 Task: Look for space in Kalocsa, Hungary from 9th June, 2023 to 16th June, 2023 for 2 adults in price range Rs.8000 to Rs.16000. Place can be entire place with 2 bedrooms having 2 beds and 1 bathroom. Property type can be house, flat, guest house. Booking option can be shelf check-in. Required host language is English.
Action: Mouse moved to (597, 102)
Screenshot: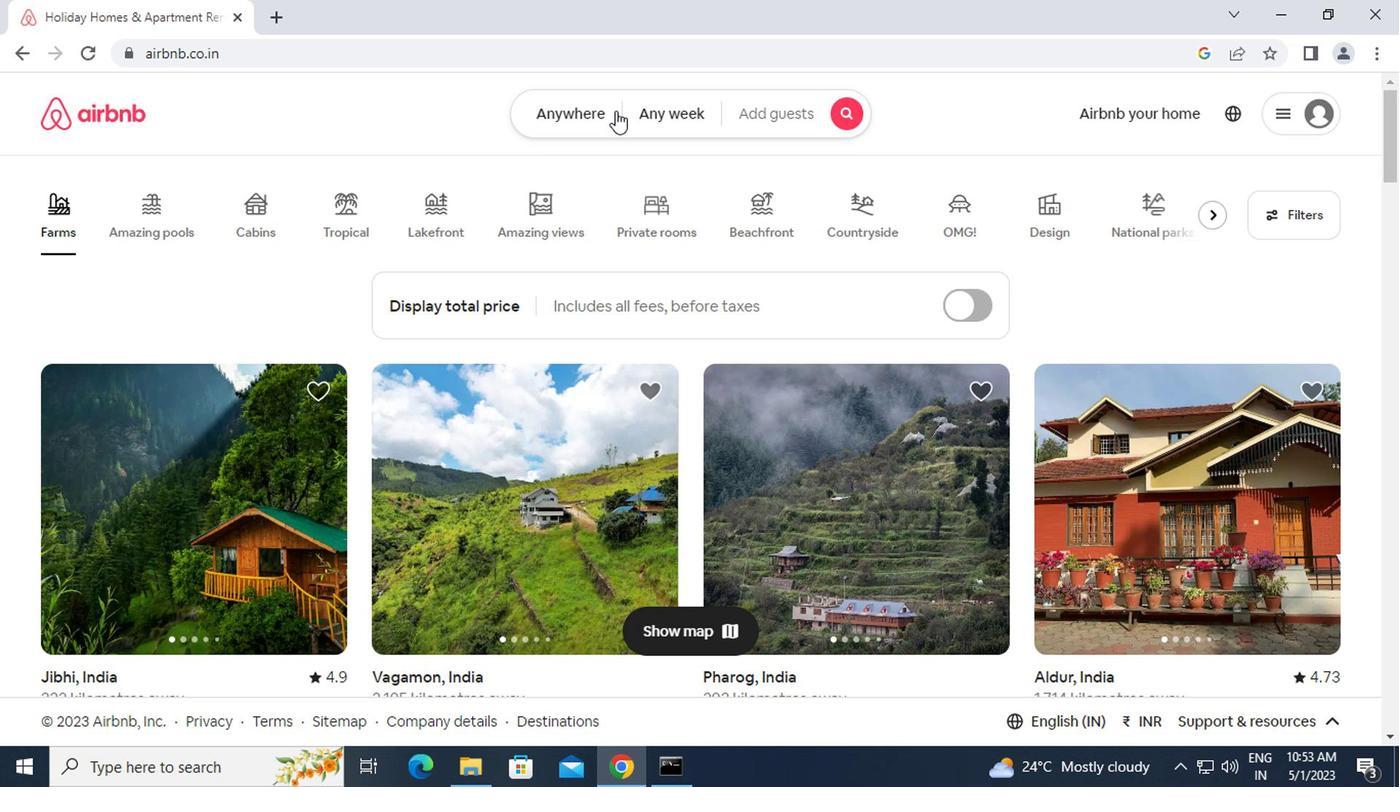 
Action: Mouse pressed left at (597, 102)
Screenshot: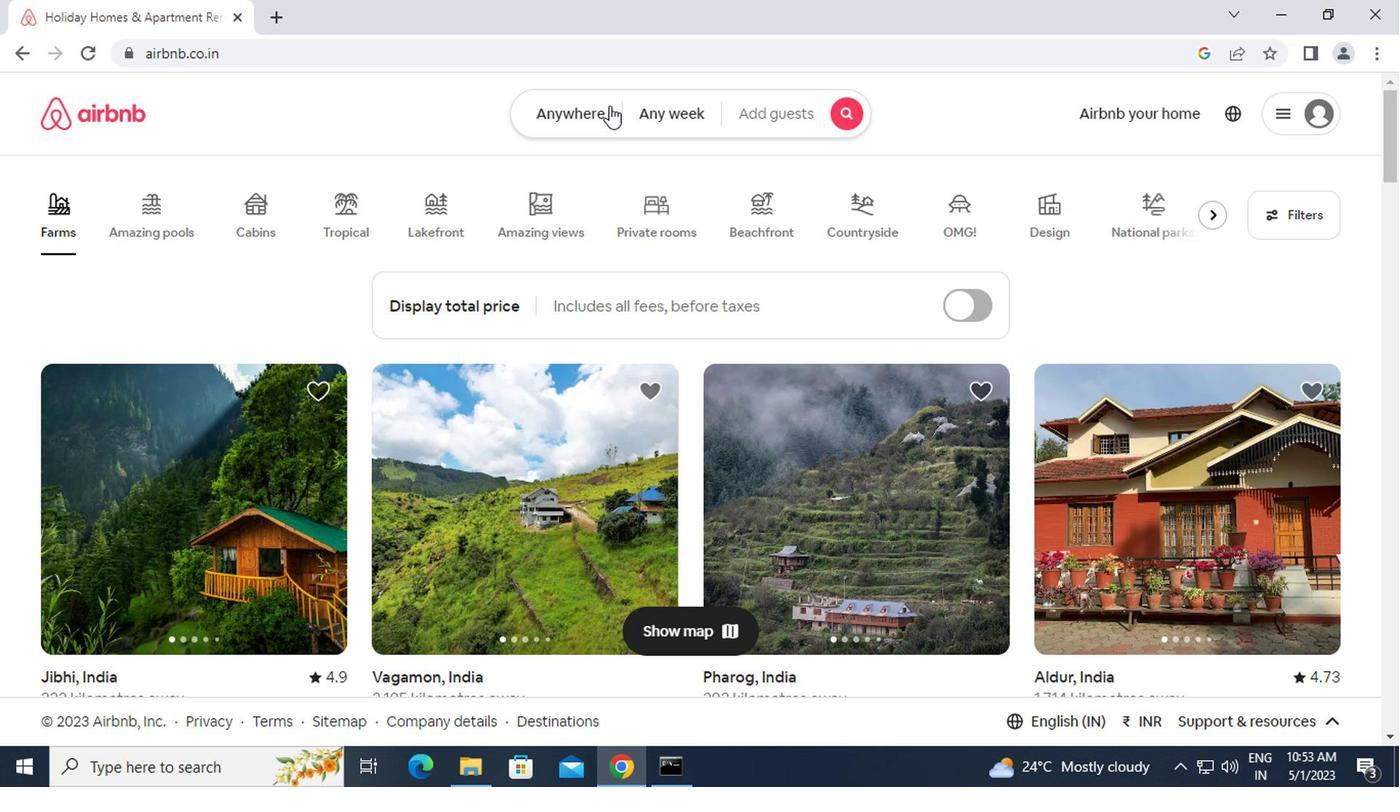 
Action: Mouse moved to (505, 182)
Screenshot: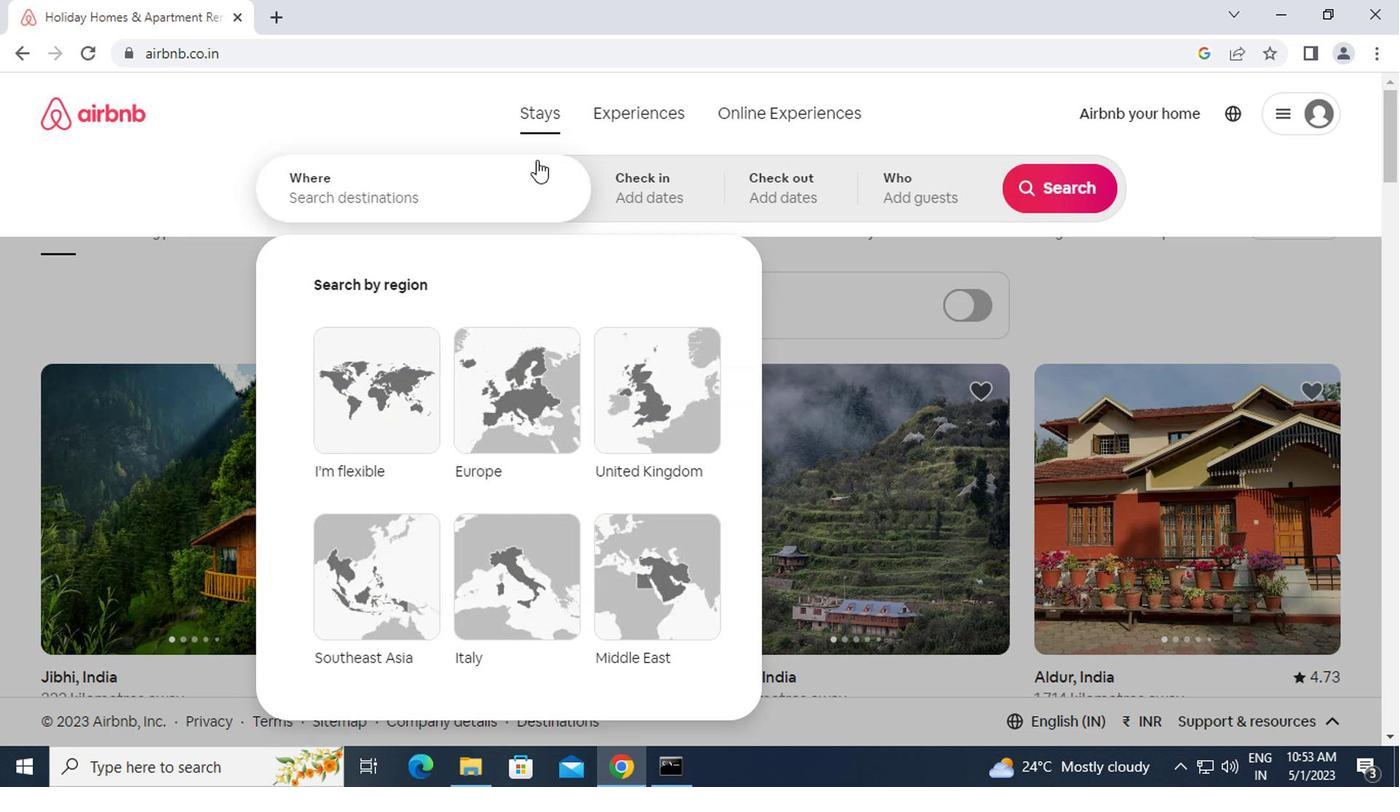 
Action: Mouse pressed left at (505, 182)
Screenshot: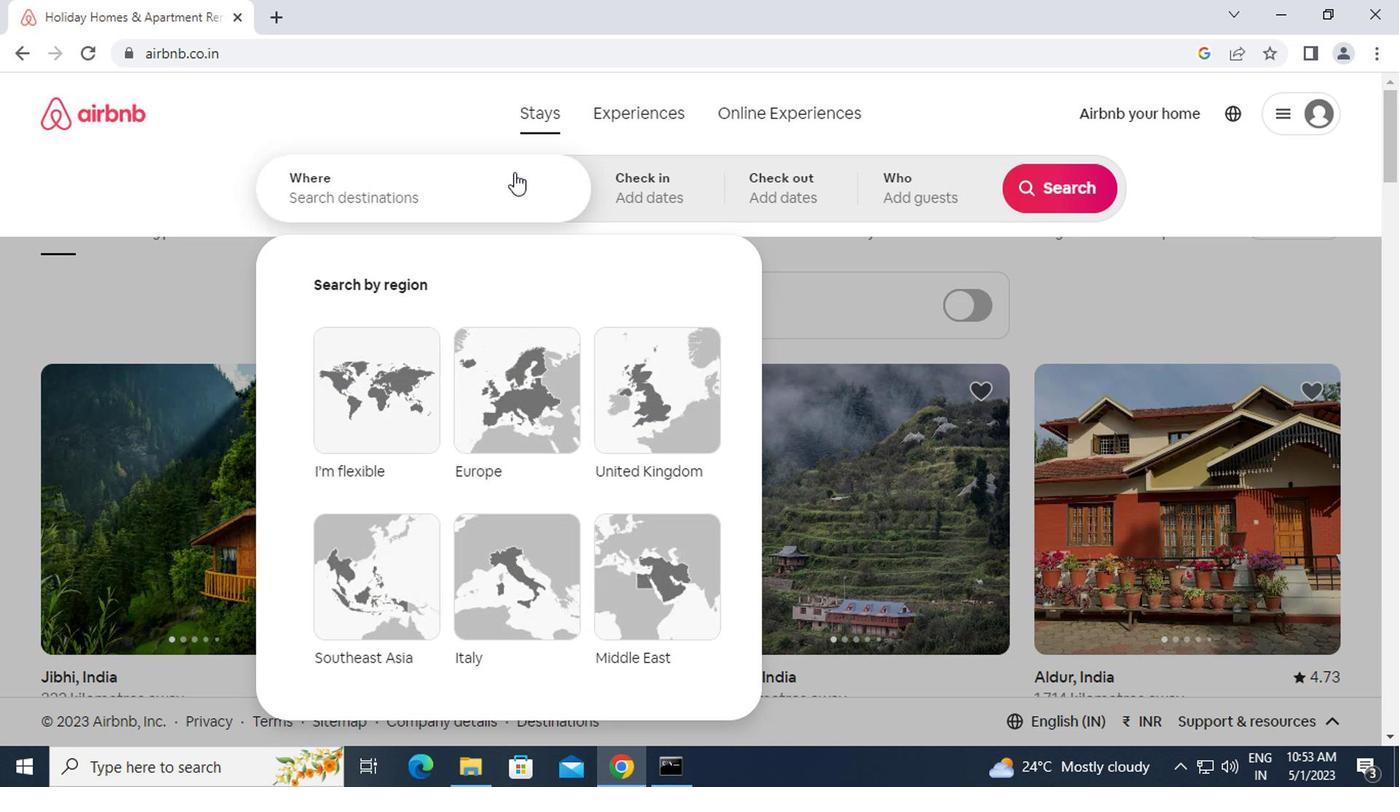 
Action: Key pressed <Key.caps_lock>k<Key.caps_lock>alocsa,<Key.space><Key.caps_lock>h<Key.caps_lock>ungary<Key.enter>
Screenshot: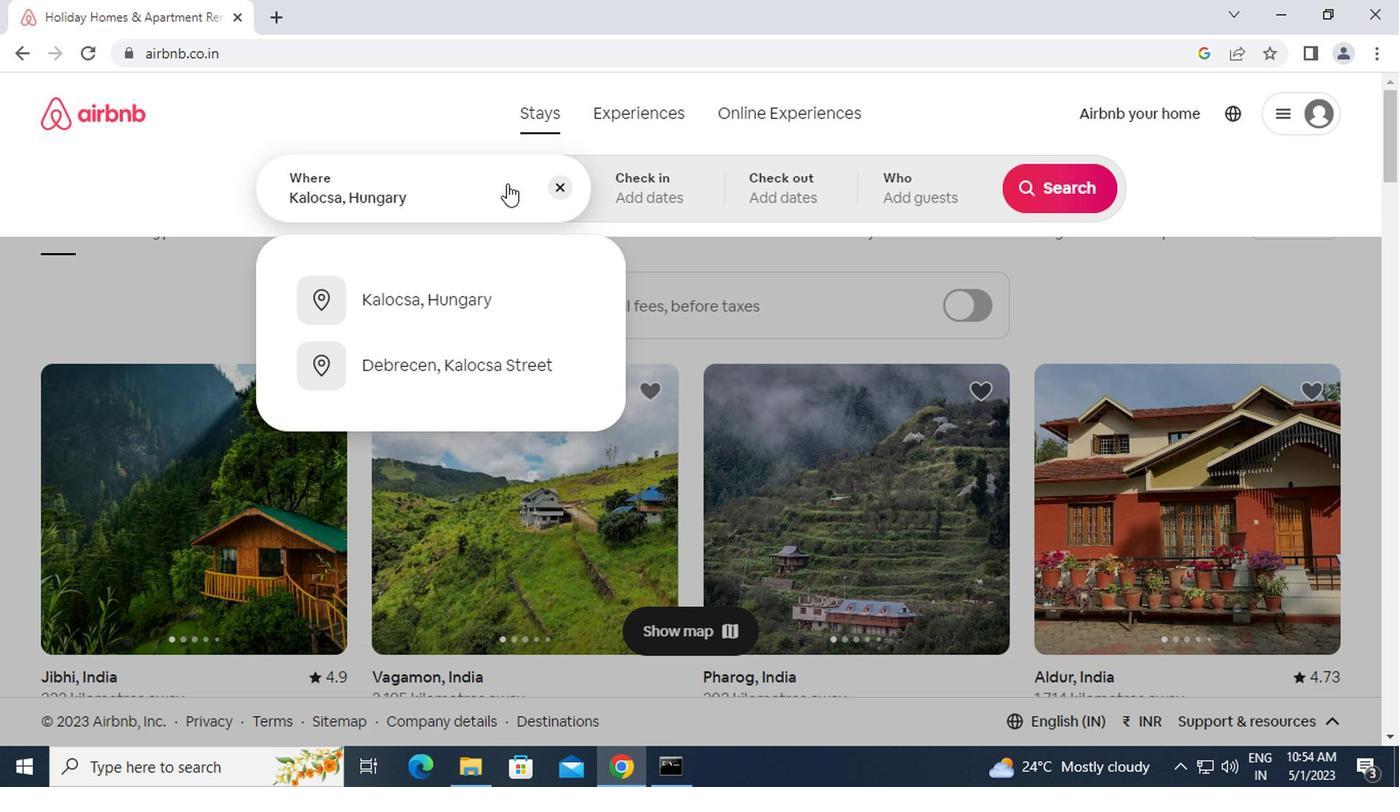 
Action: Mouse moved to (971, 478)
Screenshot: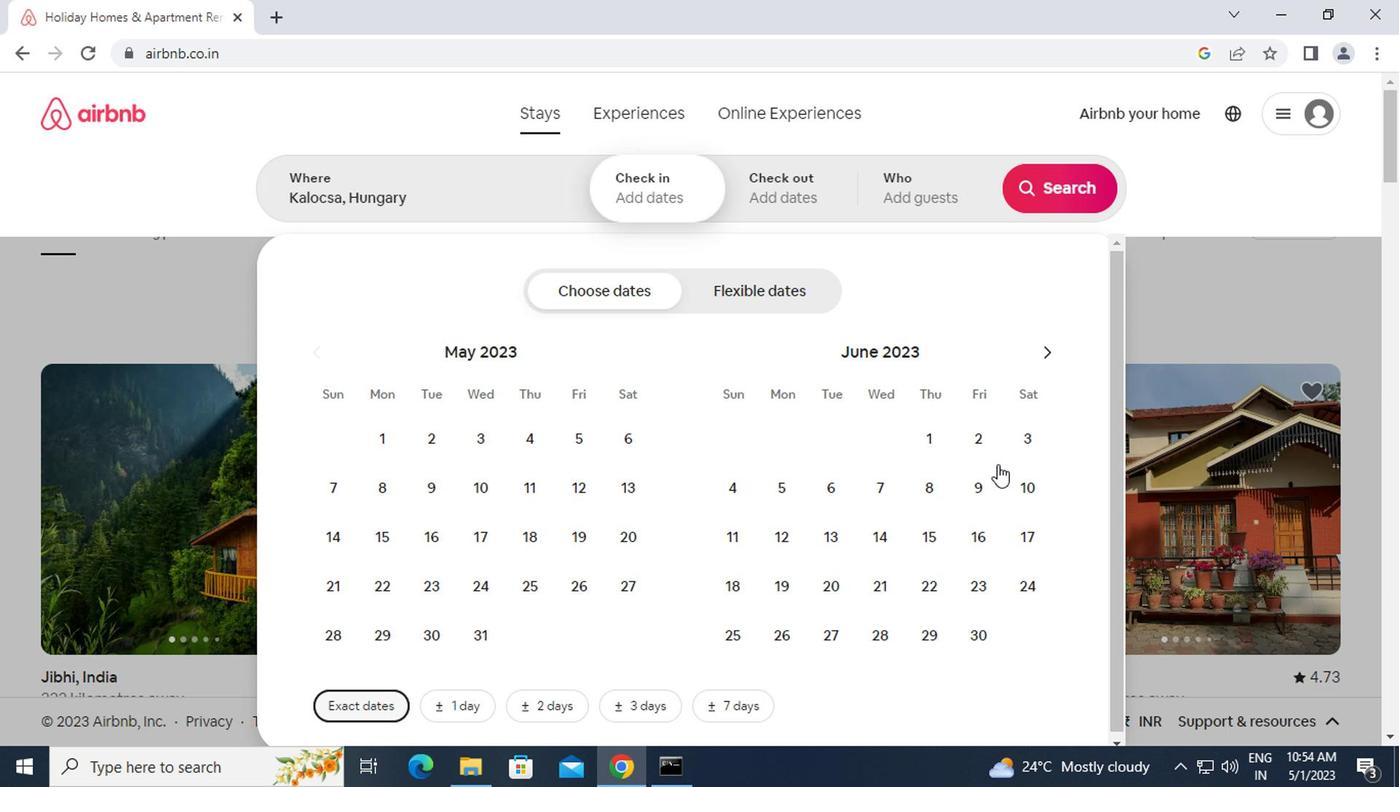 
Action: Mouse pressed left at (971, 478)
Screenshot: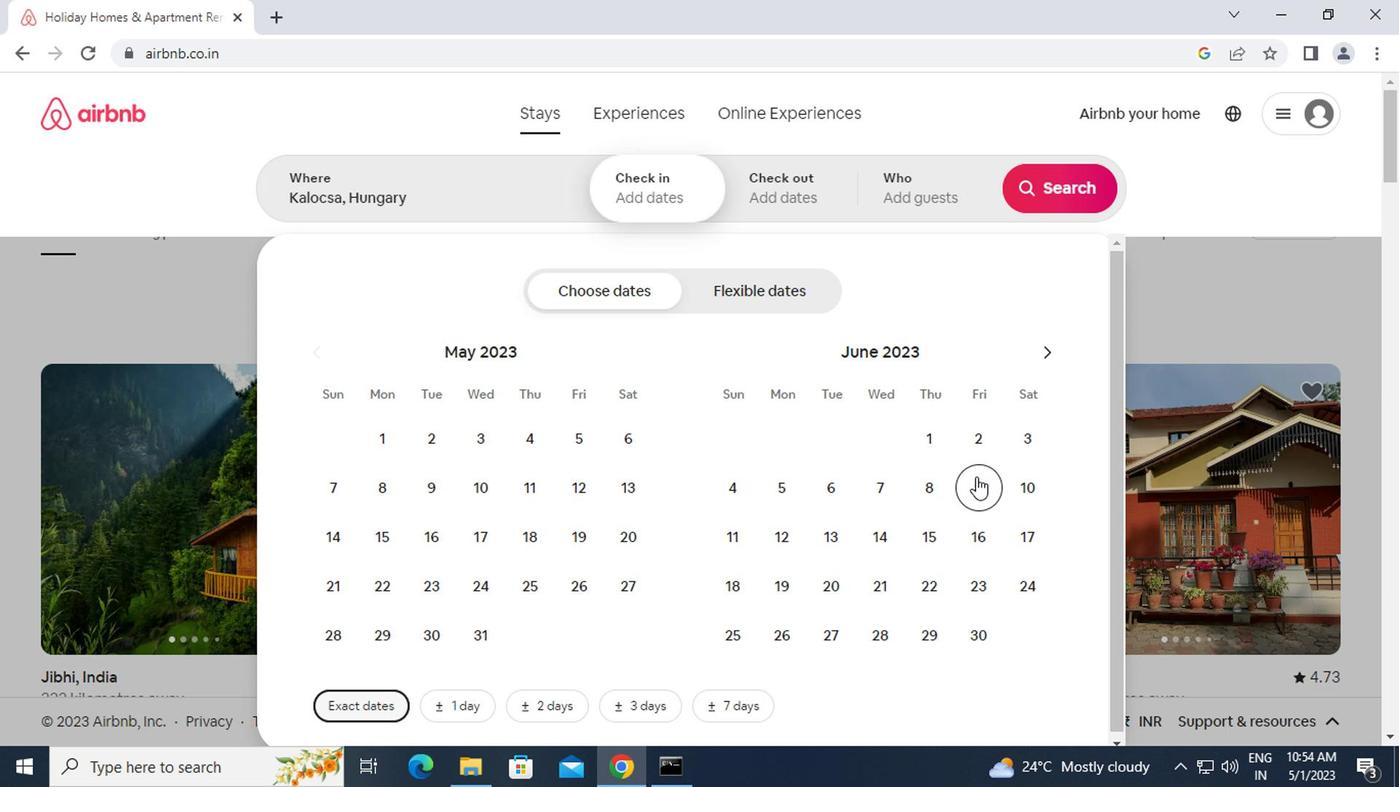 
Action: Mouse moved to (986, 545)
Screenshot: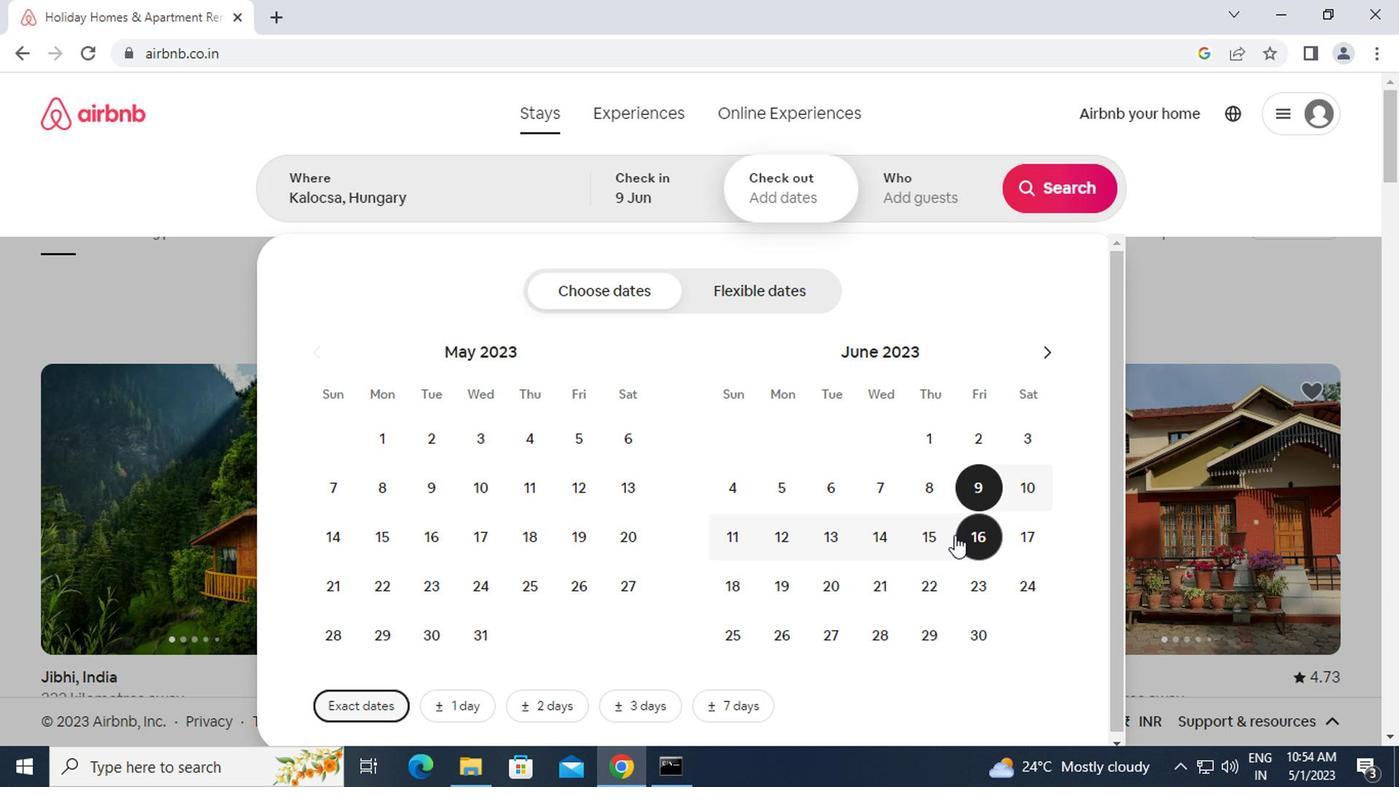 
Action: Mouse pressed left at (986, 545)
Screenshot: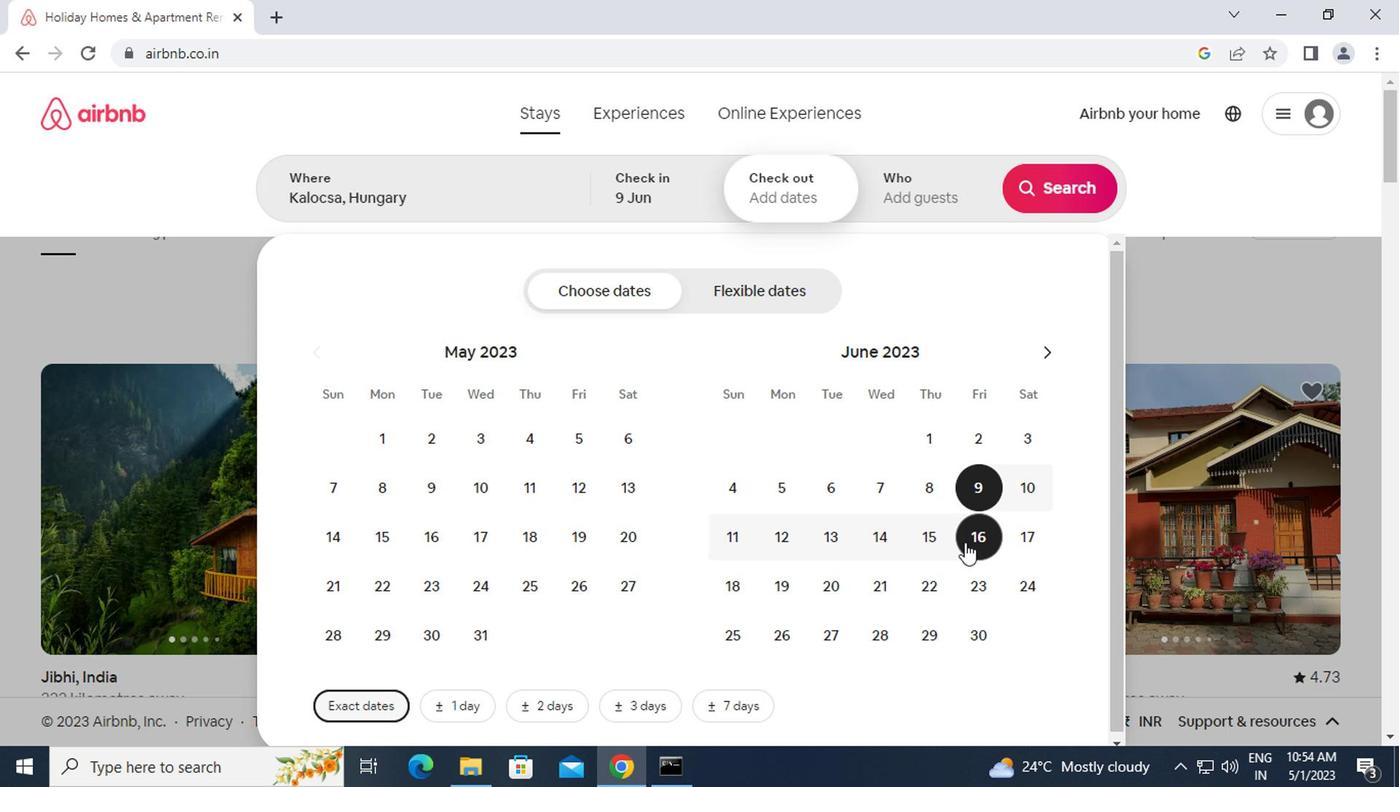 
Action: Mouse moved to (948, 185)
Screenshot: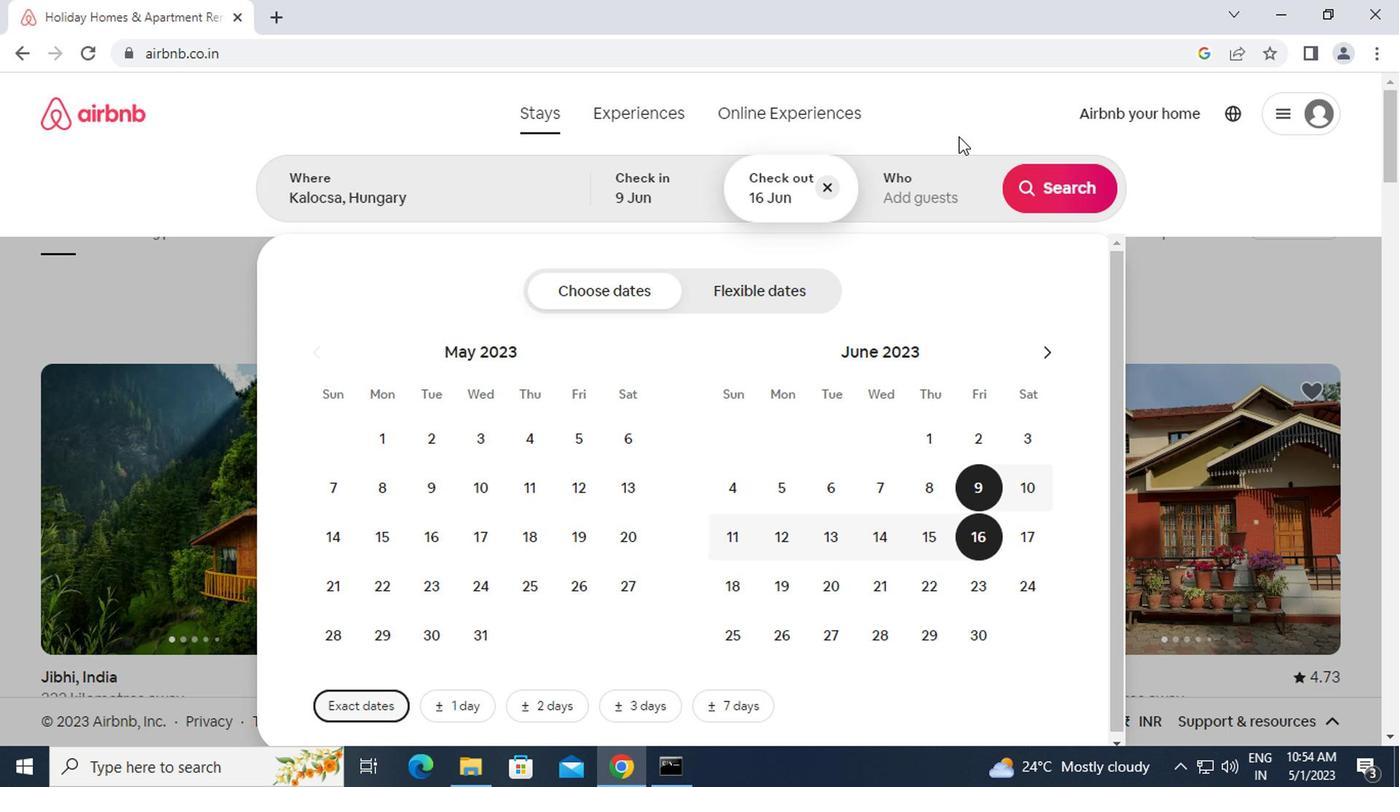 
Action: Mouse pressed left at (948, 185)
Screenshot: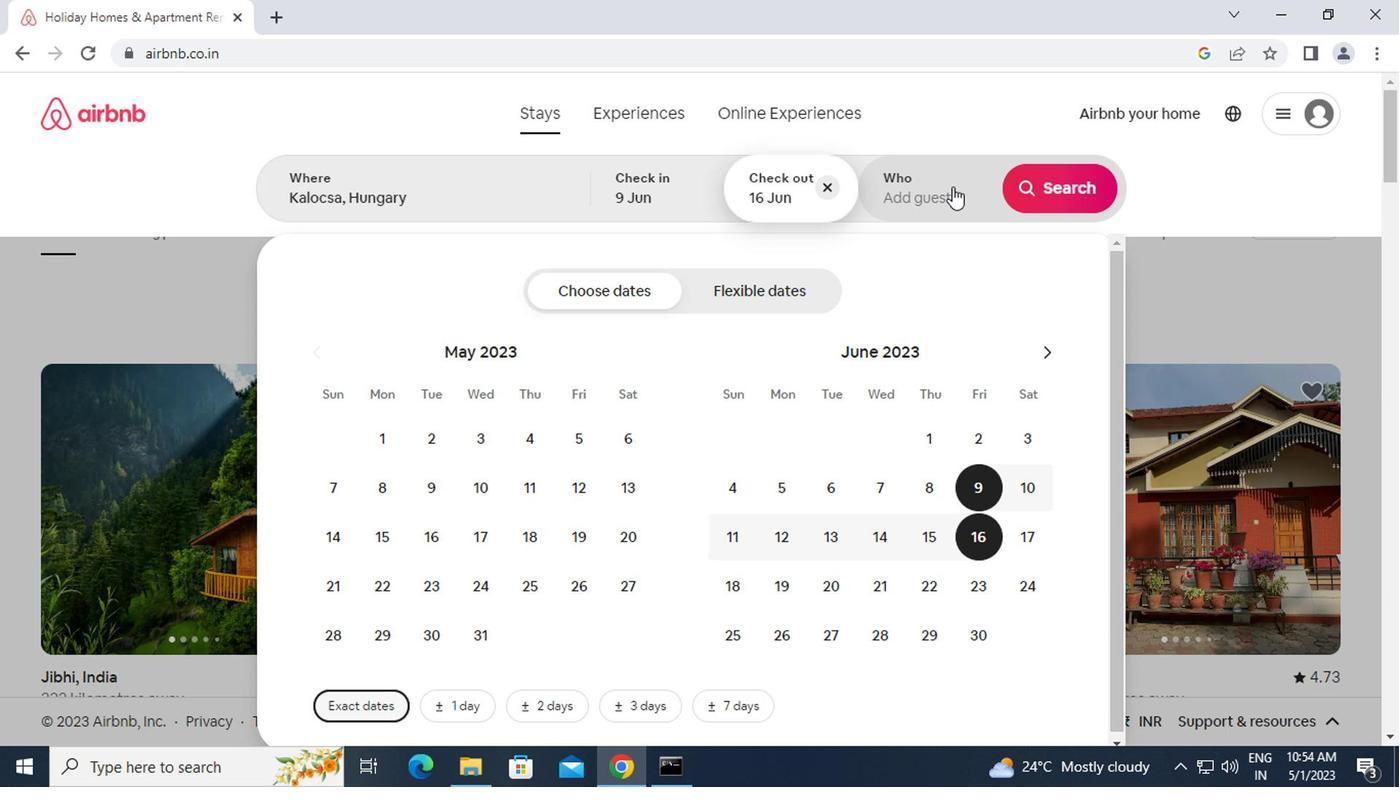 
Action: Mouse moved to (1052, 287)
Screenshot: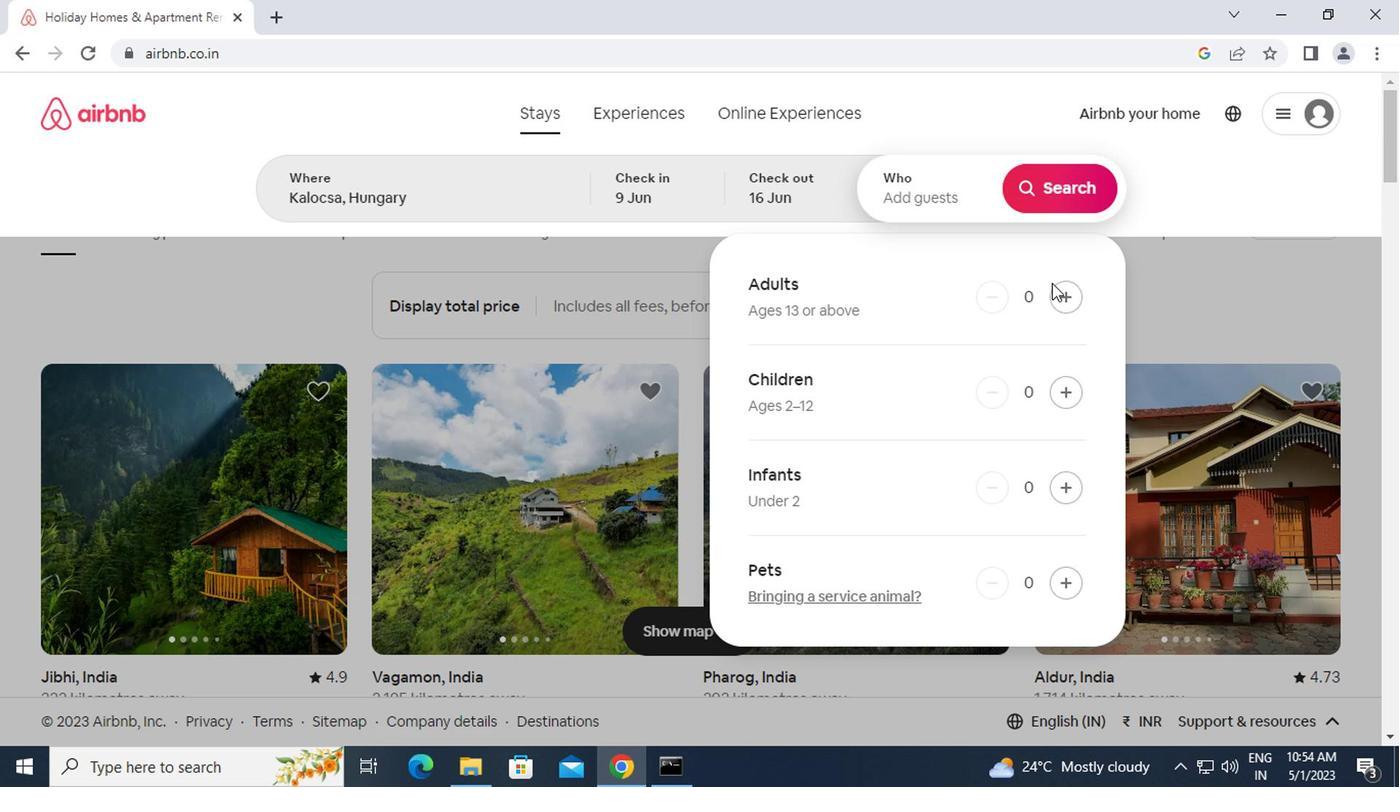 
Action: Mouse pressed left at (1052, 287)
Screenshot: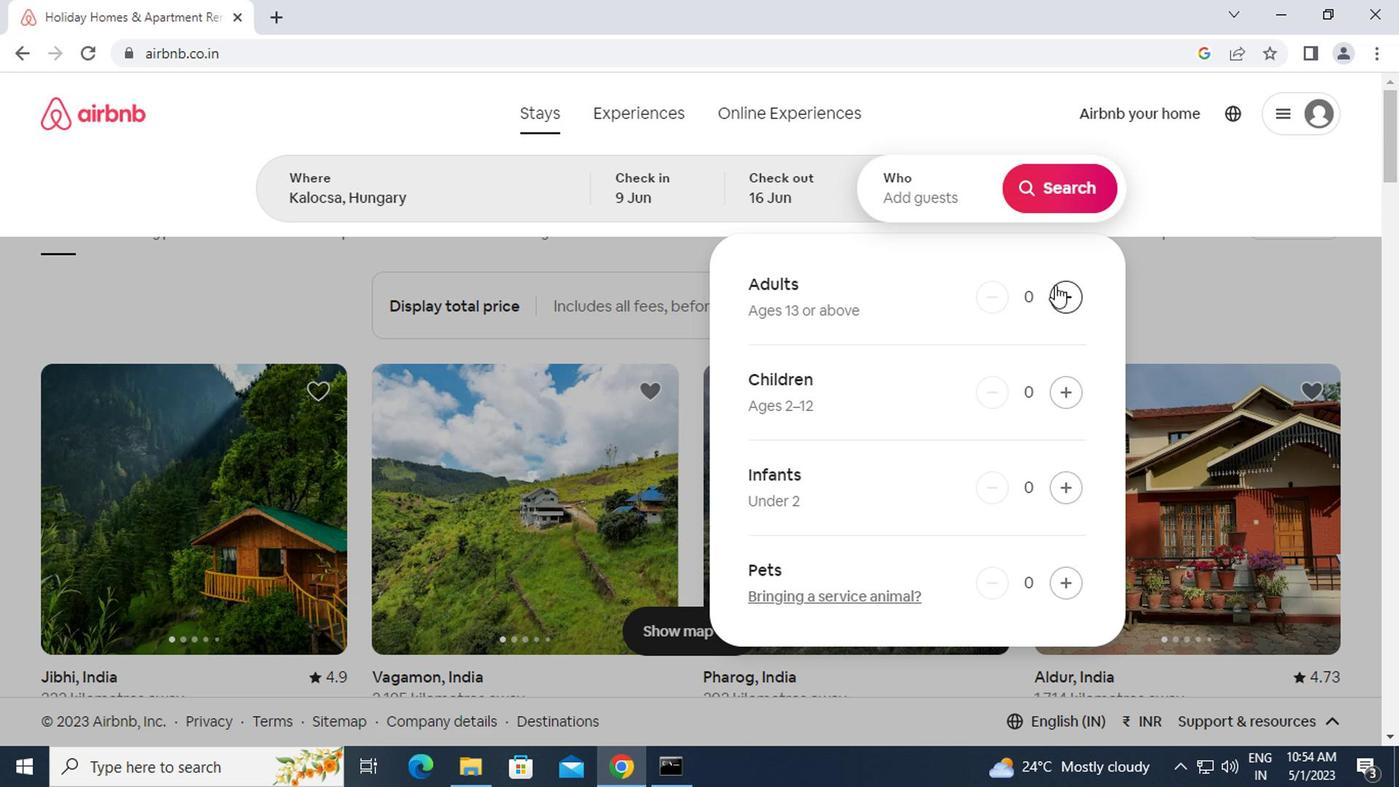 
Action: Mouse pressed left at (1052, 287)
Screenshot: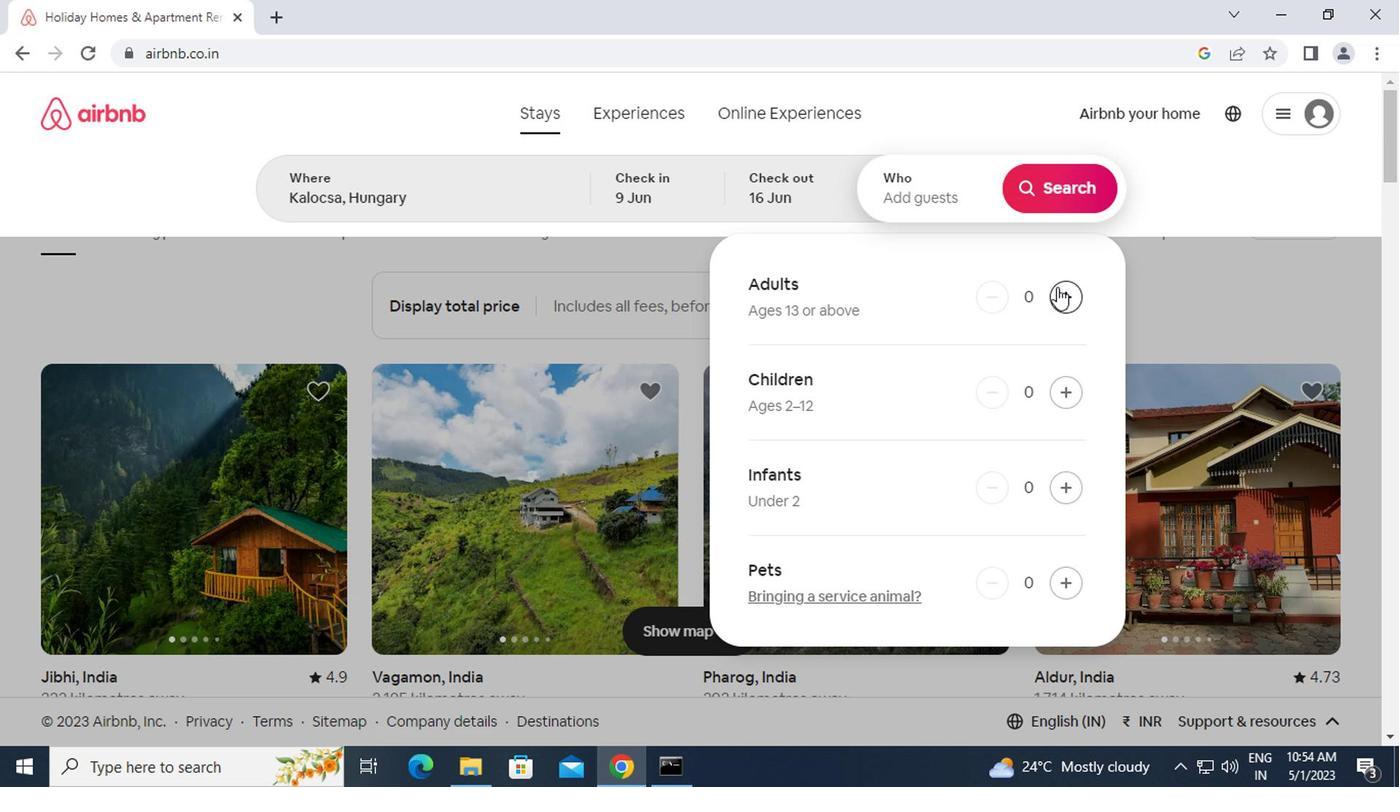 
Action: Mouse moved to (1039, 182)
Screenshot: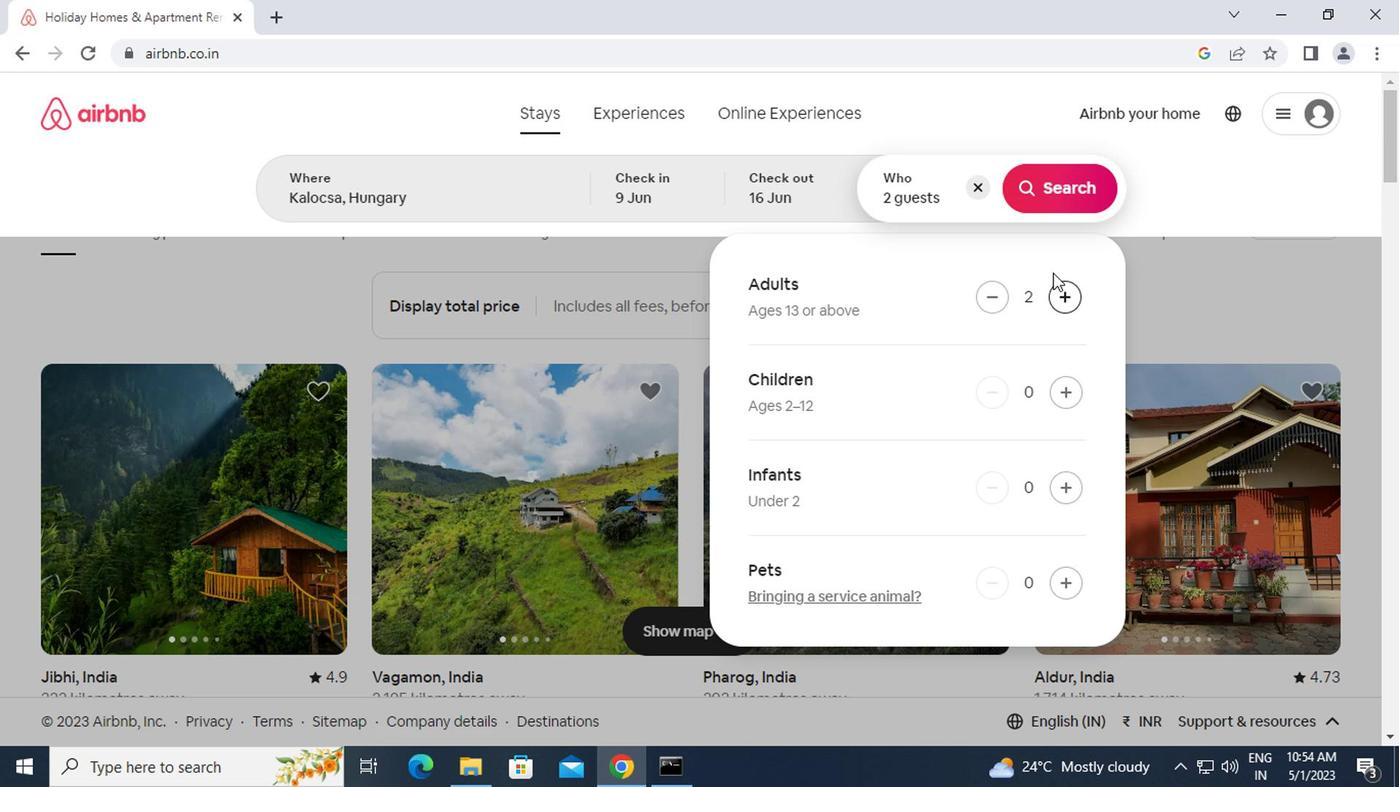 
Action: Mouse pressed left at (1039, 182)
Screenshot: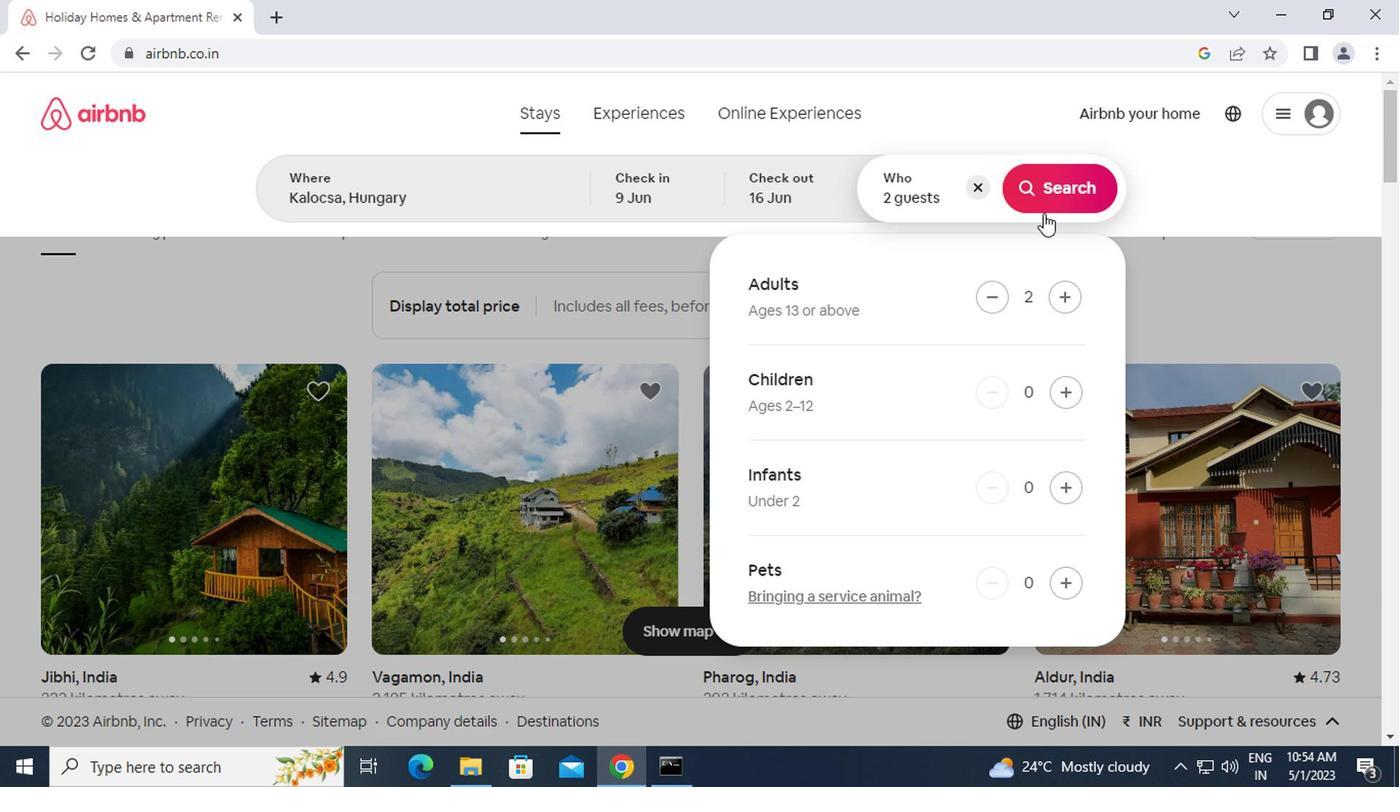 
Action: Mouse moved to (1293, 201)
Screenshot: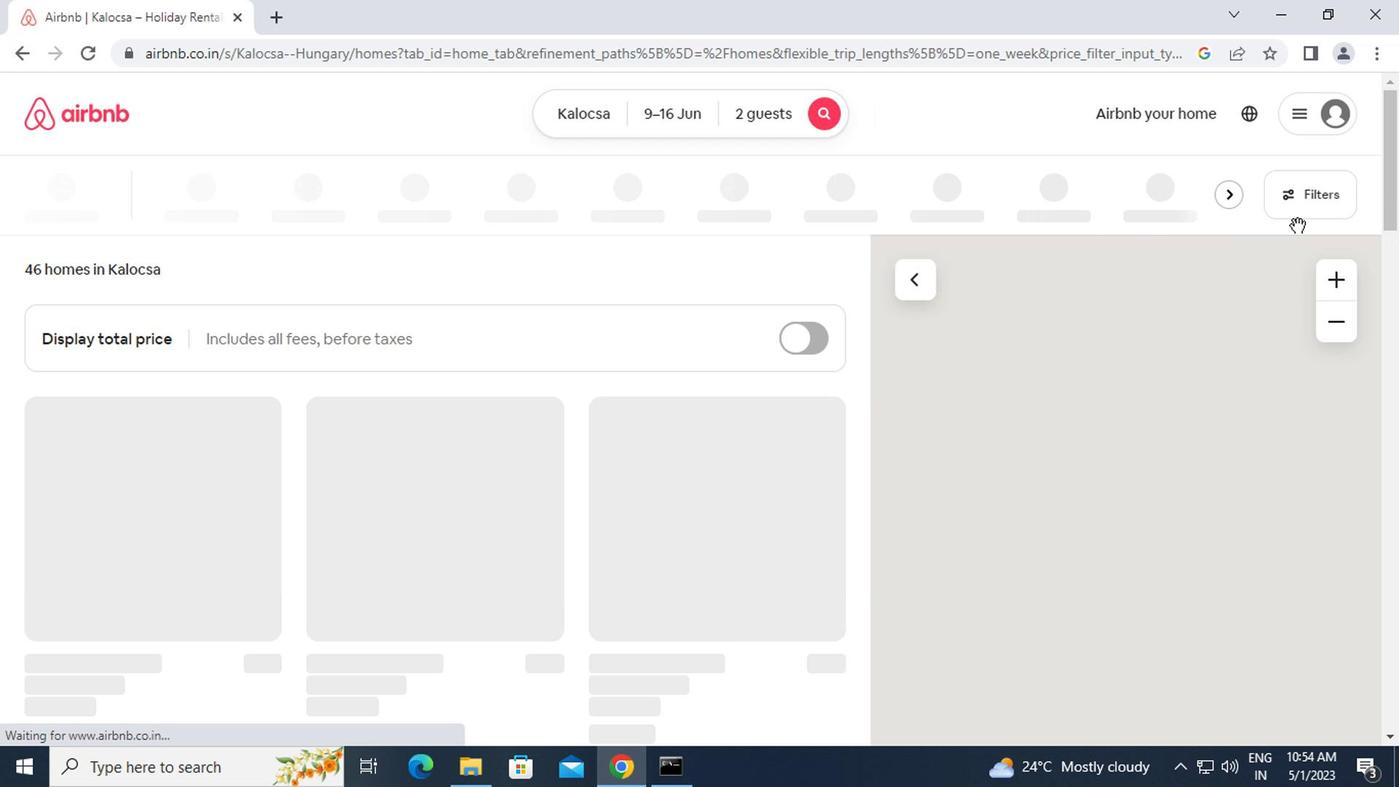
Action: Mouse pressed left at (1293, 201)
Screenshot: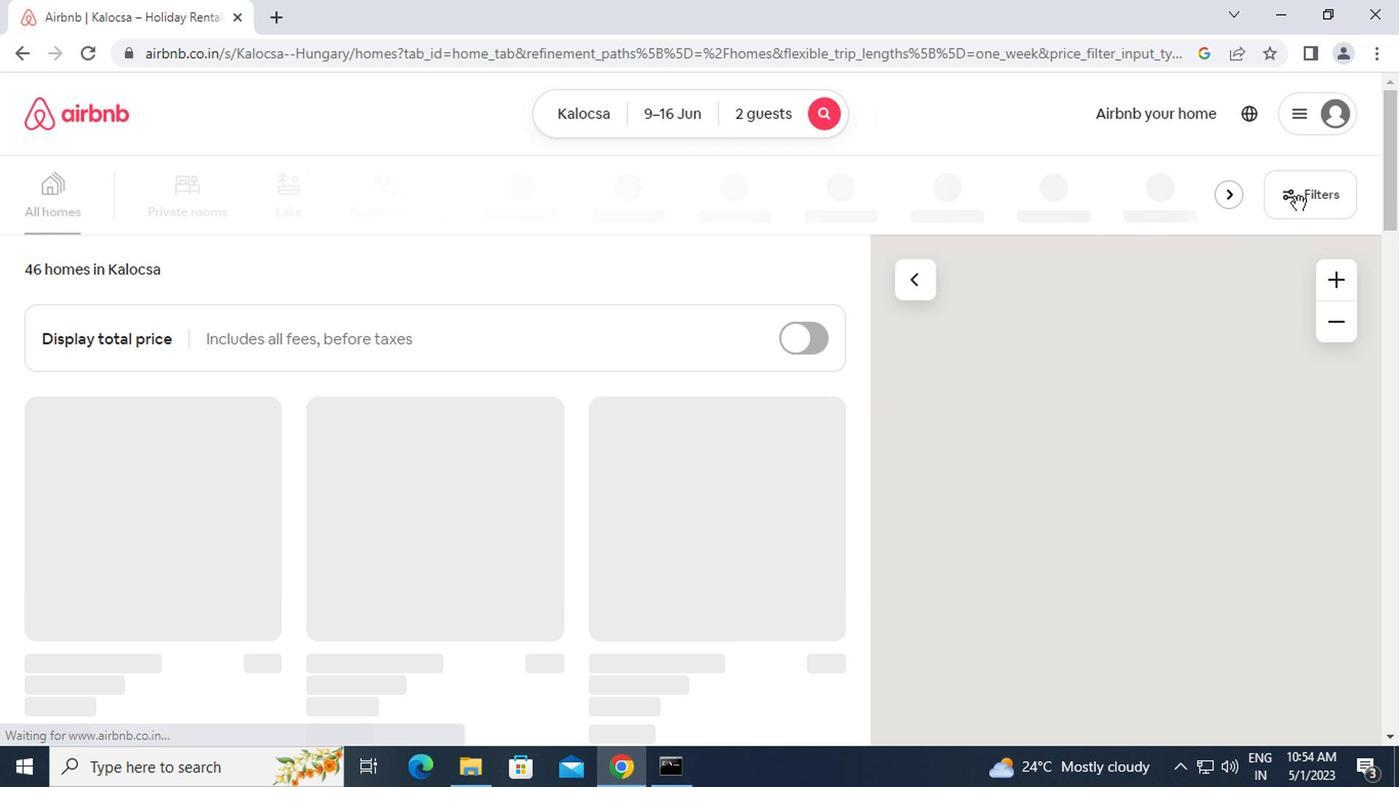
Action: Mouse moved to (469, 454)
Screenshot: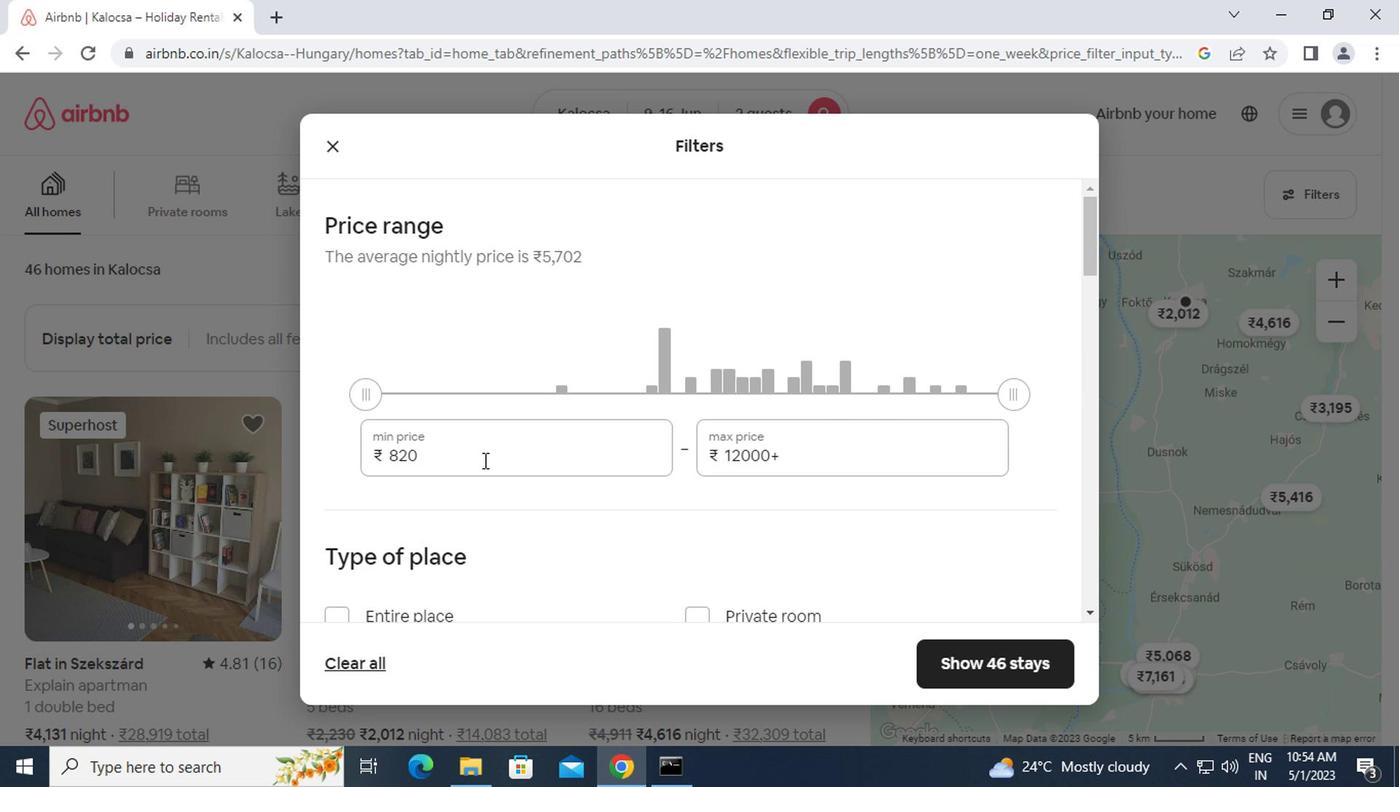 
Action: Mouse pressed left at (469, 454)
Screenshot: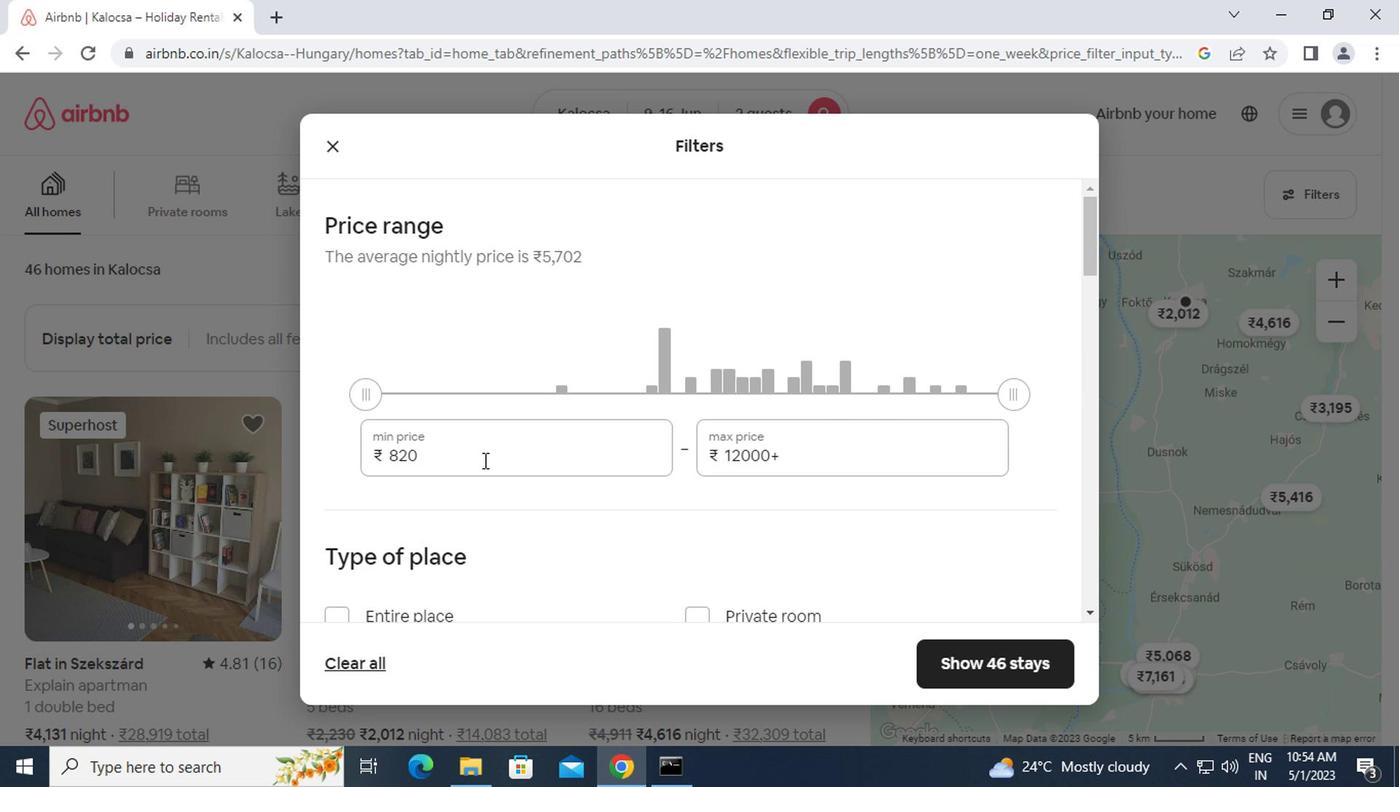 
Action: Mouse moved to (336, 475)
Screenshot: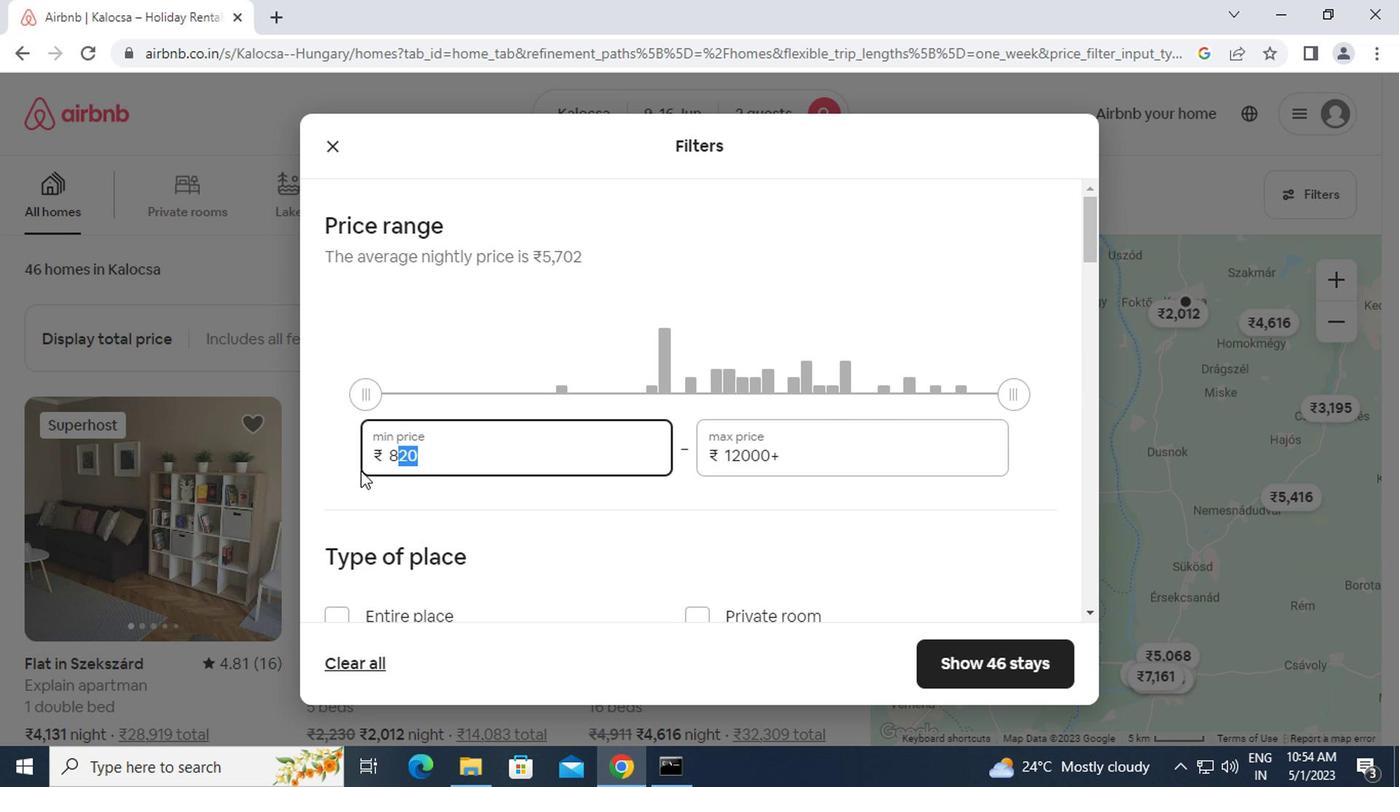 
Action: Key pressed 8000<Key.tab><Key.backspace><Key.backspace><Key.backspace><Key.backspace><Key.backspace><Key.backspace><Key.backspace><Key.backspace><Key.backspace><Key.backspace><Key.backspace><Key.backspace>16000
Screenshot: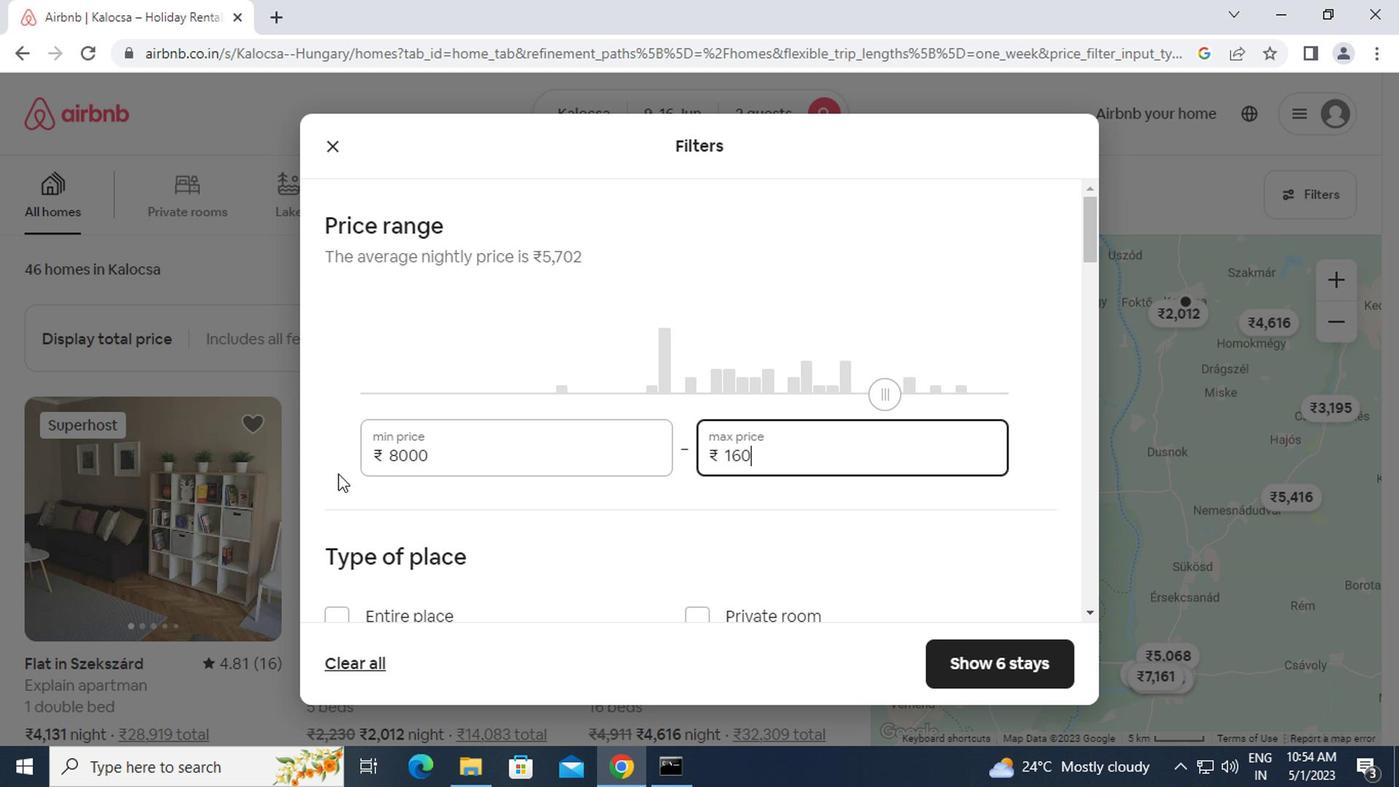 
Action: Mouse moved to (337, 475)
Screenshot: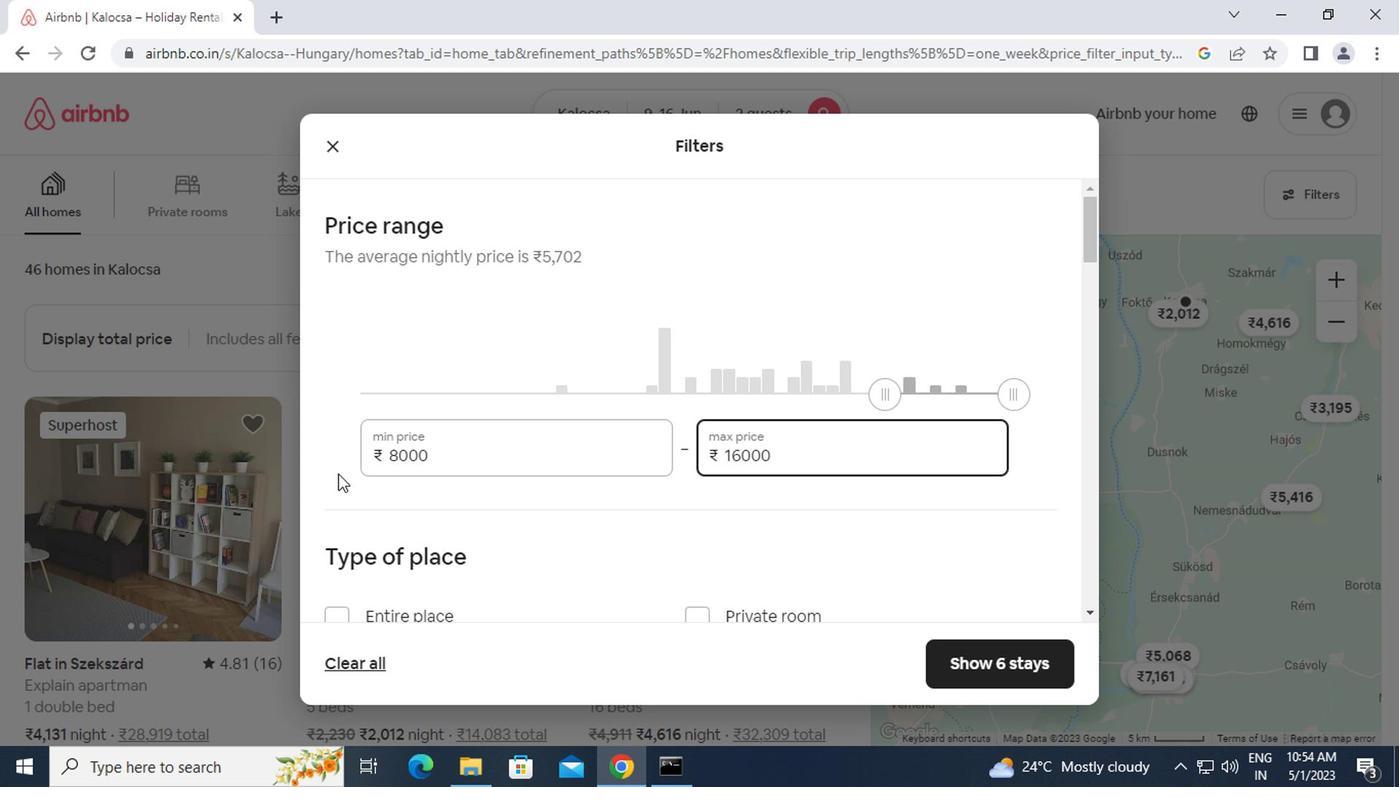 
Action: Mouse scrolled (337, 474) with delta (0, -1)
Screenshot: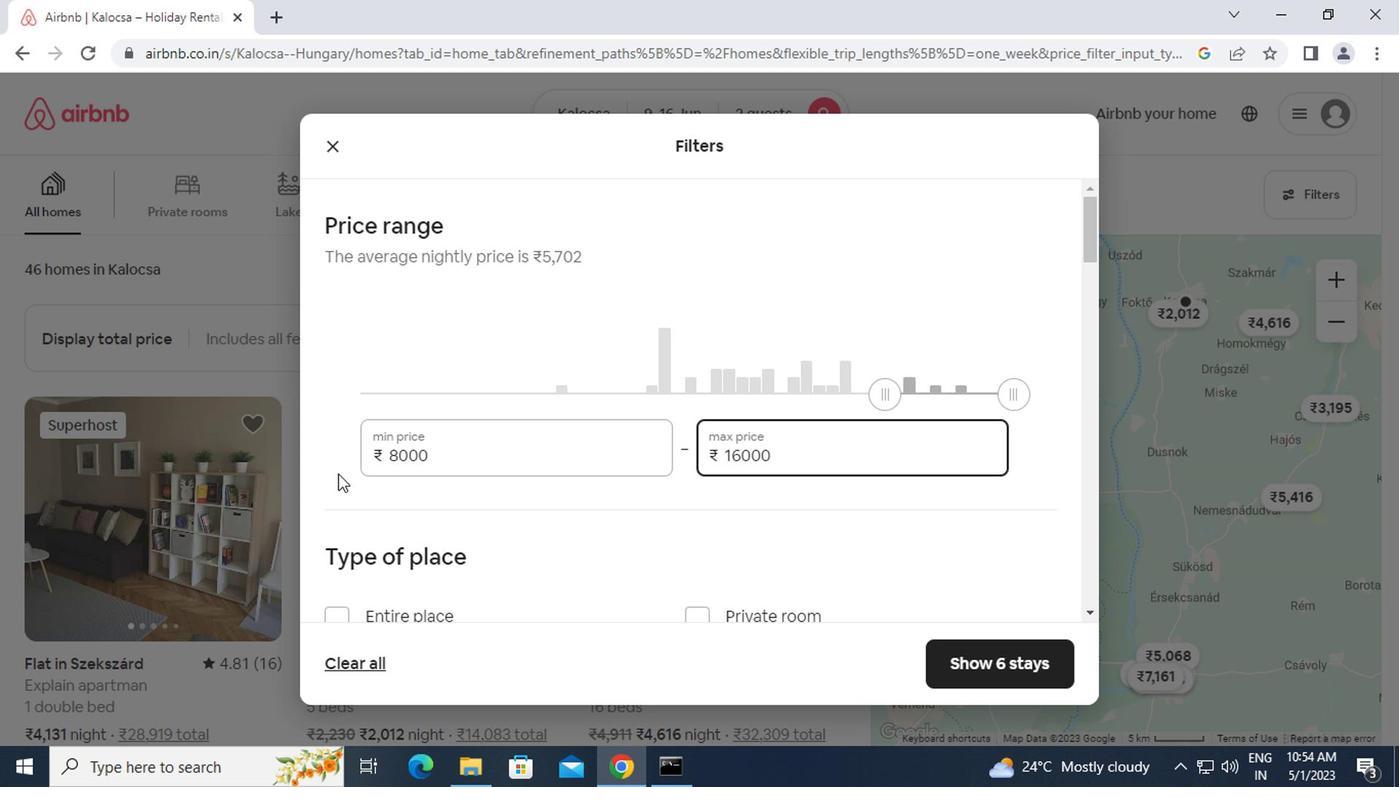 
Action: Mouse moved to (337, 475)
Screenshot: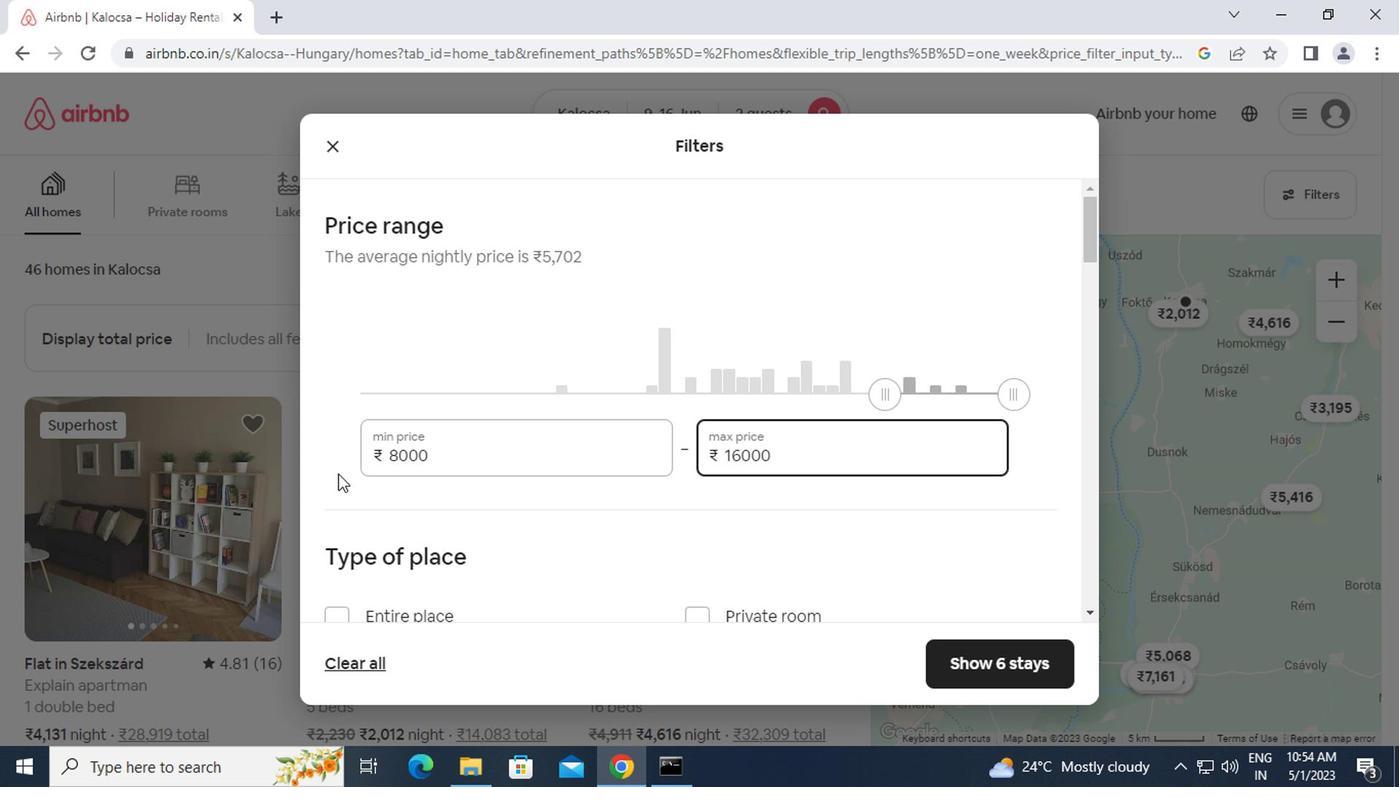 
Action: Mouse scrolled (337, 474) with delta (0, -1)
Screenshot: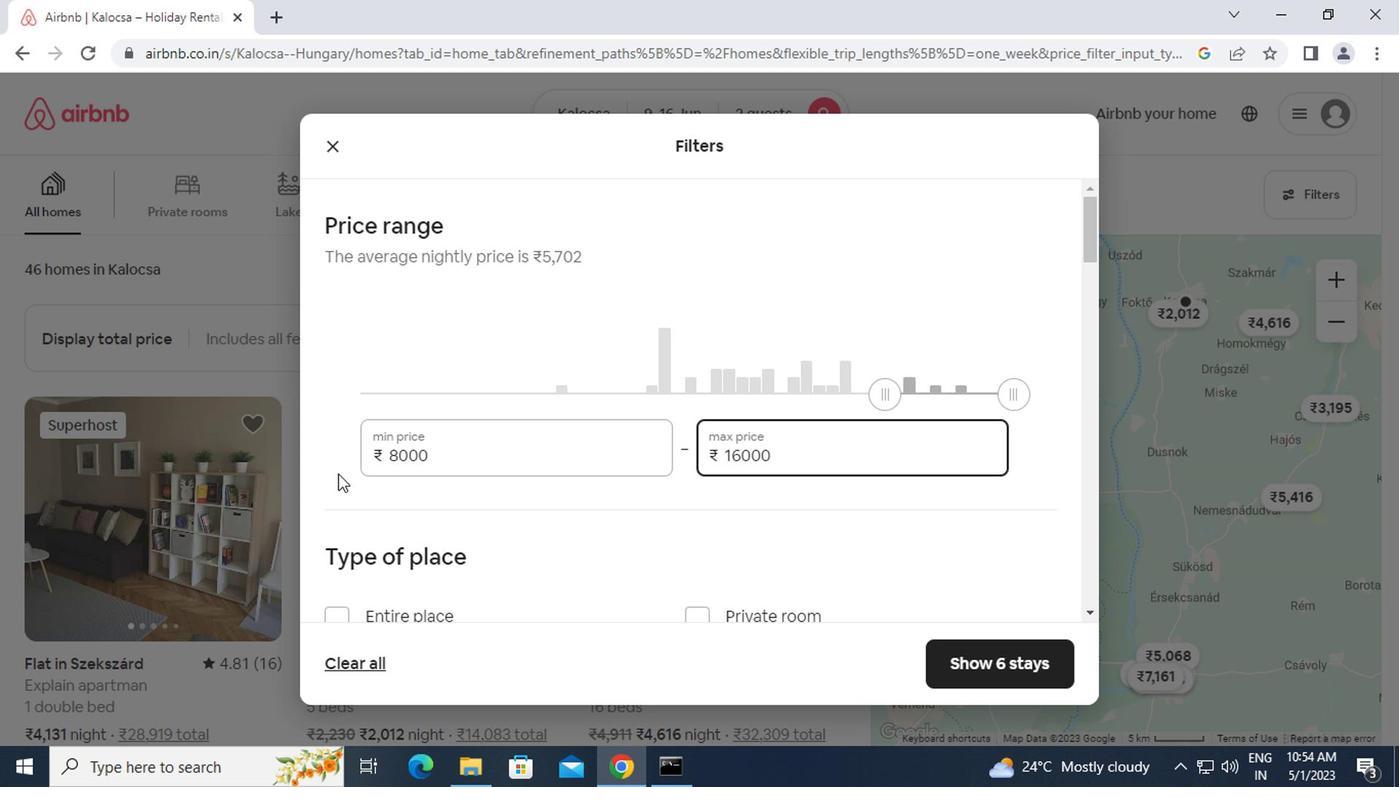 
Action: Mouse scrolled (337, 474) with delta (0, -1)
Screenshot: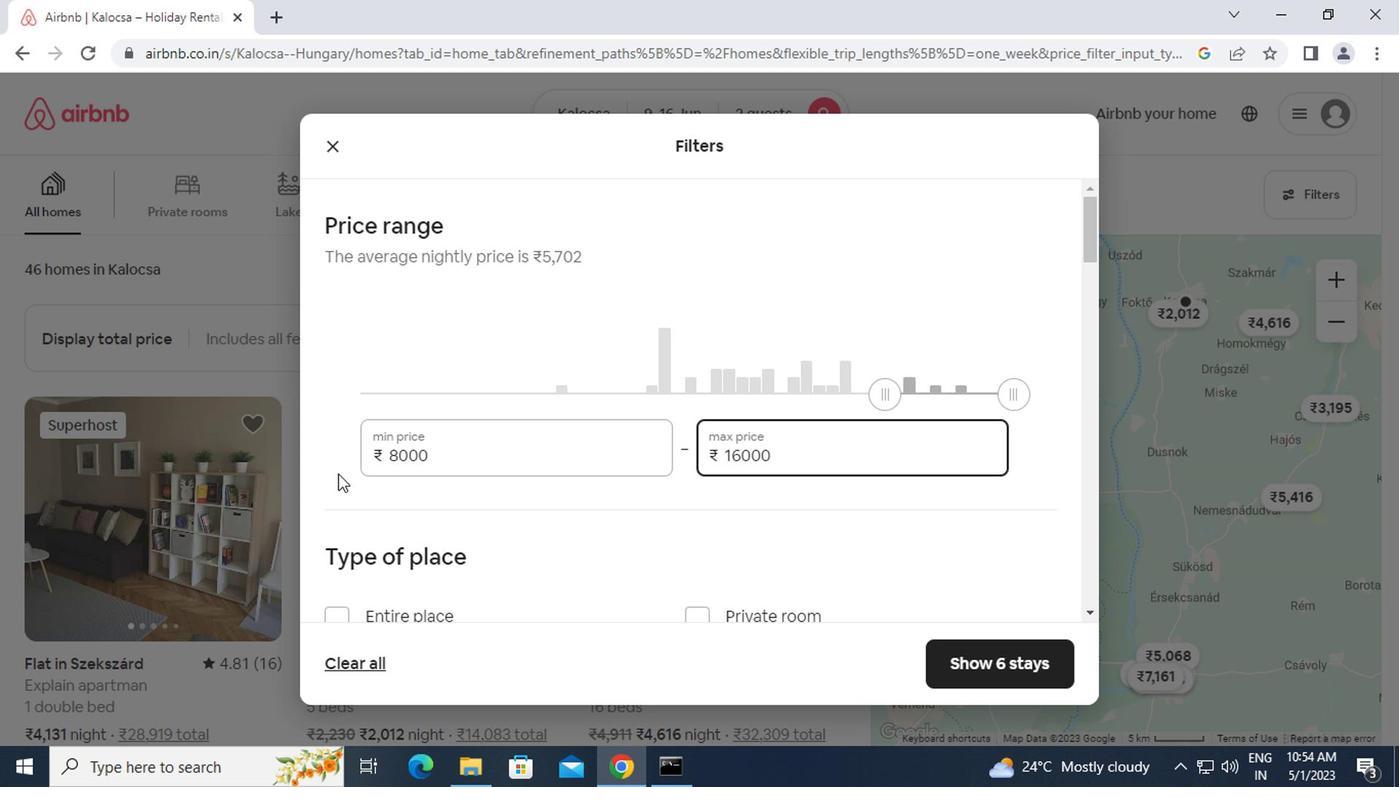 
Action: Mouse moved to (334, 298)
Screenshot: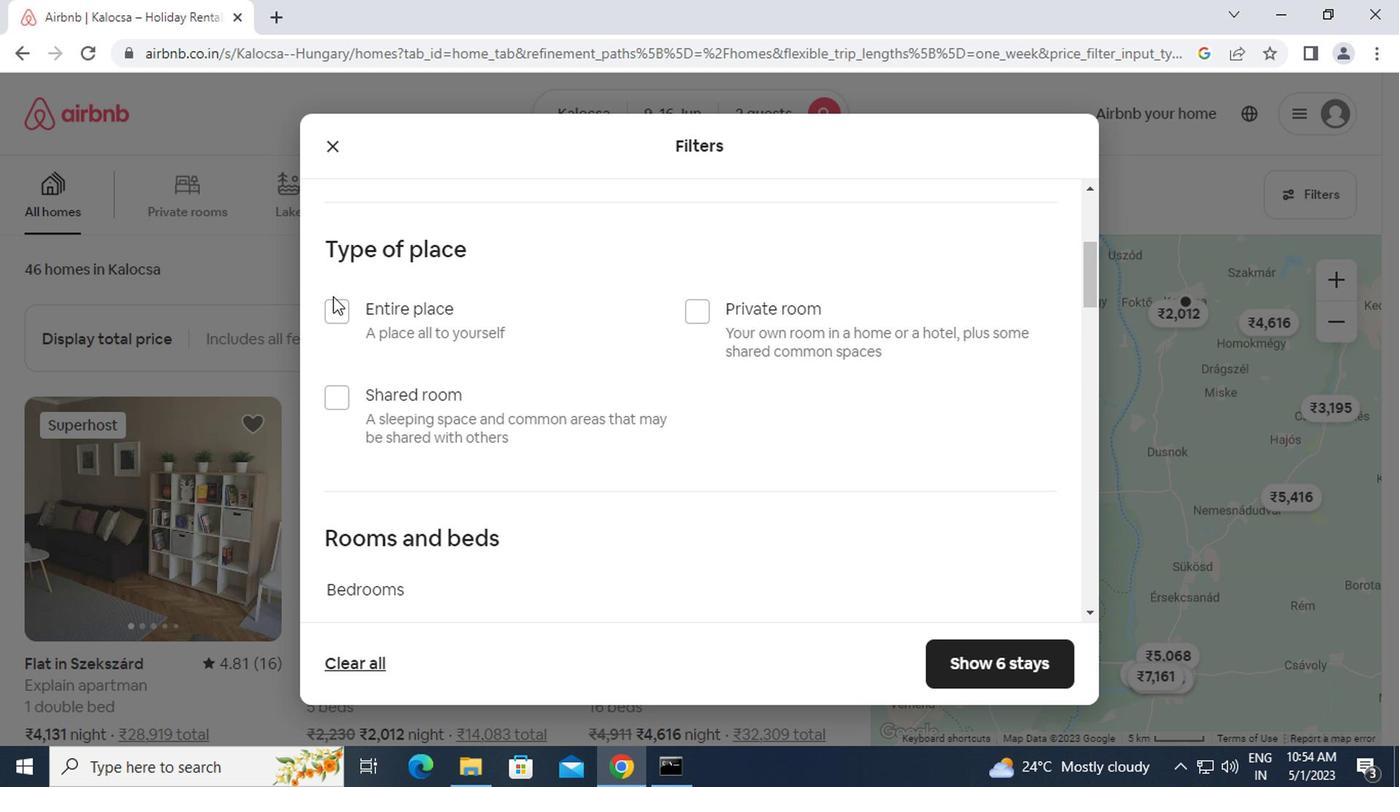 
Action: Mouse pressed left at (334, 298)
Screenshot: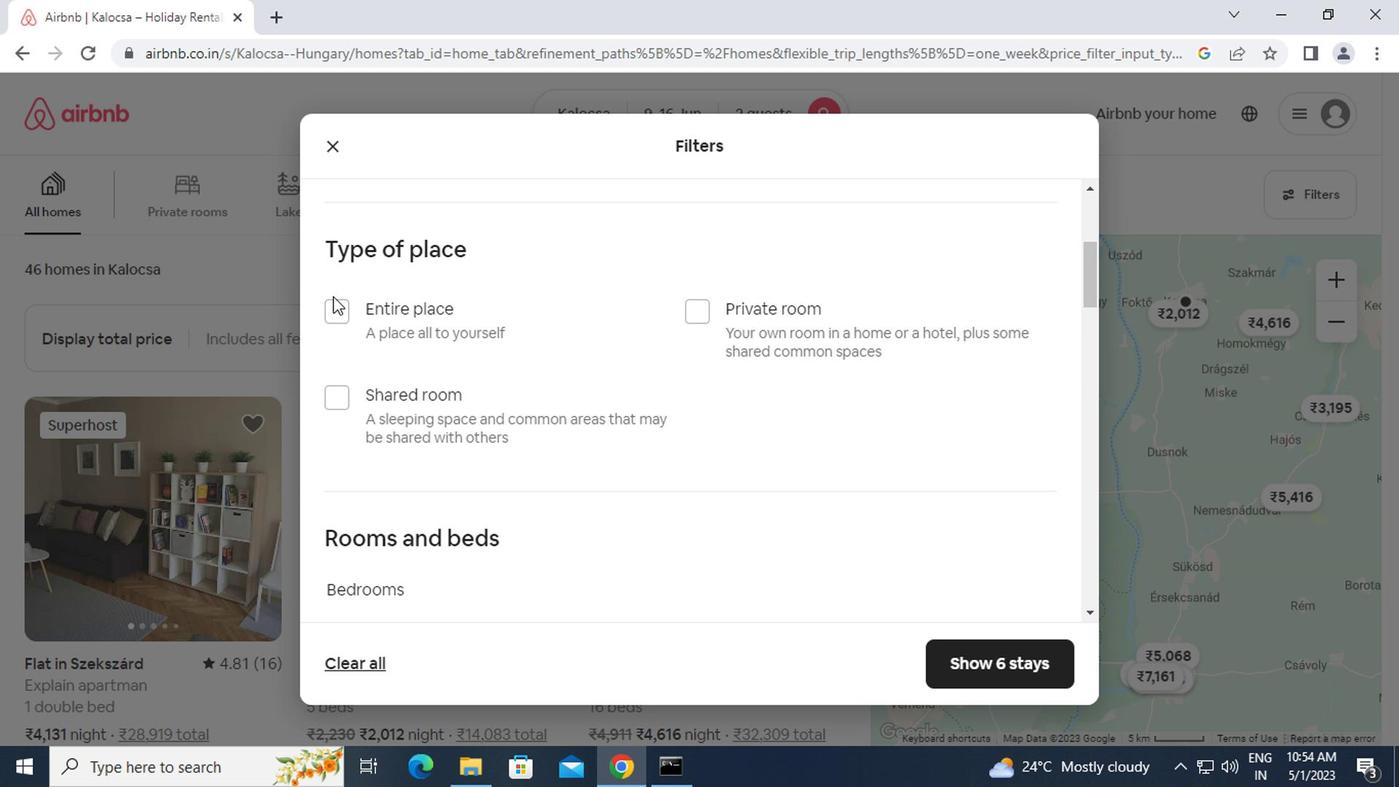 
Action: Mouse moved to (335, 306)
Screenshot: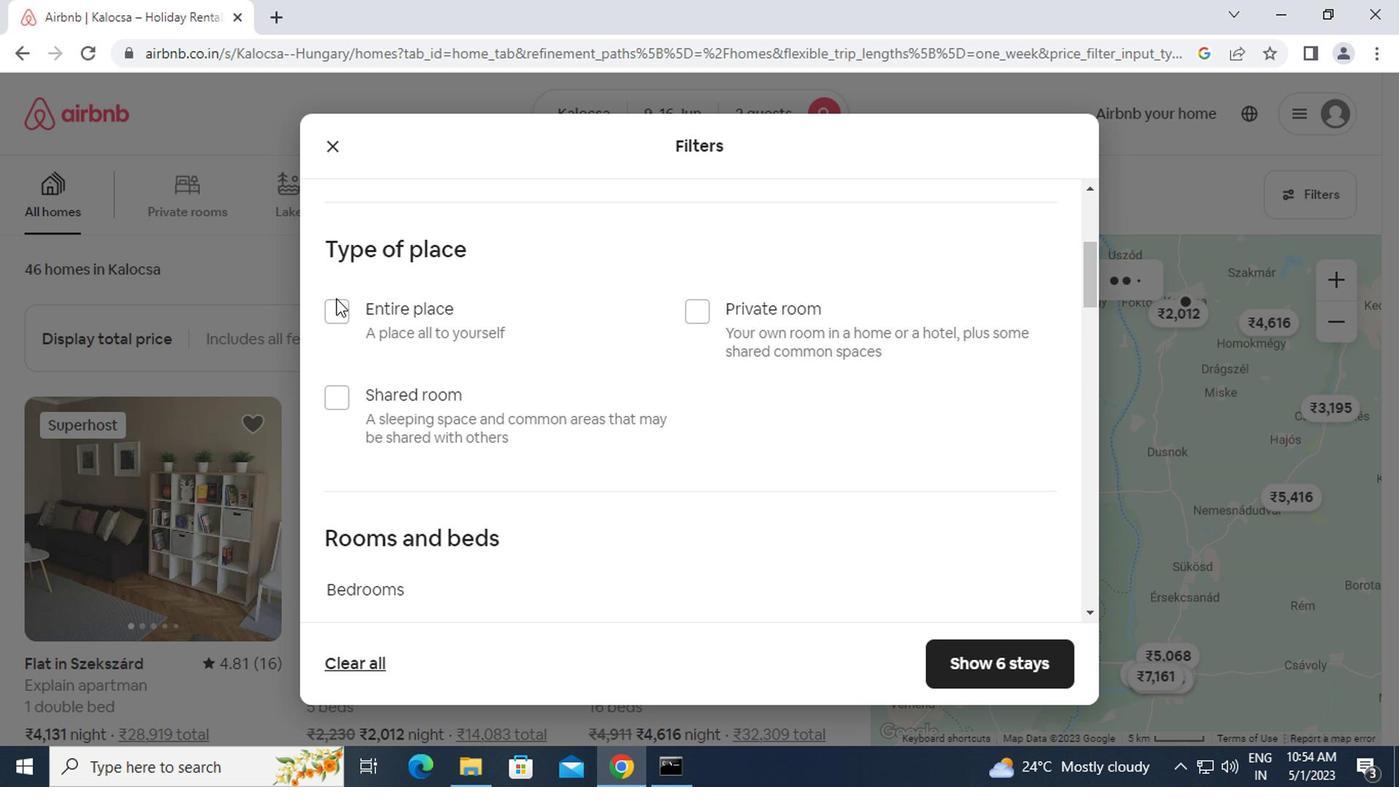 
Action: Mouse pressed left at (335, 306)
Screenshot: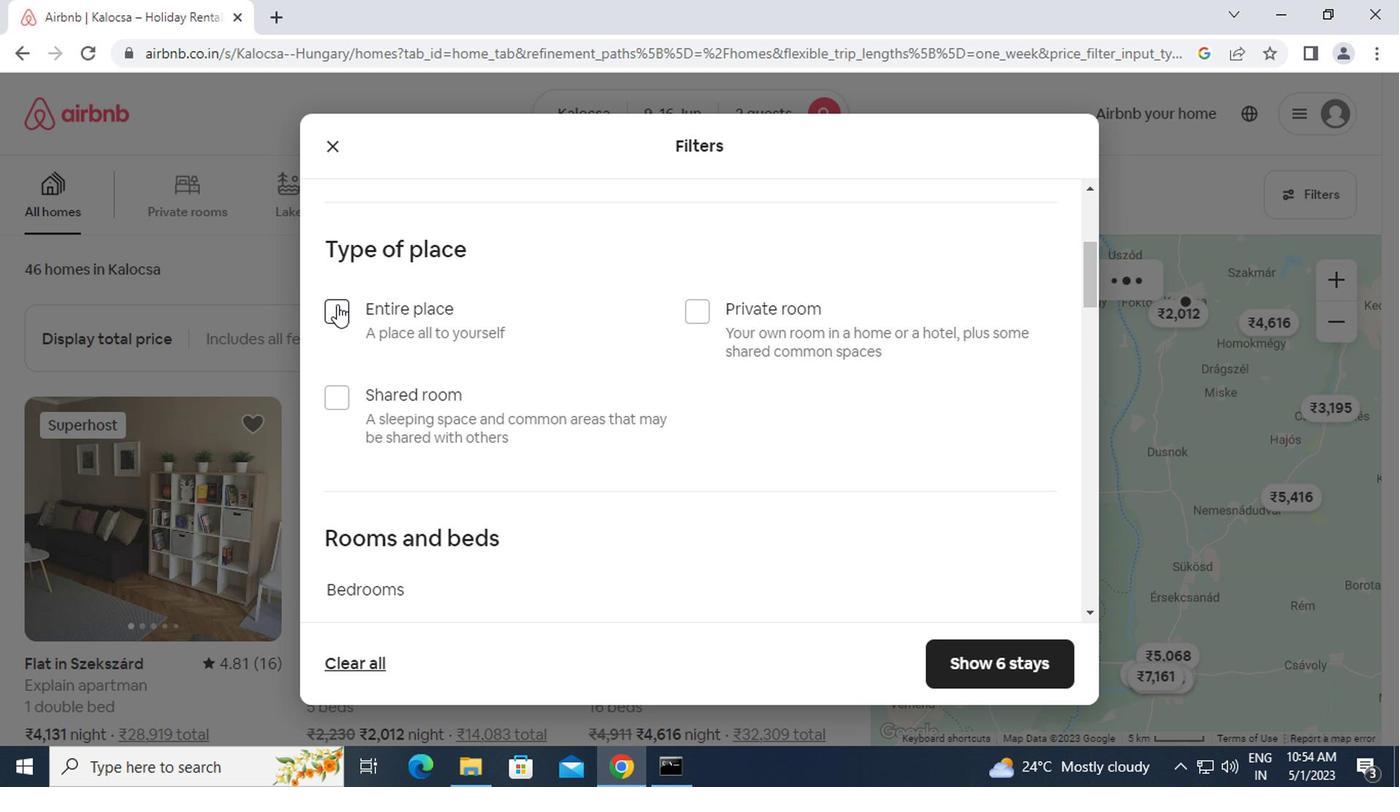 
Action: Mouse moved to (414, 363)
Screenshot: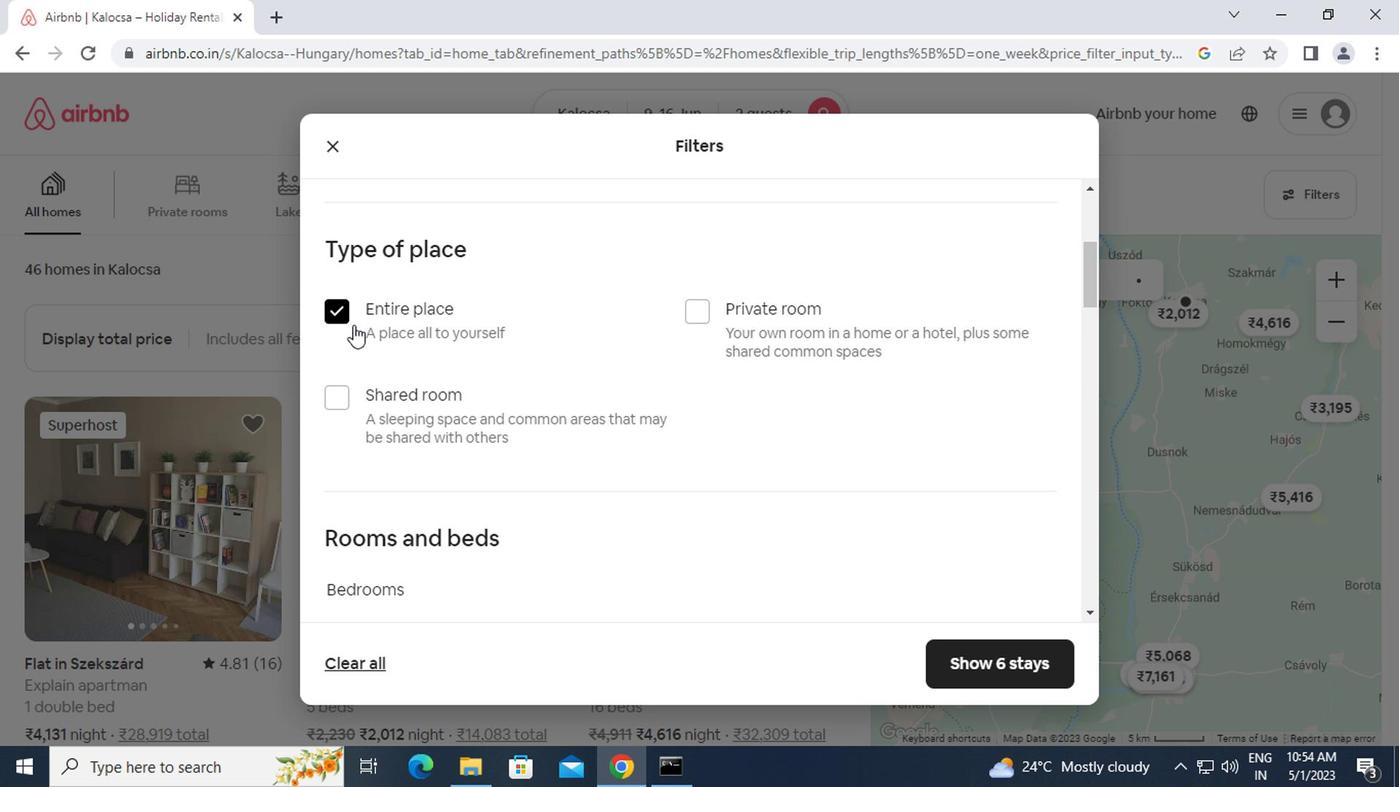 
Action: Mouse scrolled (414, 362) with delta (0, 0)
Screenshot: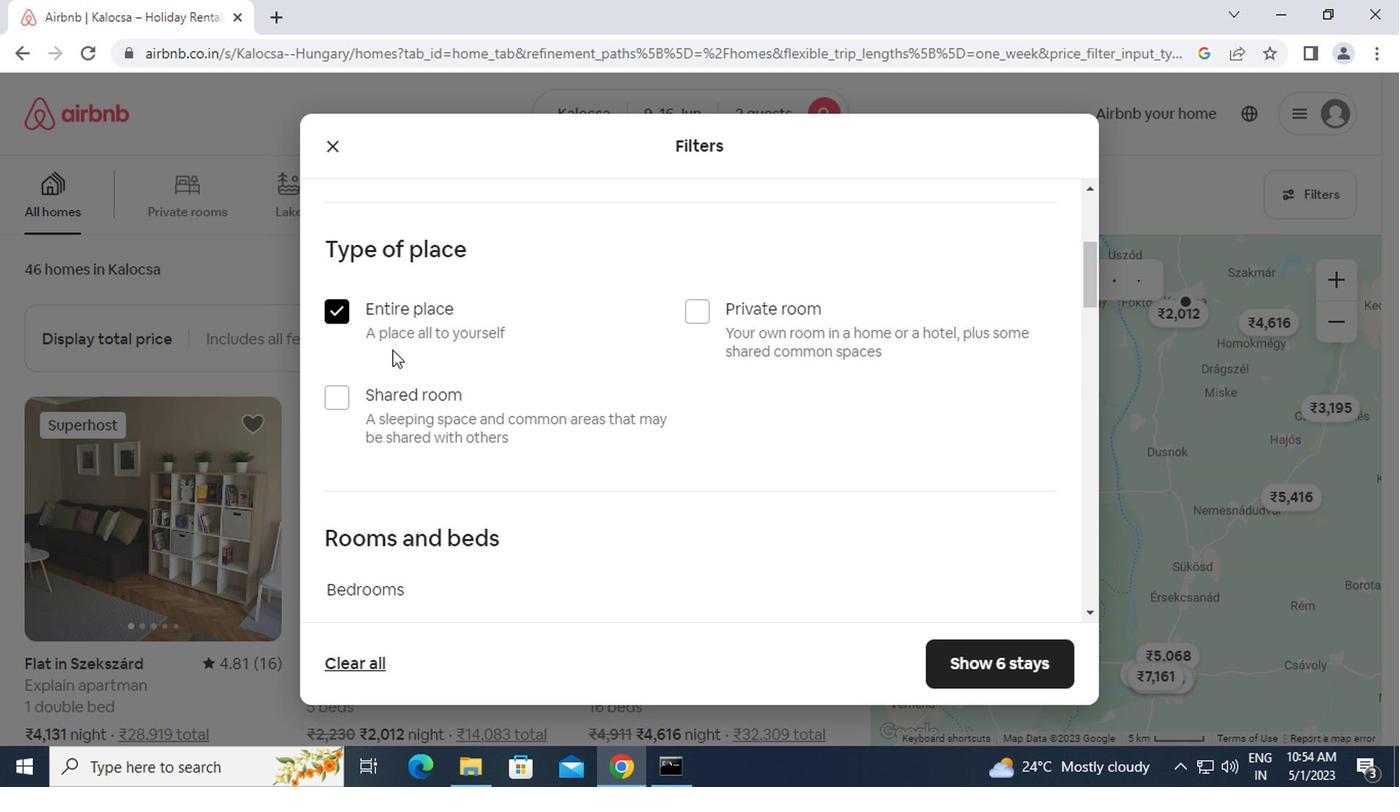 
Action: Mouse scrolled (414, 362) with delta (0, 0)
Screenshot: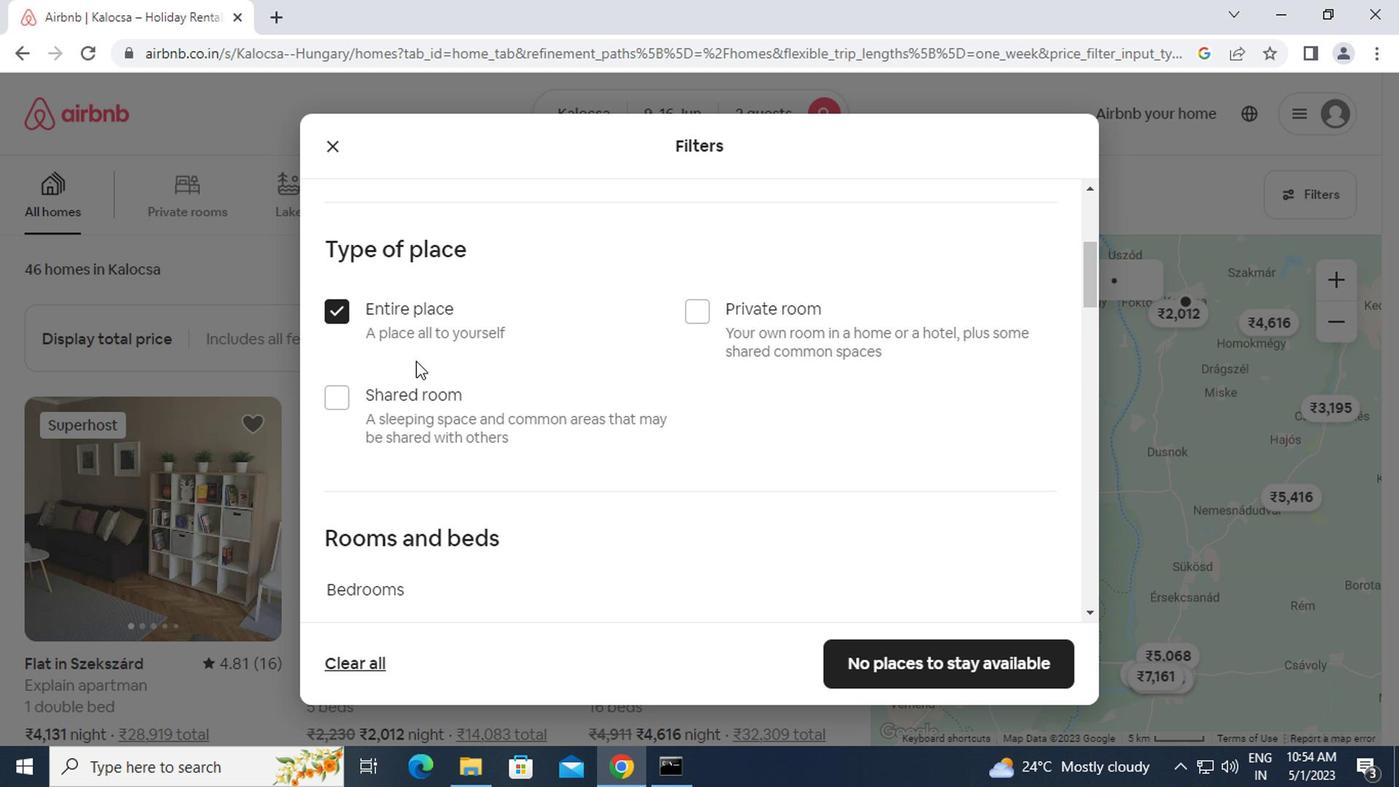 
Action: Mouse scrolled (414, 362) with delta (0, 0)
Screenshot: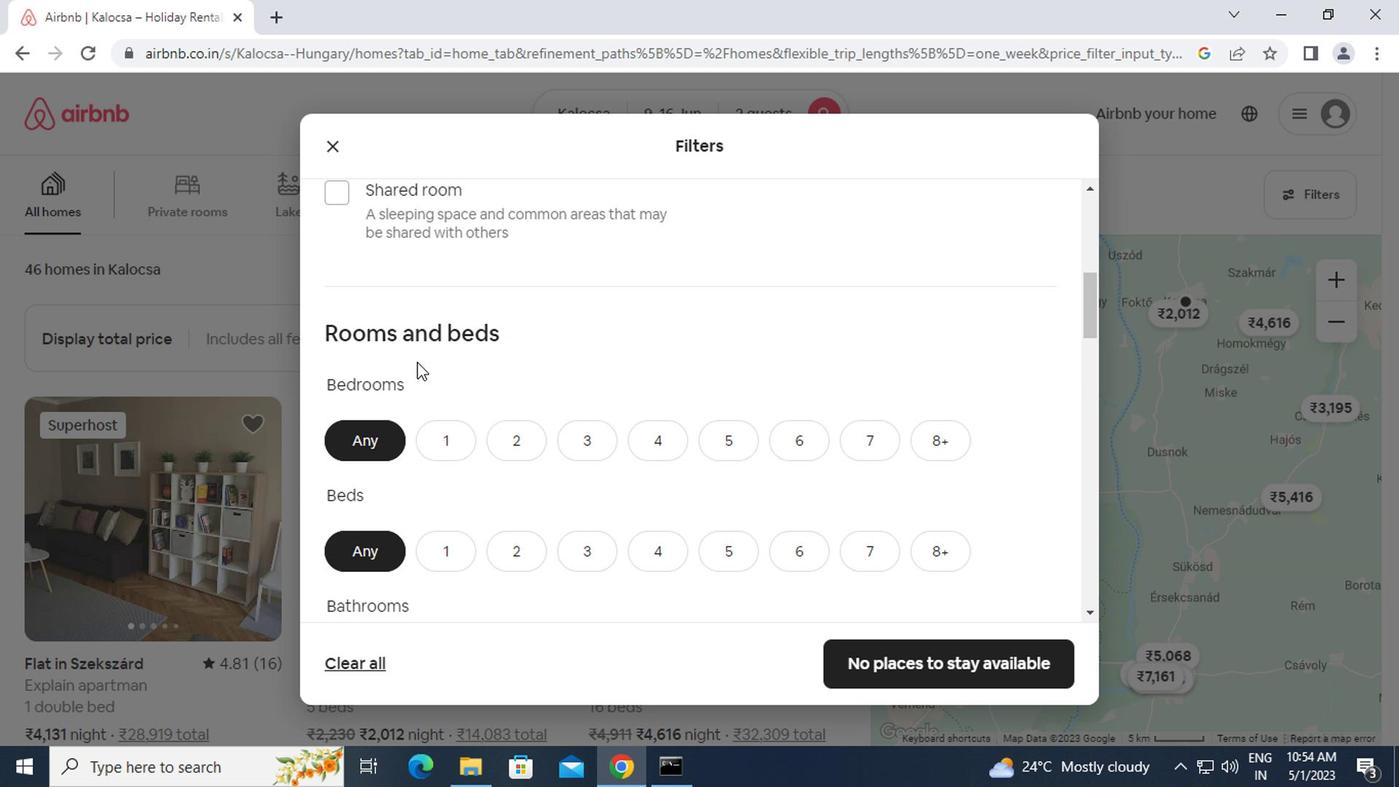 
Action: Mouse moved to (501, 338)
Screenshot: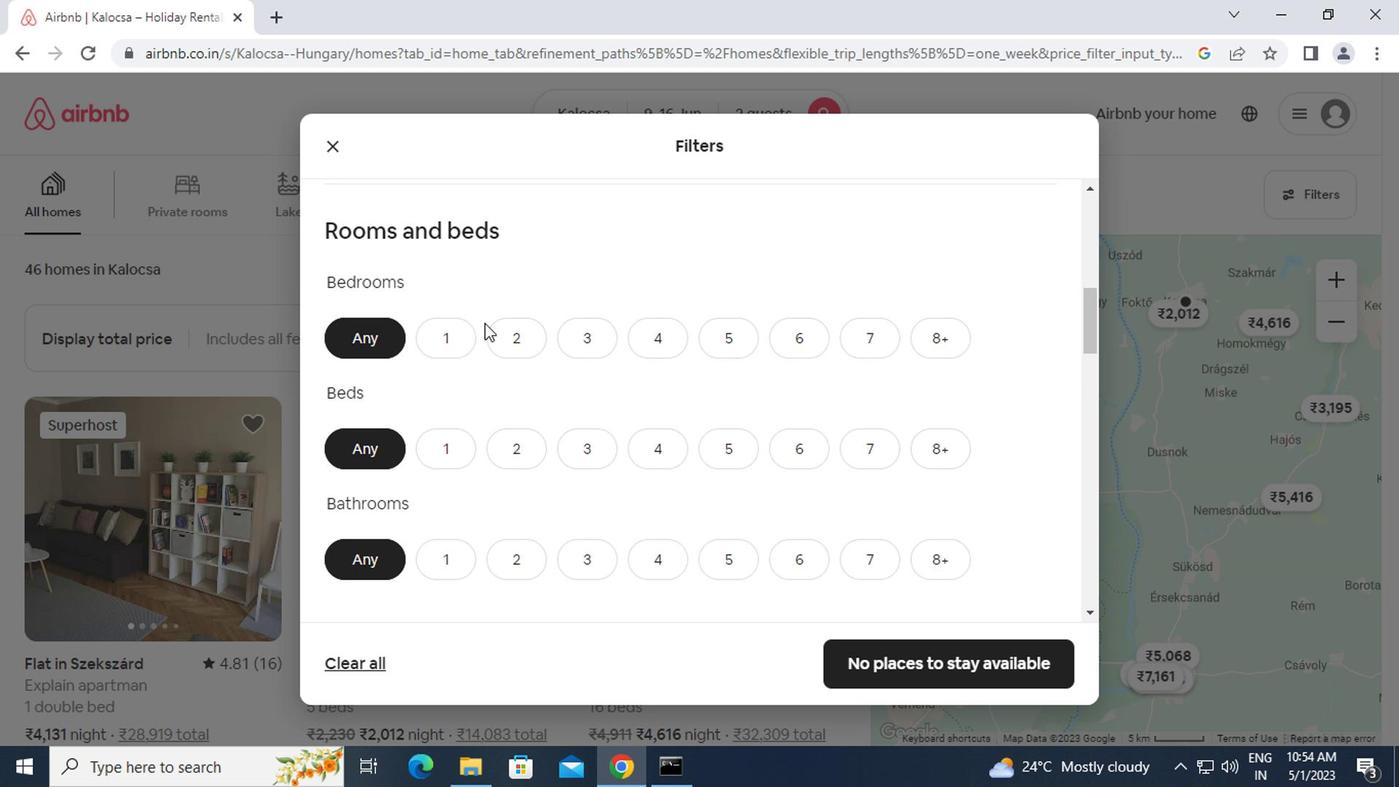 
Action: Mouse pressed left at (501, 338)
Screenshot: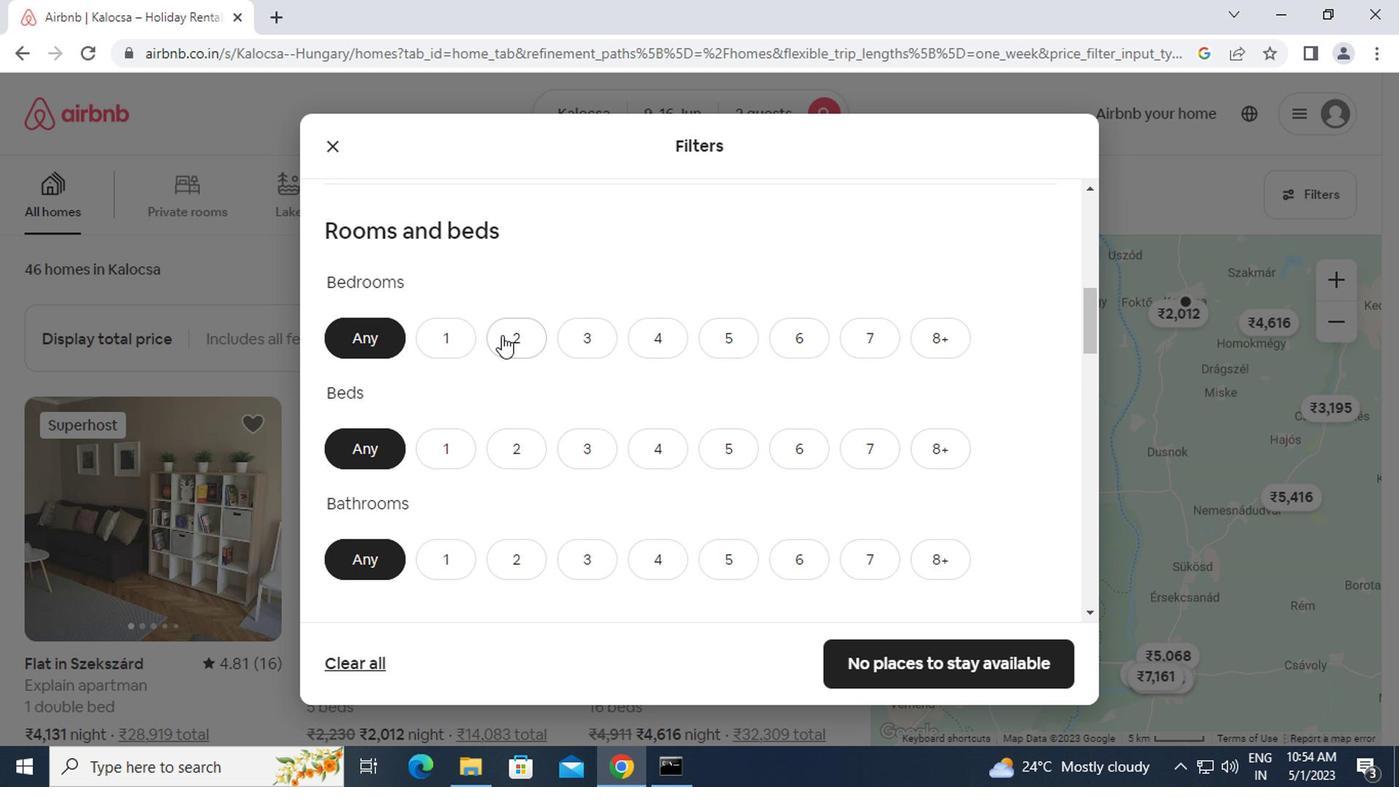
Action: Mouse moved to (515, 451)
Screenshot: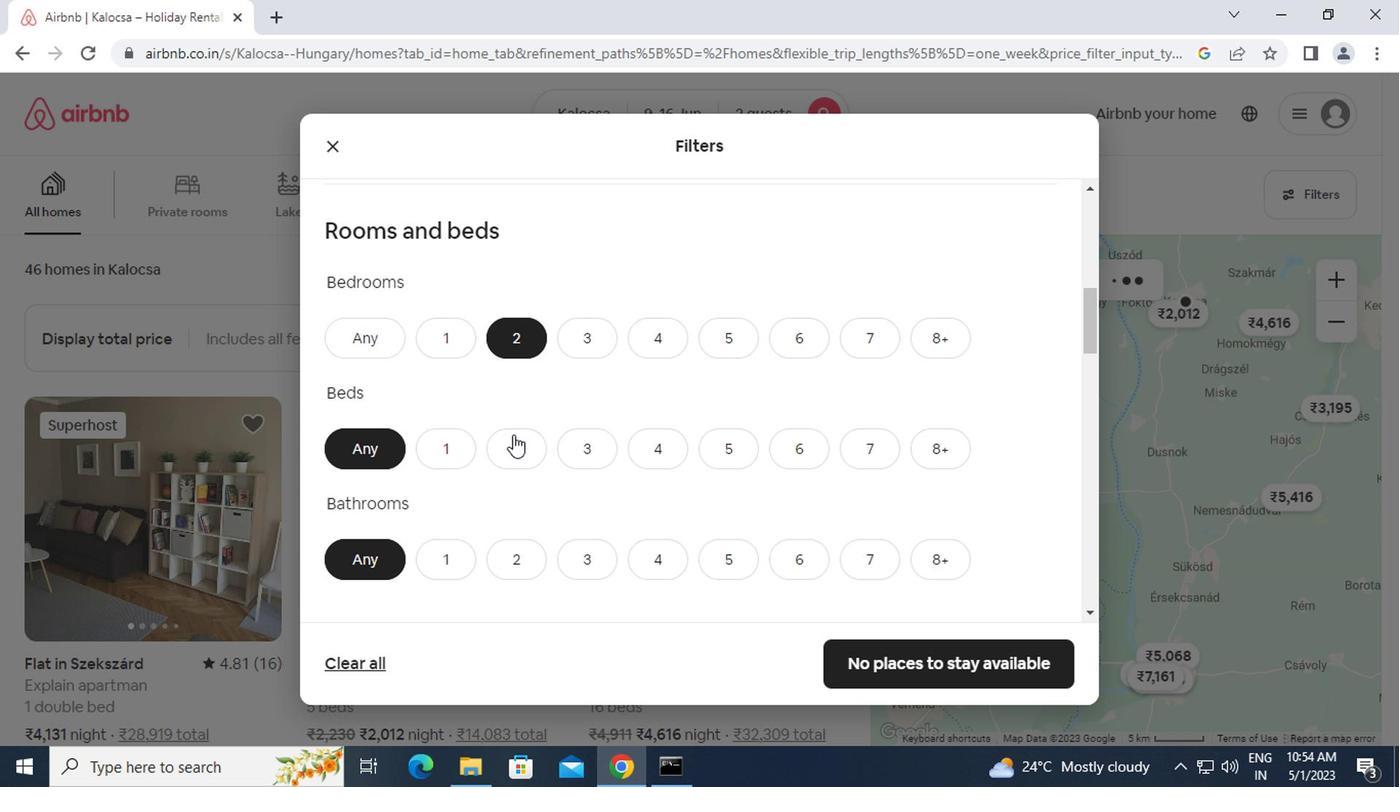 
Action: Mouse pressed left at (515, 451)
Screenshot: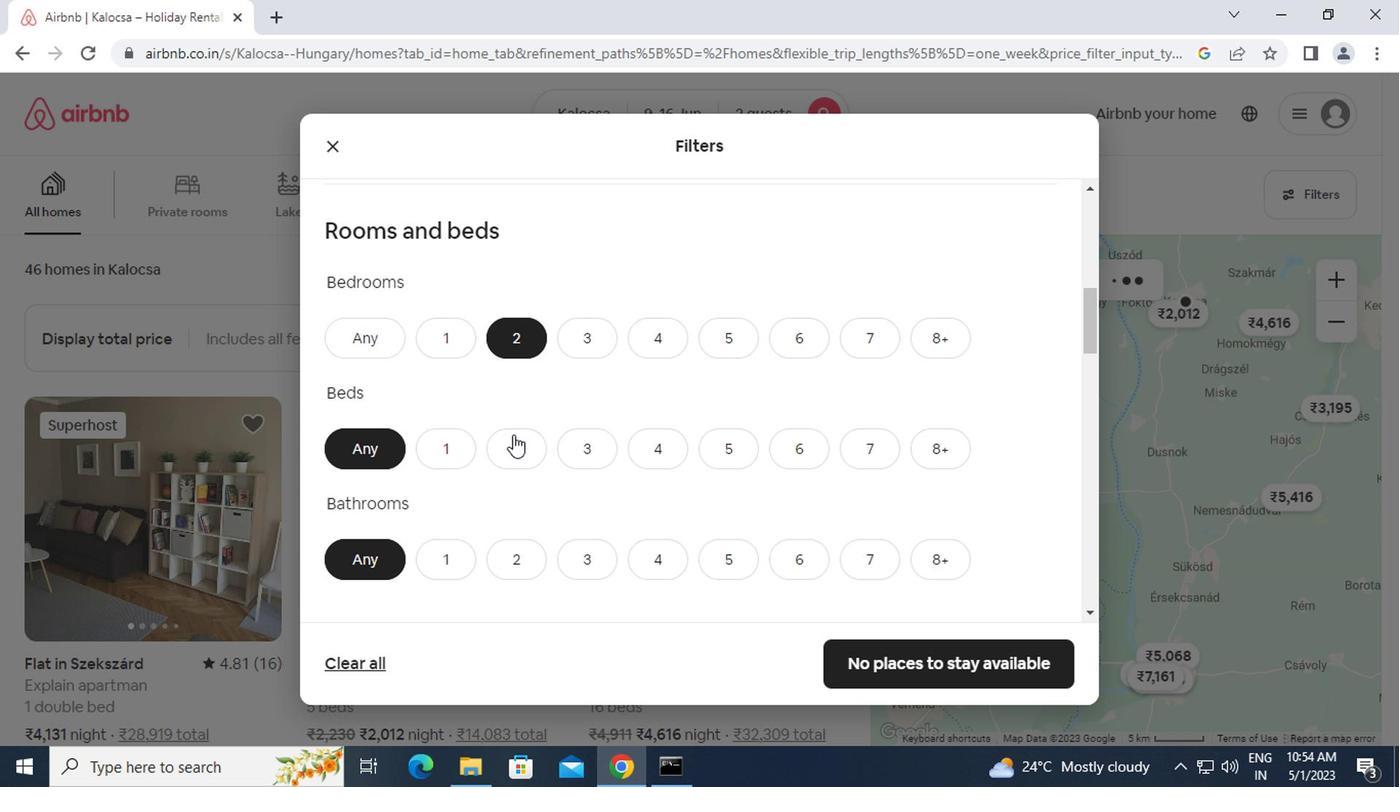 
Action: Mouse moved to (442, 561)
Screenshot: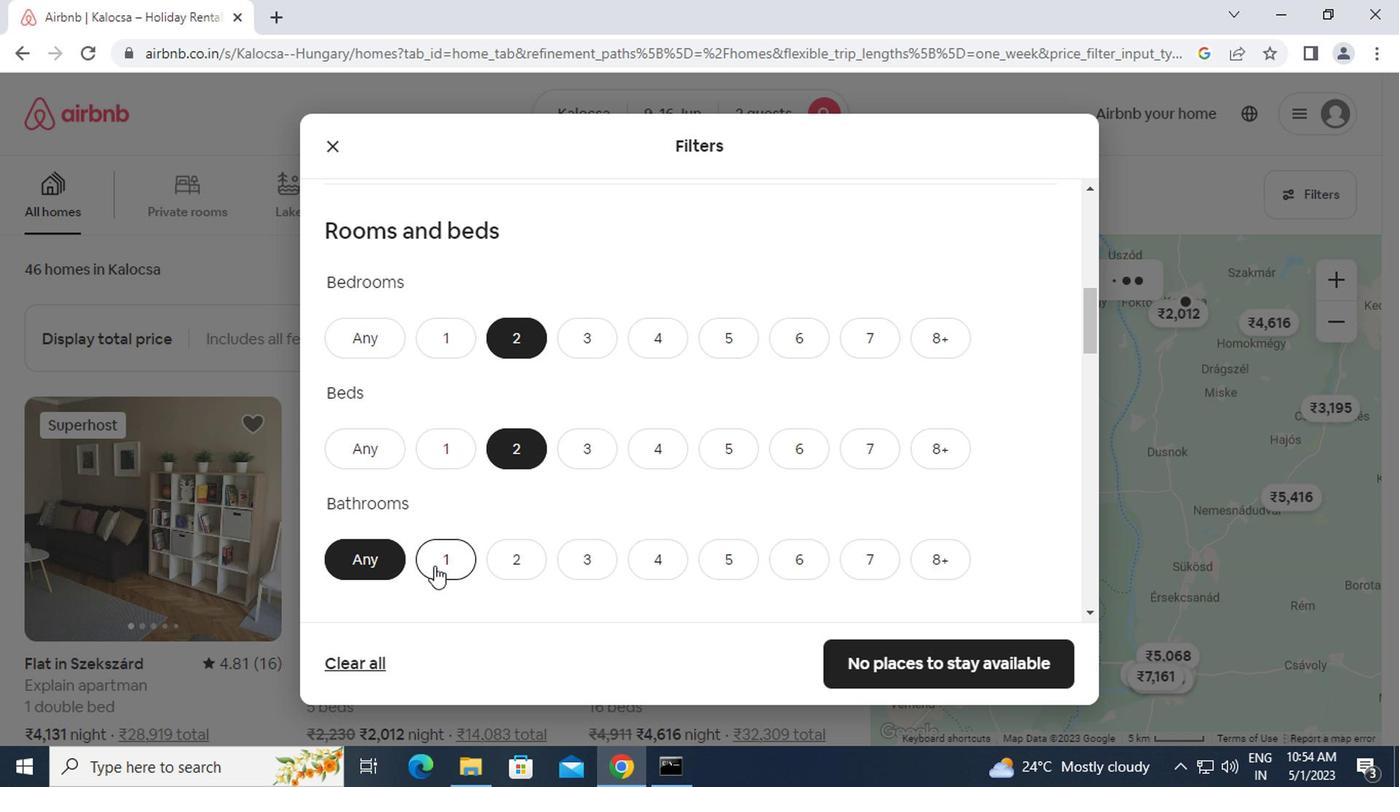 
Action: Mouse pressed left at (442, 561)
Screenshot: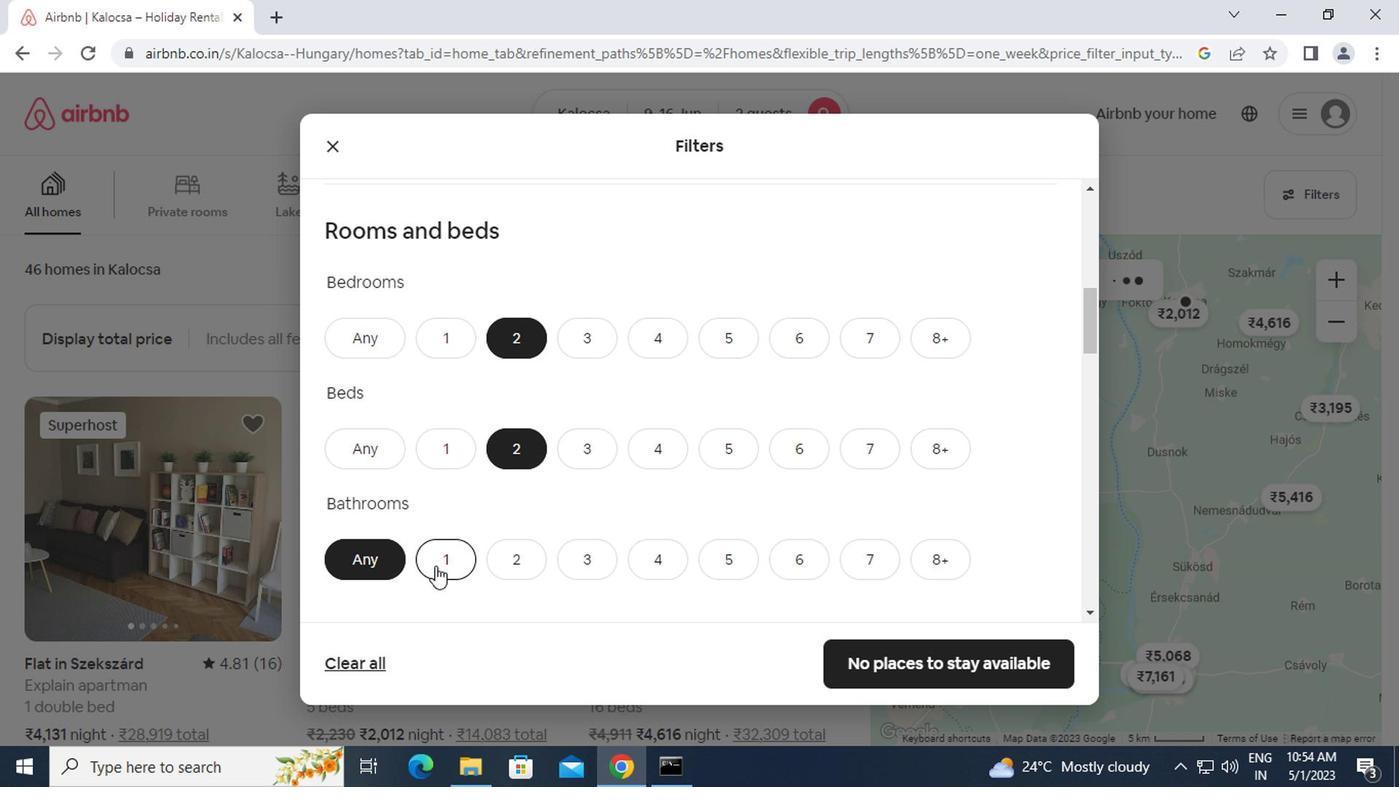 
Action: Mouse moved to (464, 568)
Screenshot: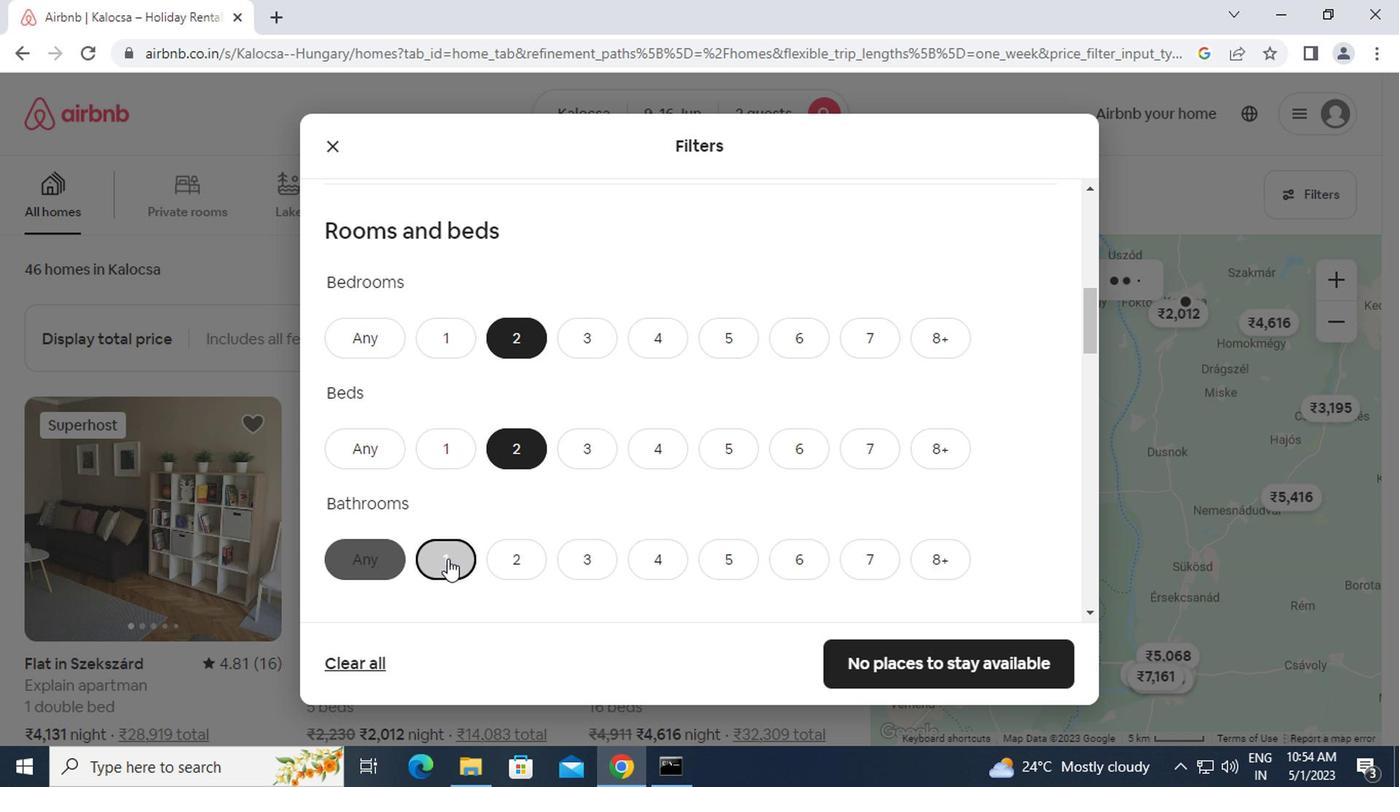 
Action: Mouse scrolled (464, 567) with delta (0, 0)
Screenshot: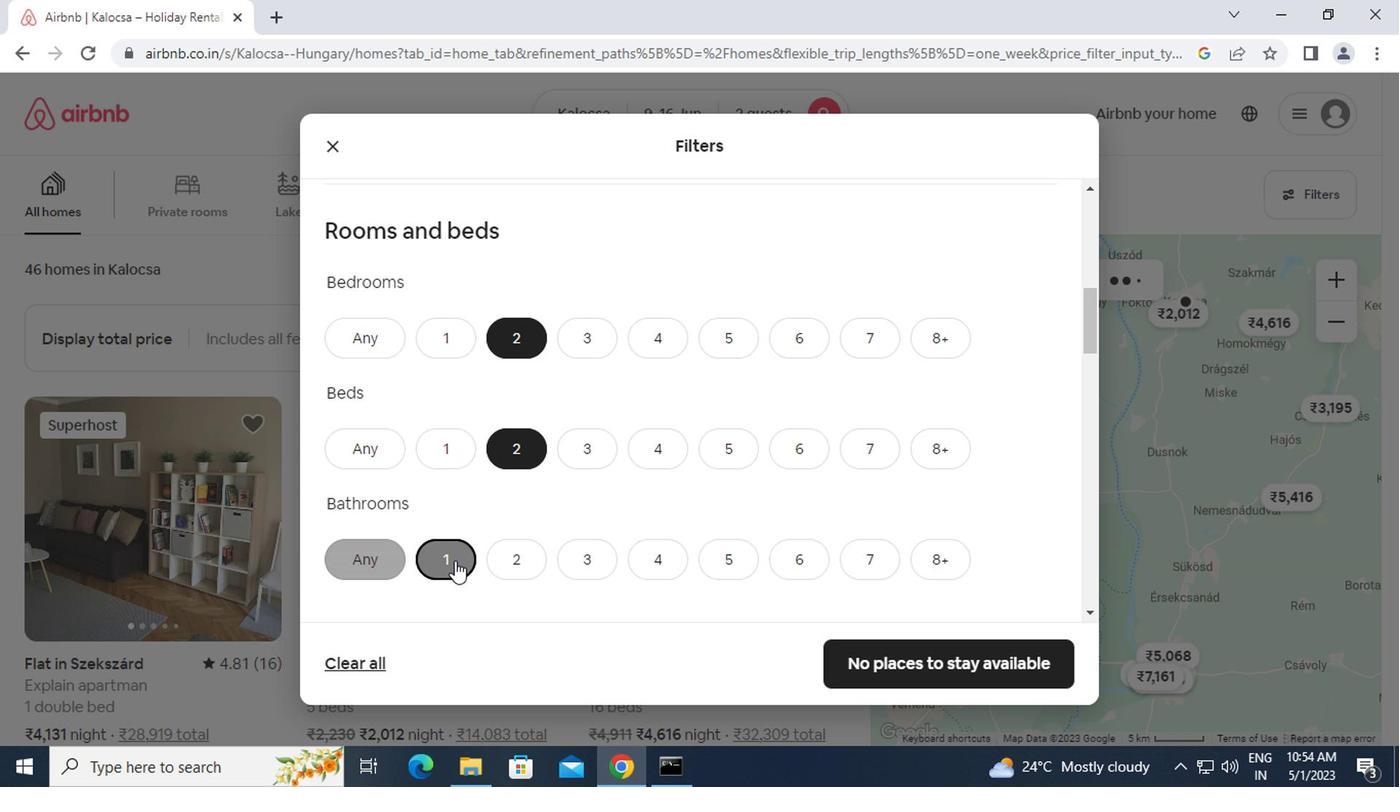 
Action: Mouse scrolled (464, 567) with delta (0, 0)
Screenshot: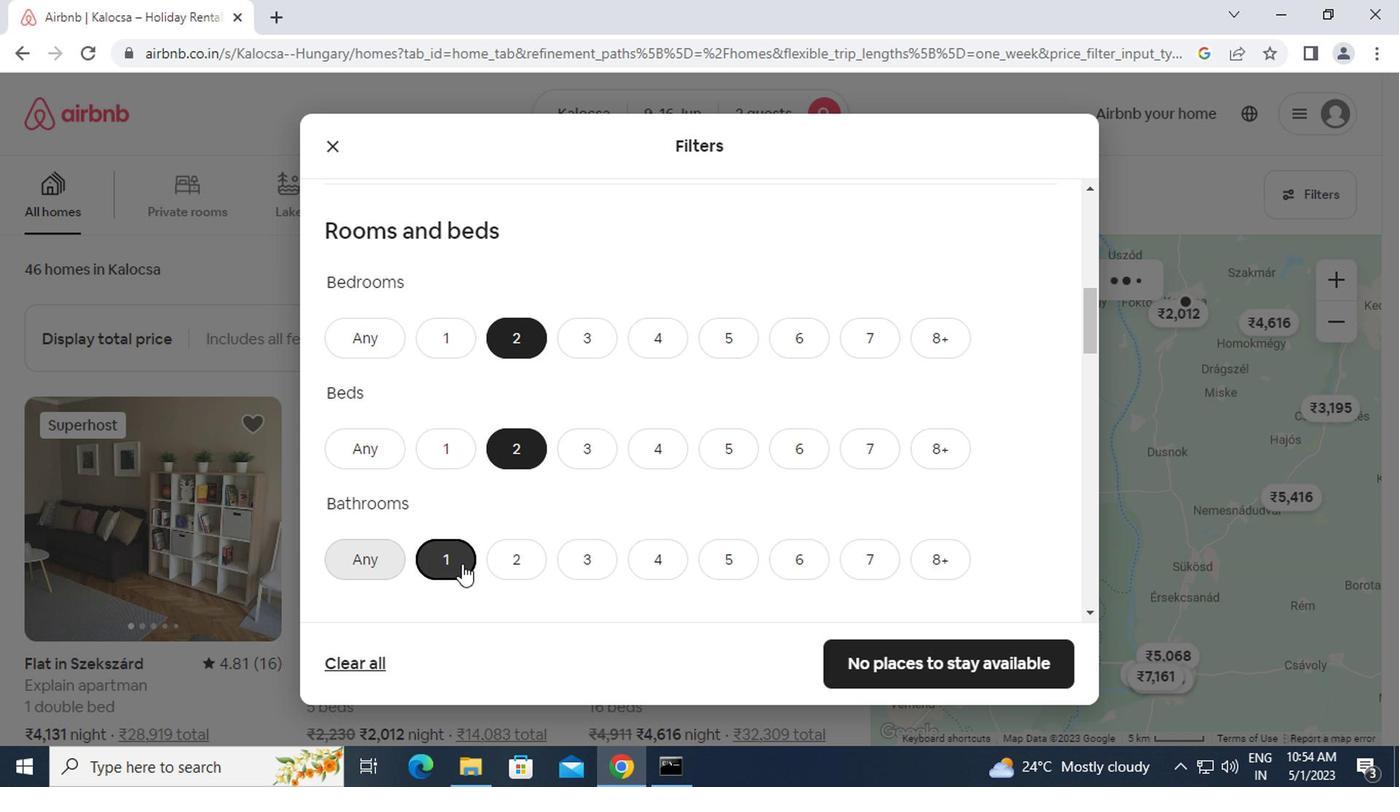 
Action: Mouse scrolled (464, 567) with delta (0, 0)
Screenshot: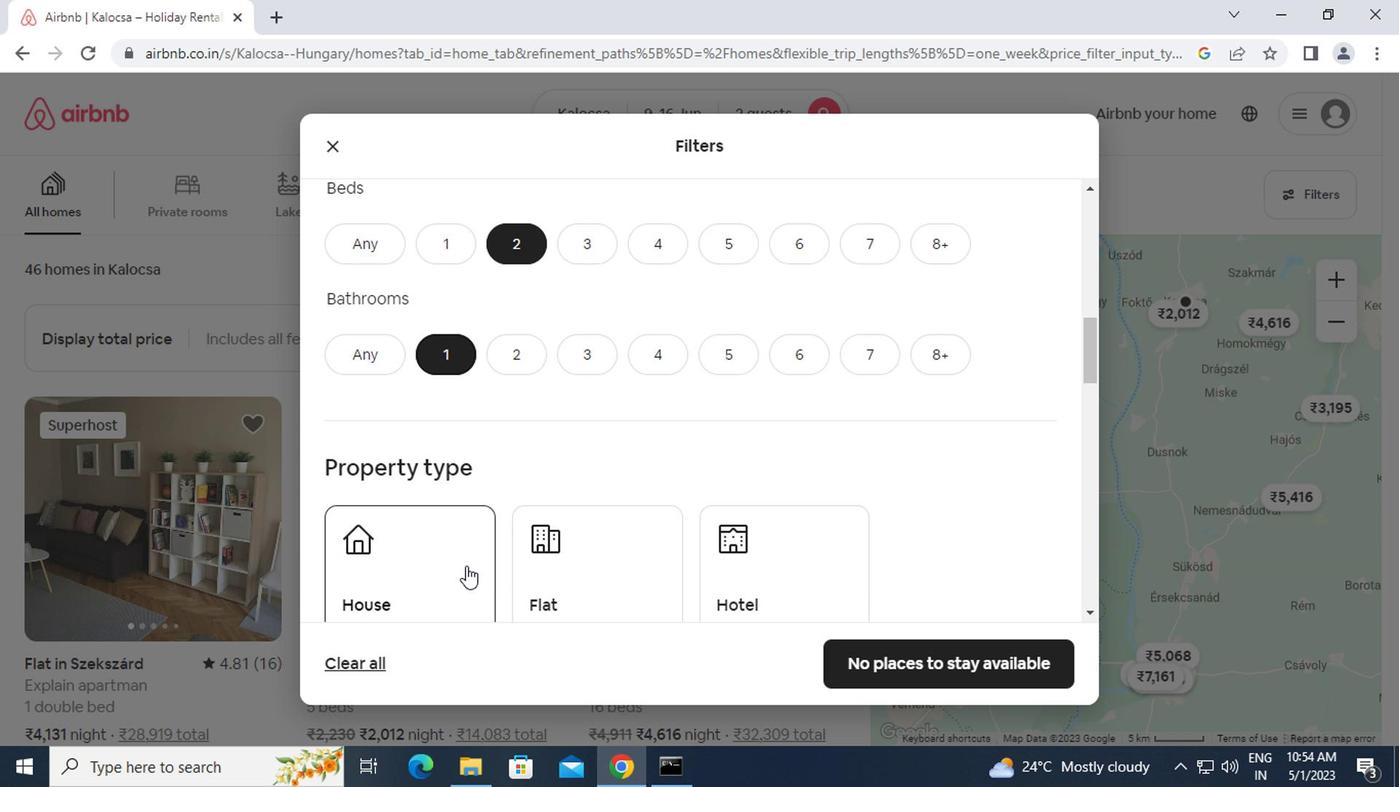 
Action: Mouse moved to (424, 527)
Screenshot: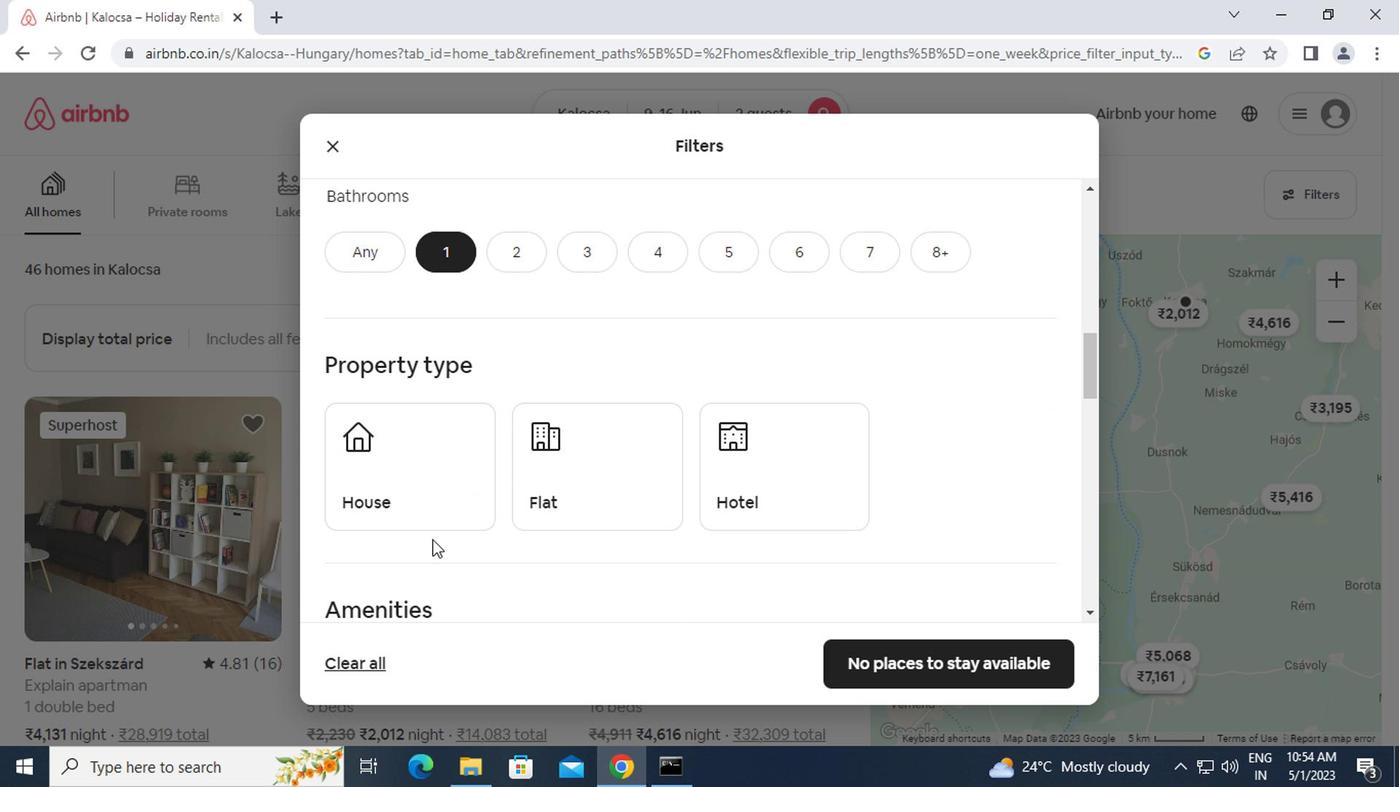 
Action: Mouse pressed left at (424, 527)
Screenshot: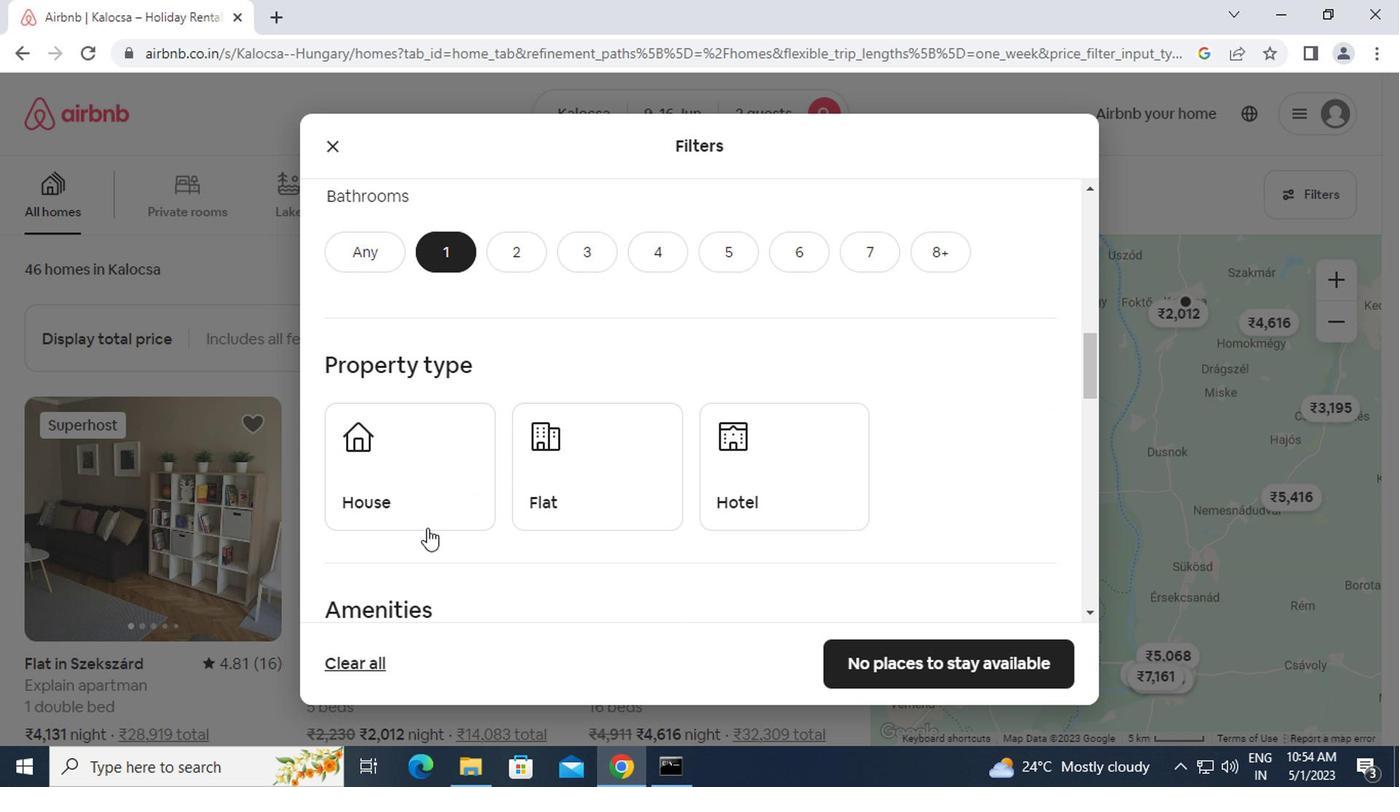 
Action: Mouse moved to (567, 492)
Screenshot: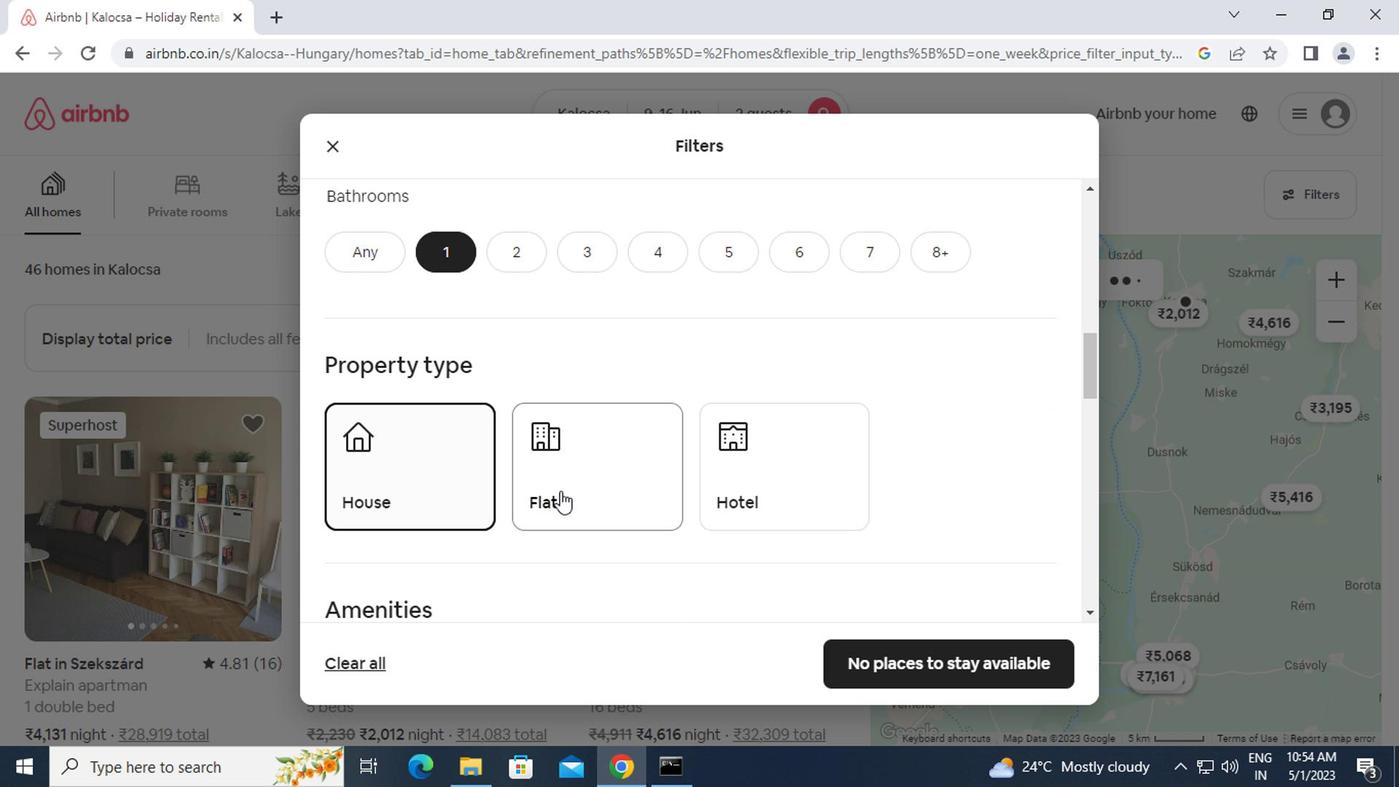 
Action: Mouse pressed left at (567, 492)
Screenshot: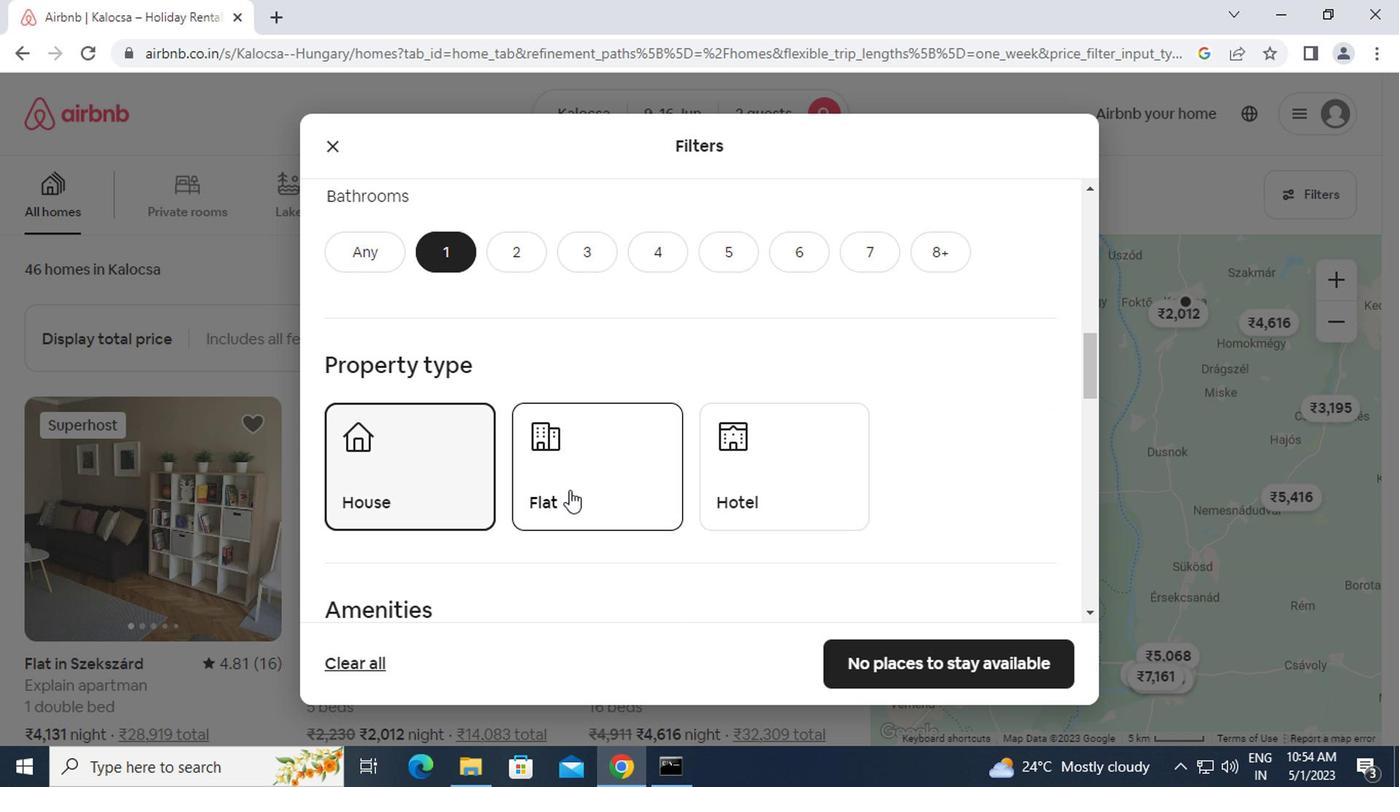 
Action: Mouse scrolled (567, 491) with delta (0, 0)
Screenshot: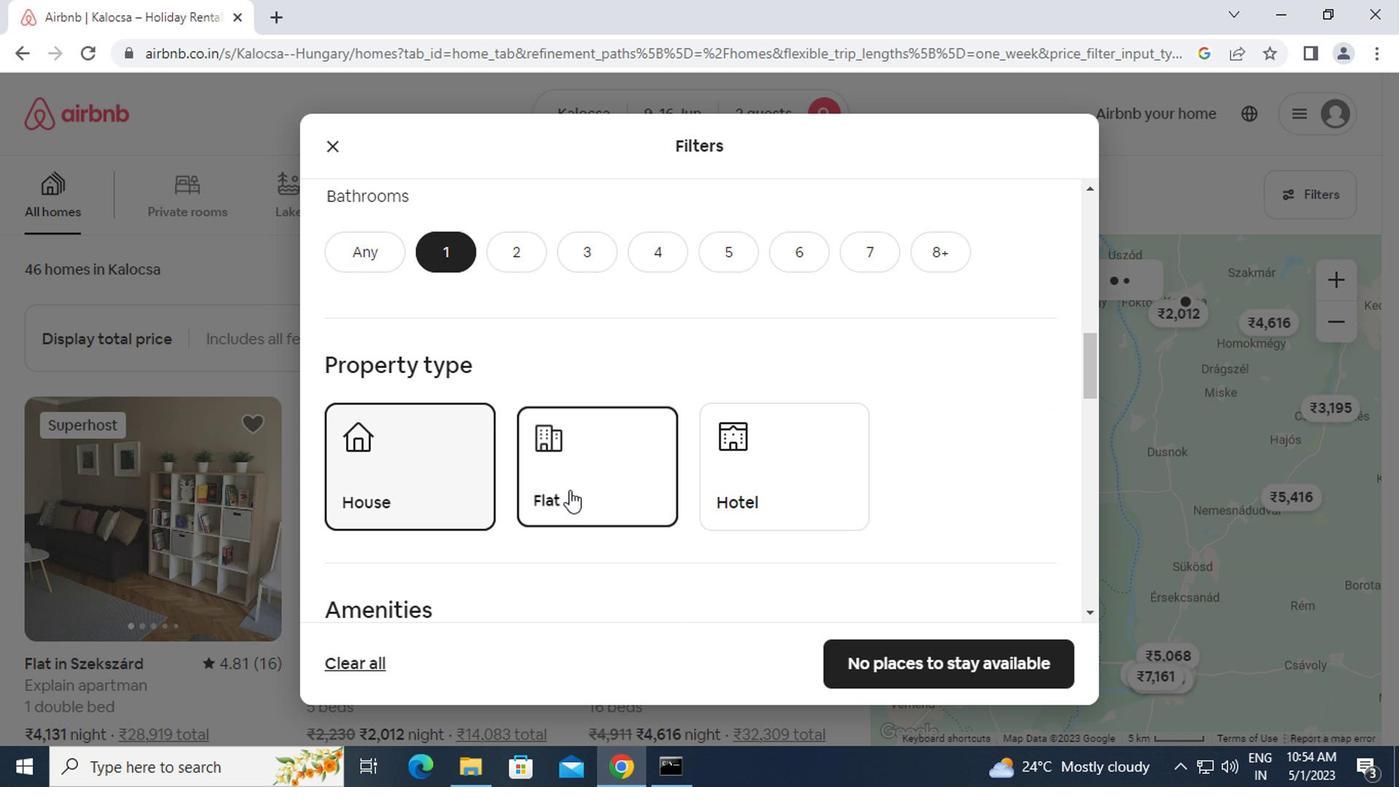 
Action: Mouse scrolled (567, 491) with delta (0, 0)
Screenshot: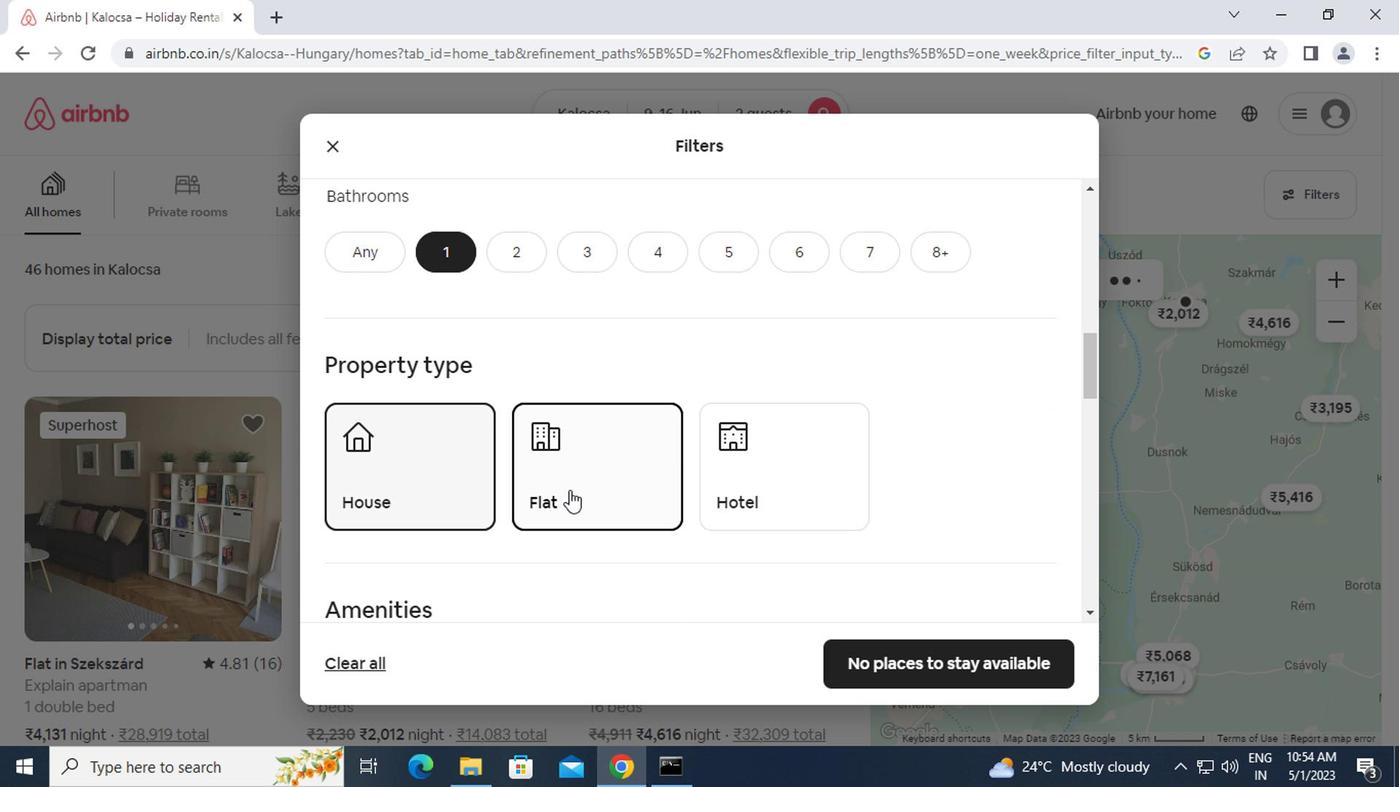 
Action: Mouse scrolled (567, 491) with delta (0, 0)
Screenshot: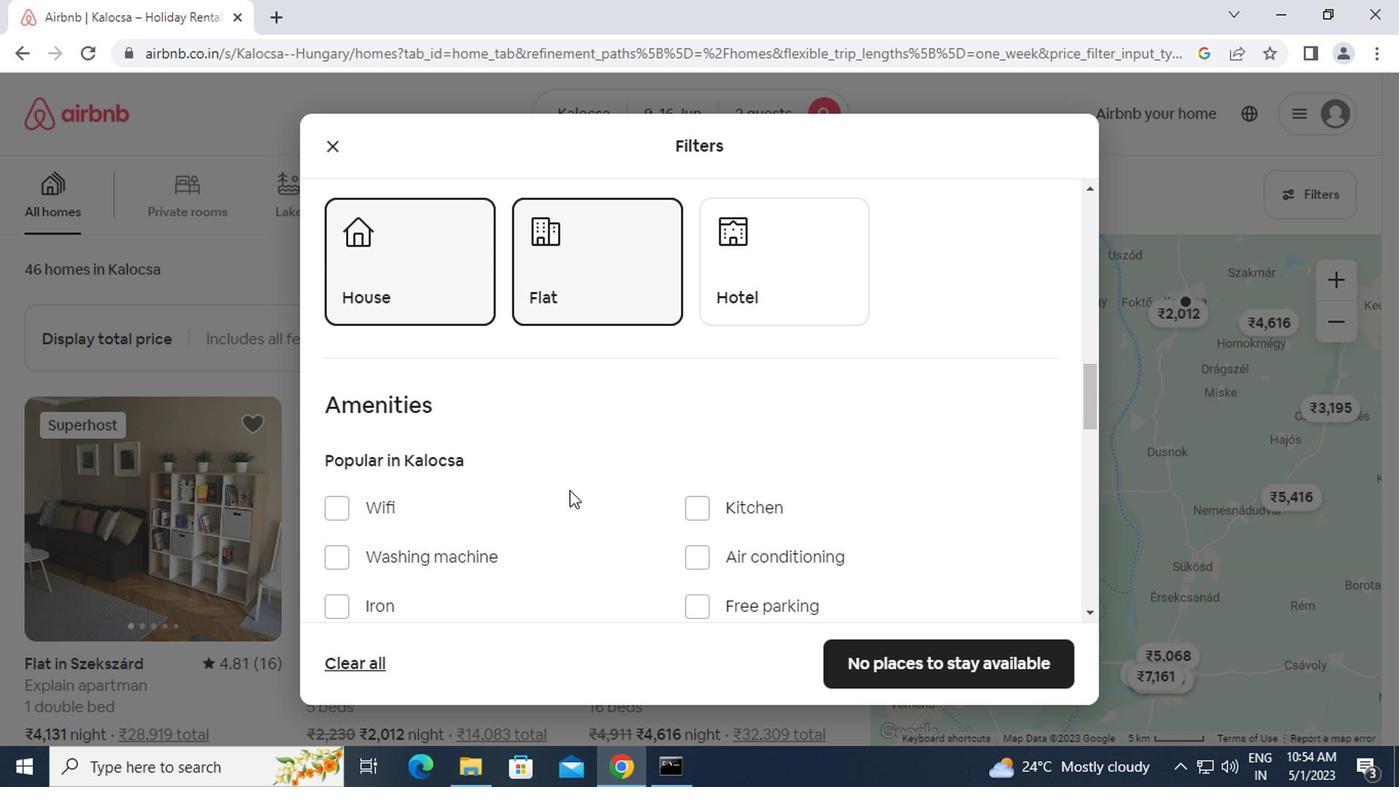 
Action: Mouse scrolled (567, 491) with delta (0, 0)
Screenshot: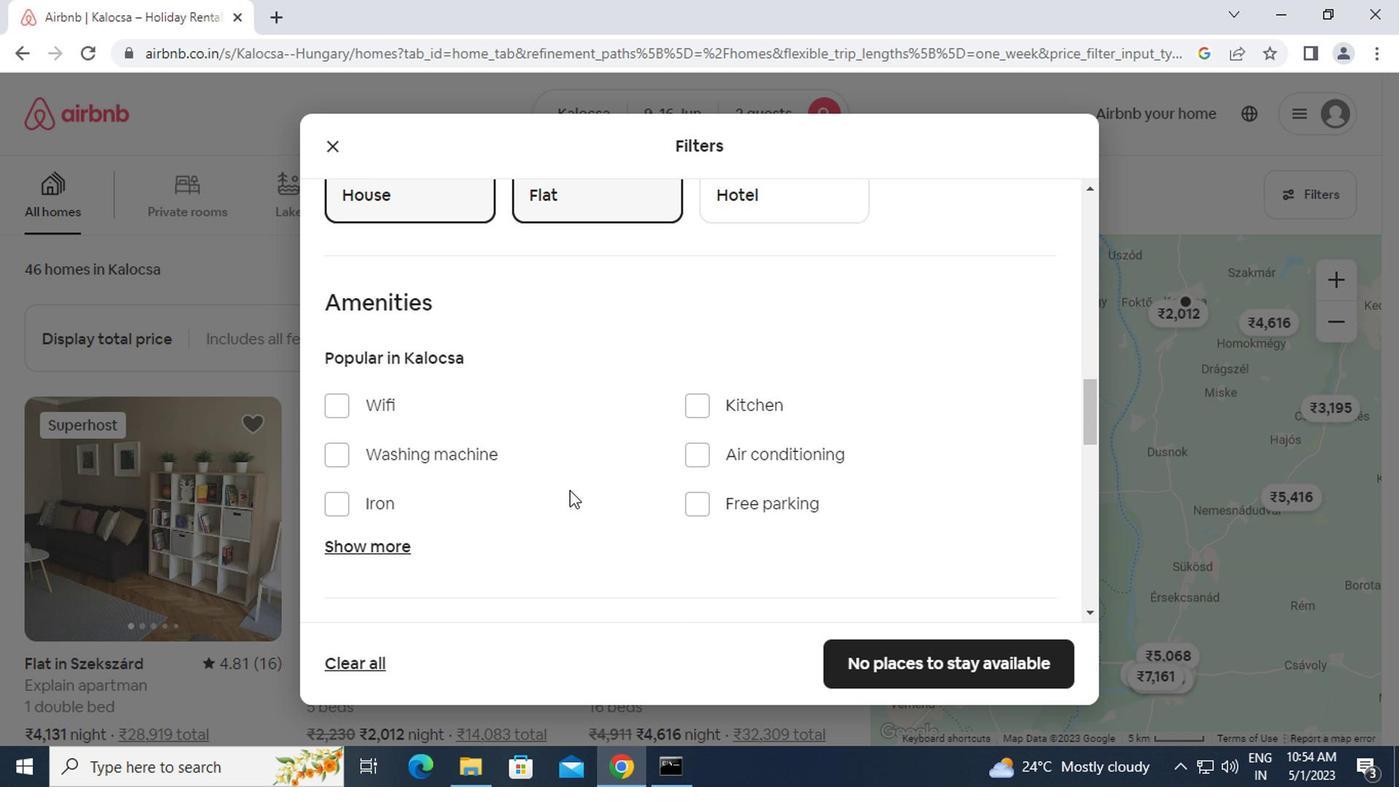 
Action: Mouse scrolled (567, 491) with delta (0, 0)
Screenshot: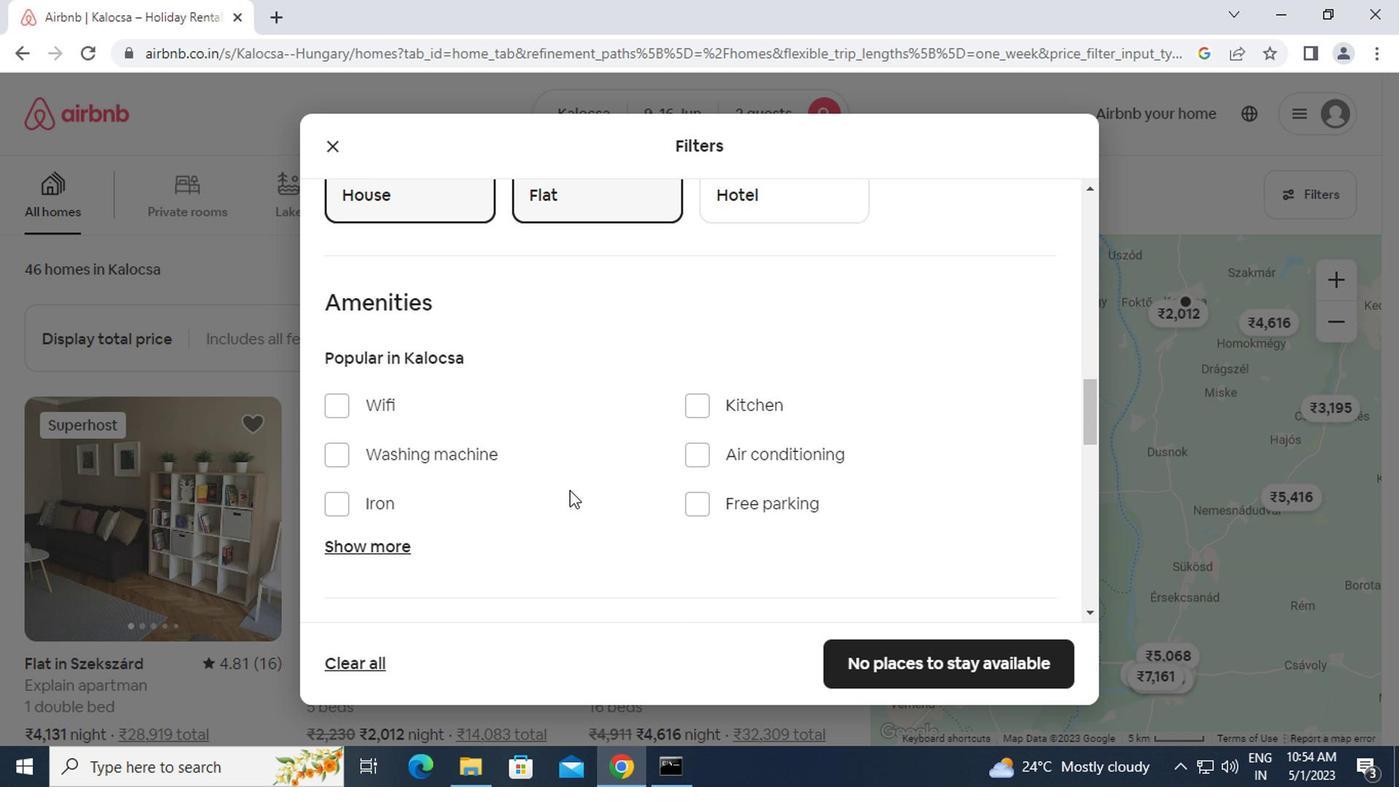 
Action: Mouse moved to (1006, 575)
Screenshot: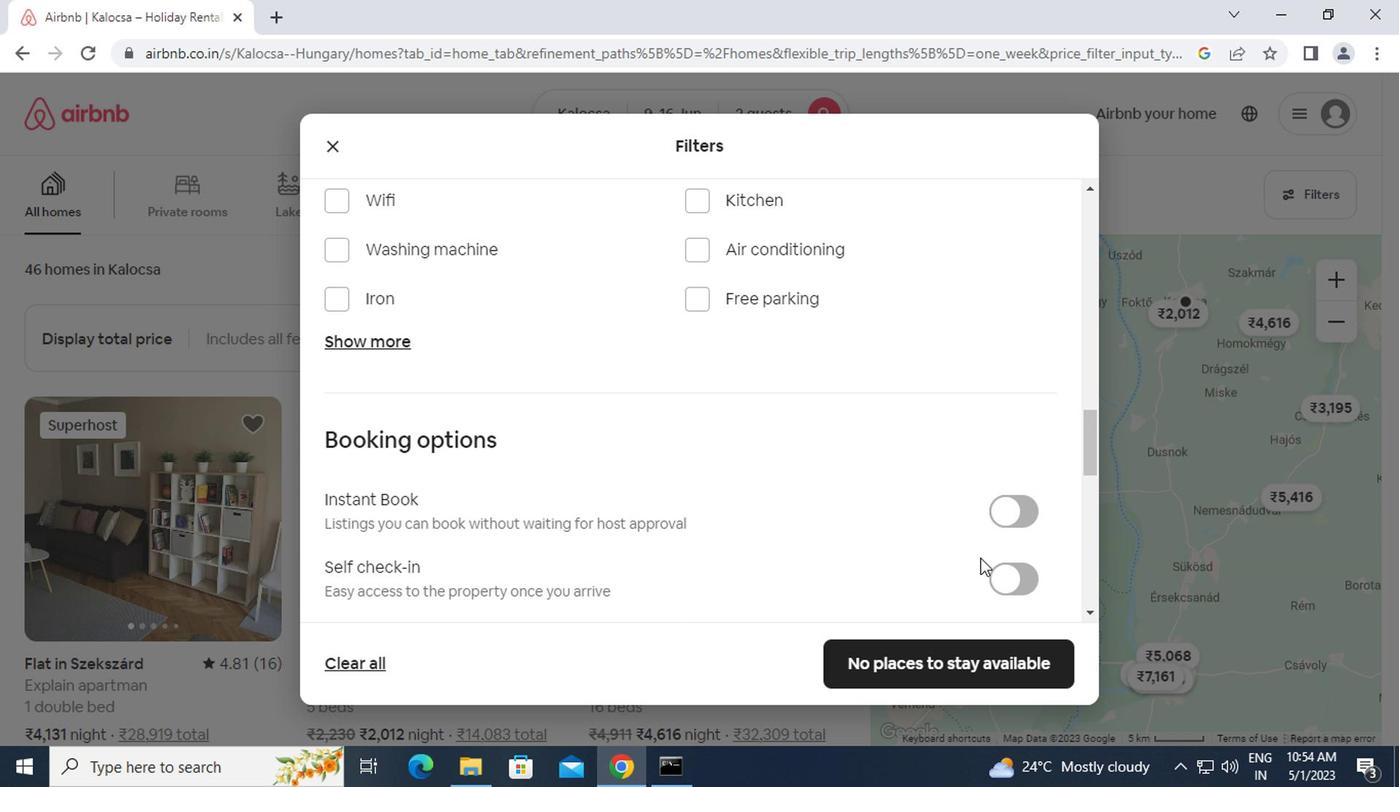 
Action: Mouse pressed left at (1006, 575)
Screenshot: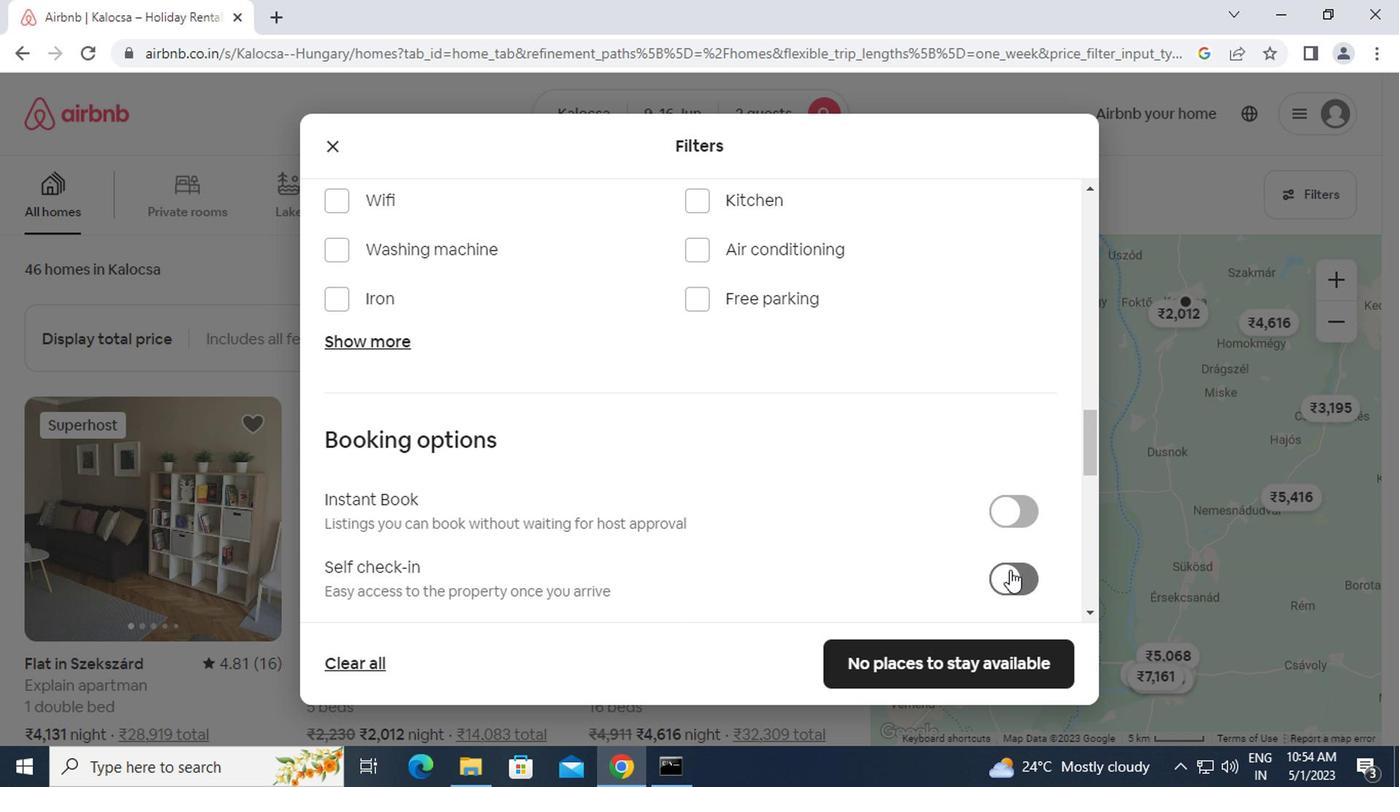 
Action: Mouse moved to (820, 585)
Screenshot: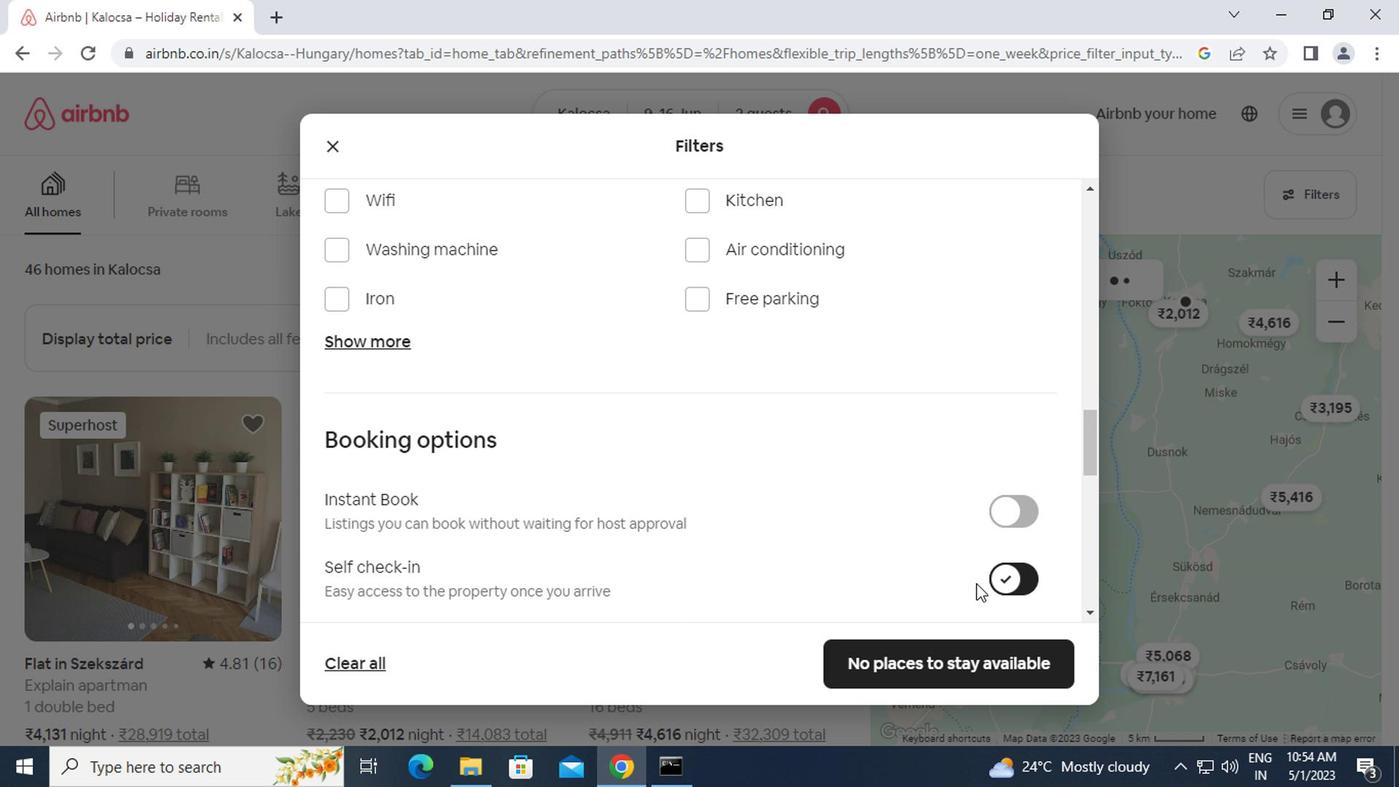 
Action: Mouse scrolled (820, 584) with delta (0, 0)
Screenshot: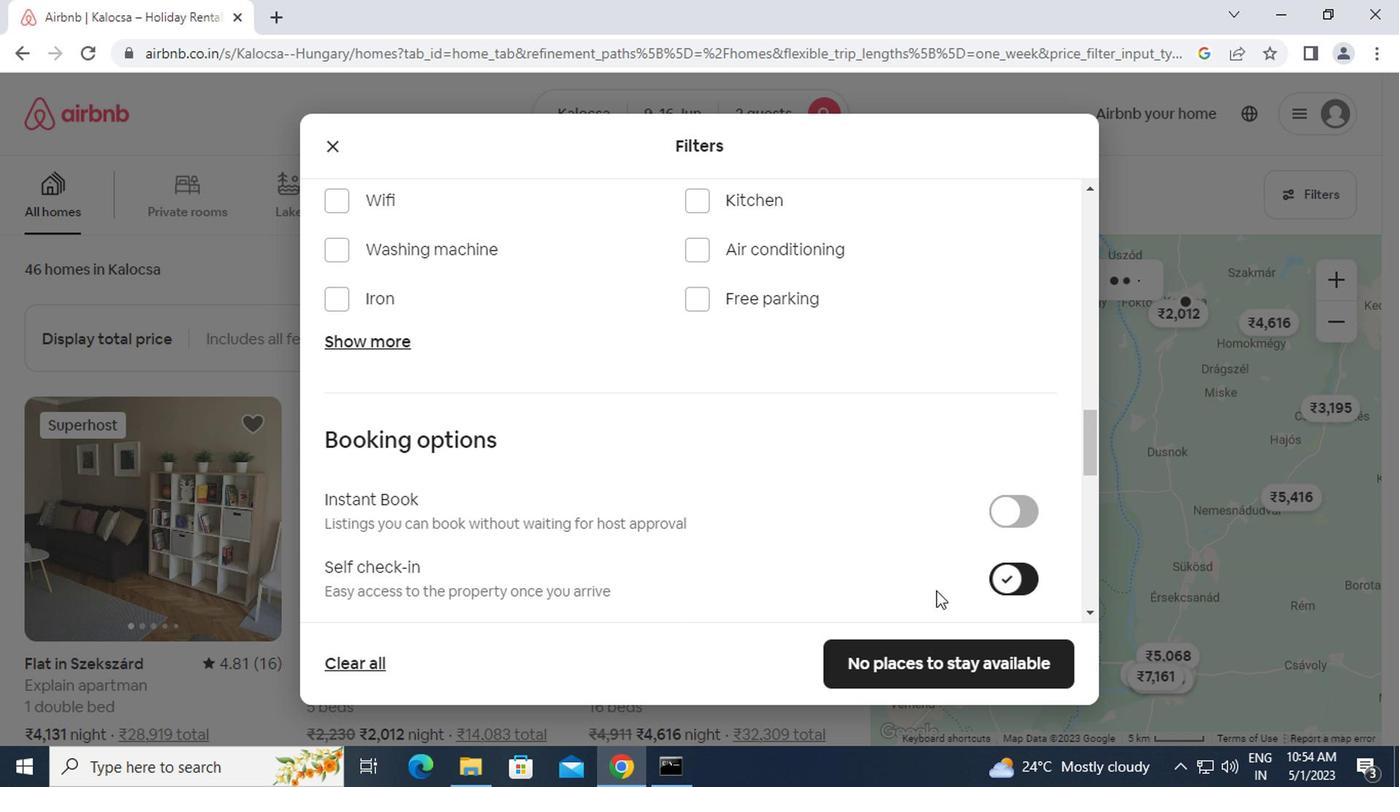 
Action: Mouse scrolled (820, 584) with delta (0, 0)
Screenshot: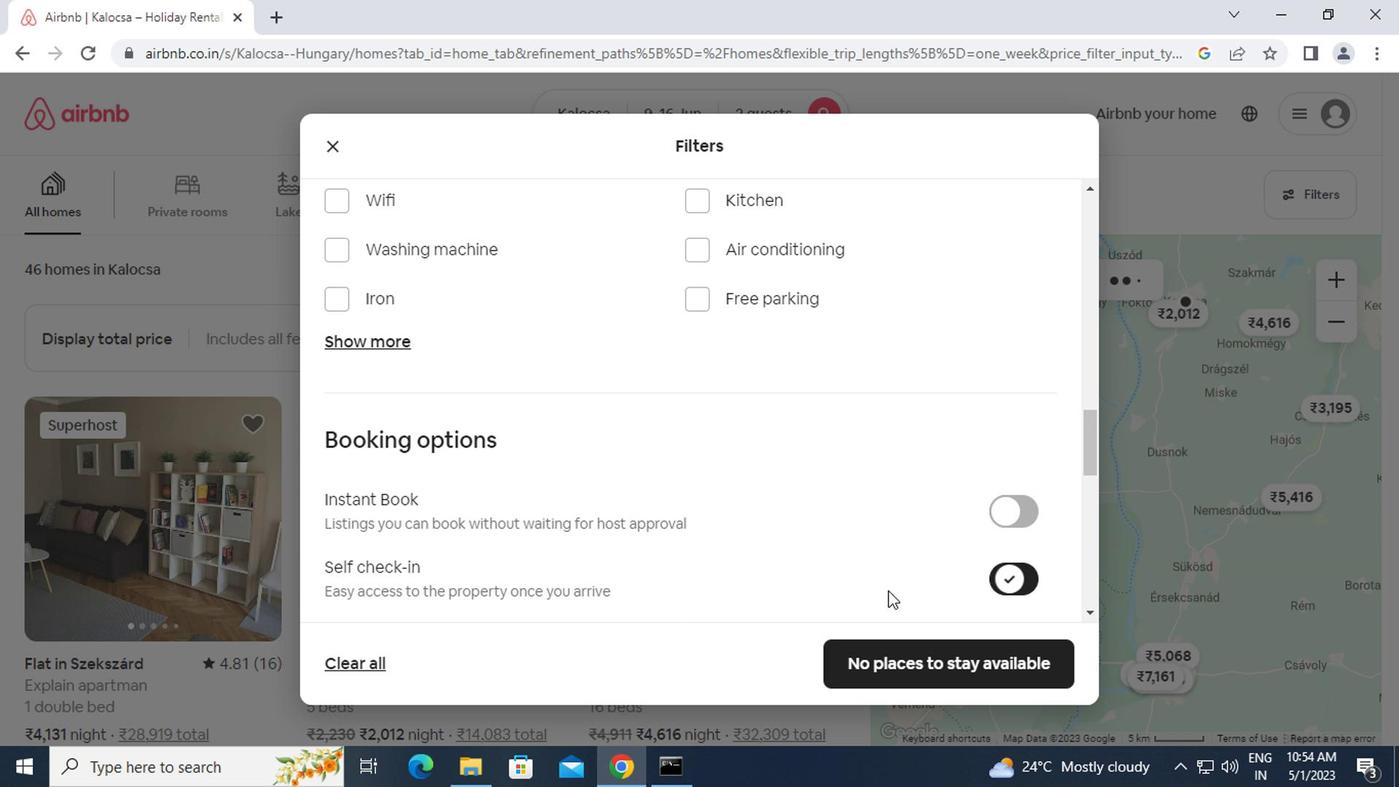 
Action: Mouse scrolled (820, 584) with delta (0, 0)
Screenshot: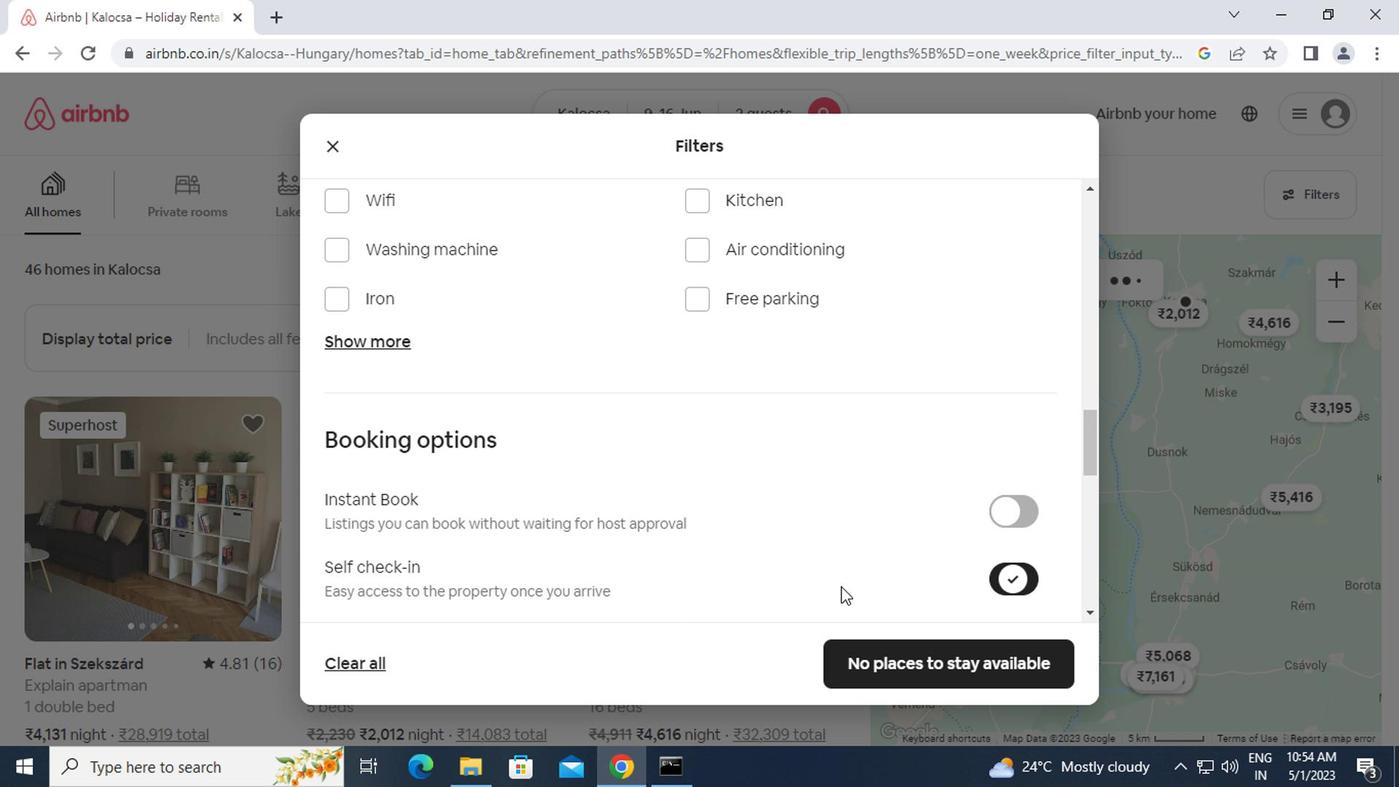 
Action: Mouse moved to (820, 585)
Screenshot: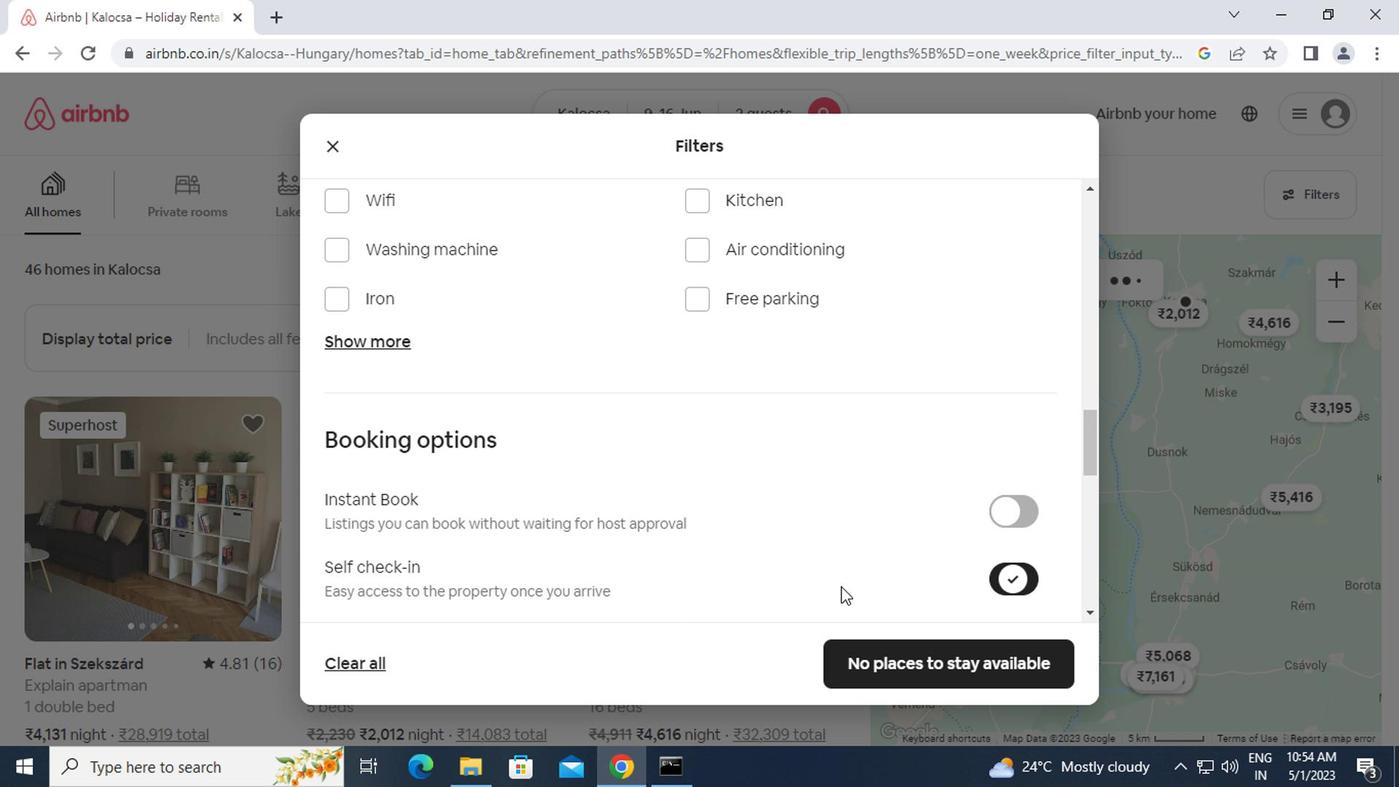 
Action: Mouse scrolled (820, 584) with delta (0, 0)
Screenshot: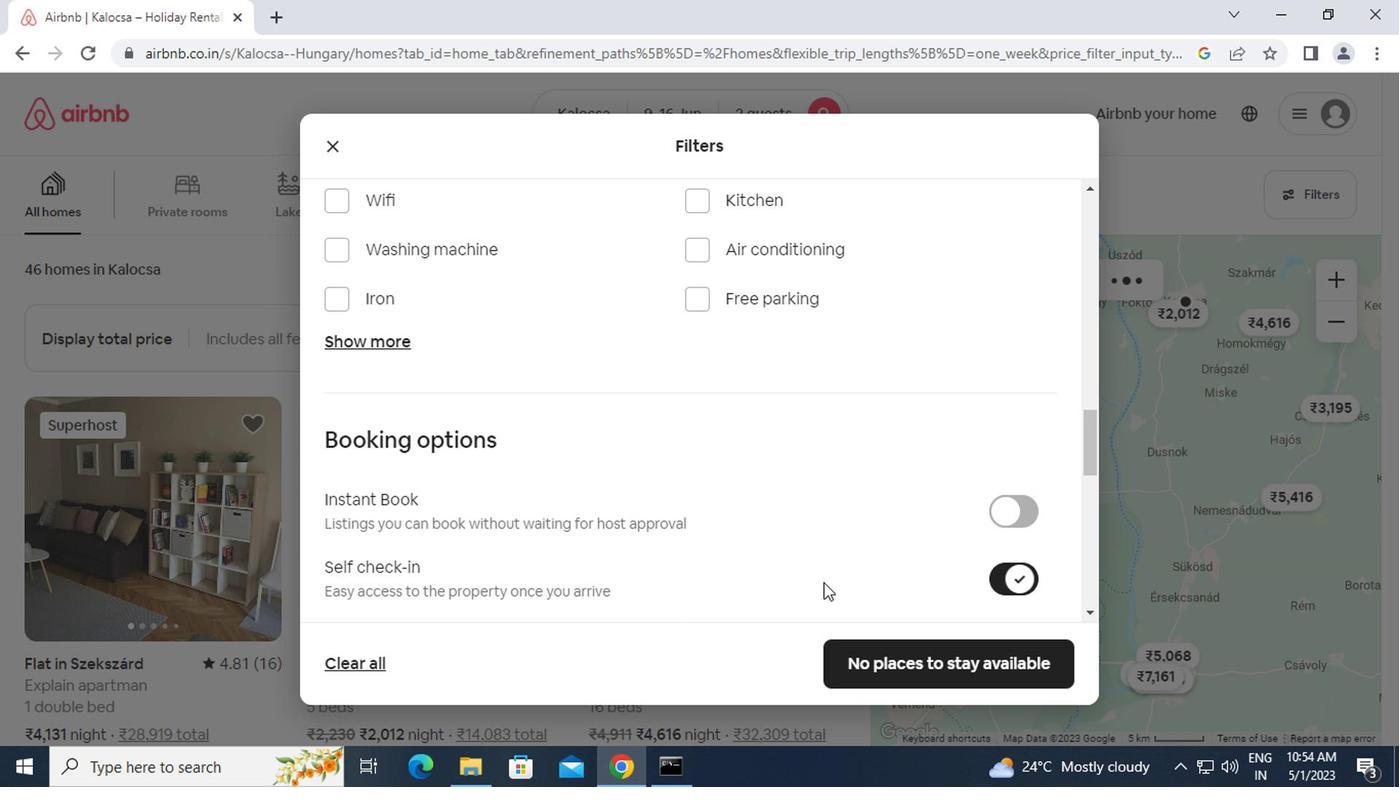 
Action: Mouse moved to (818, 584)
Screenshot: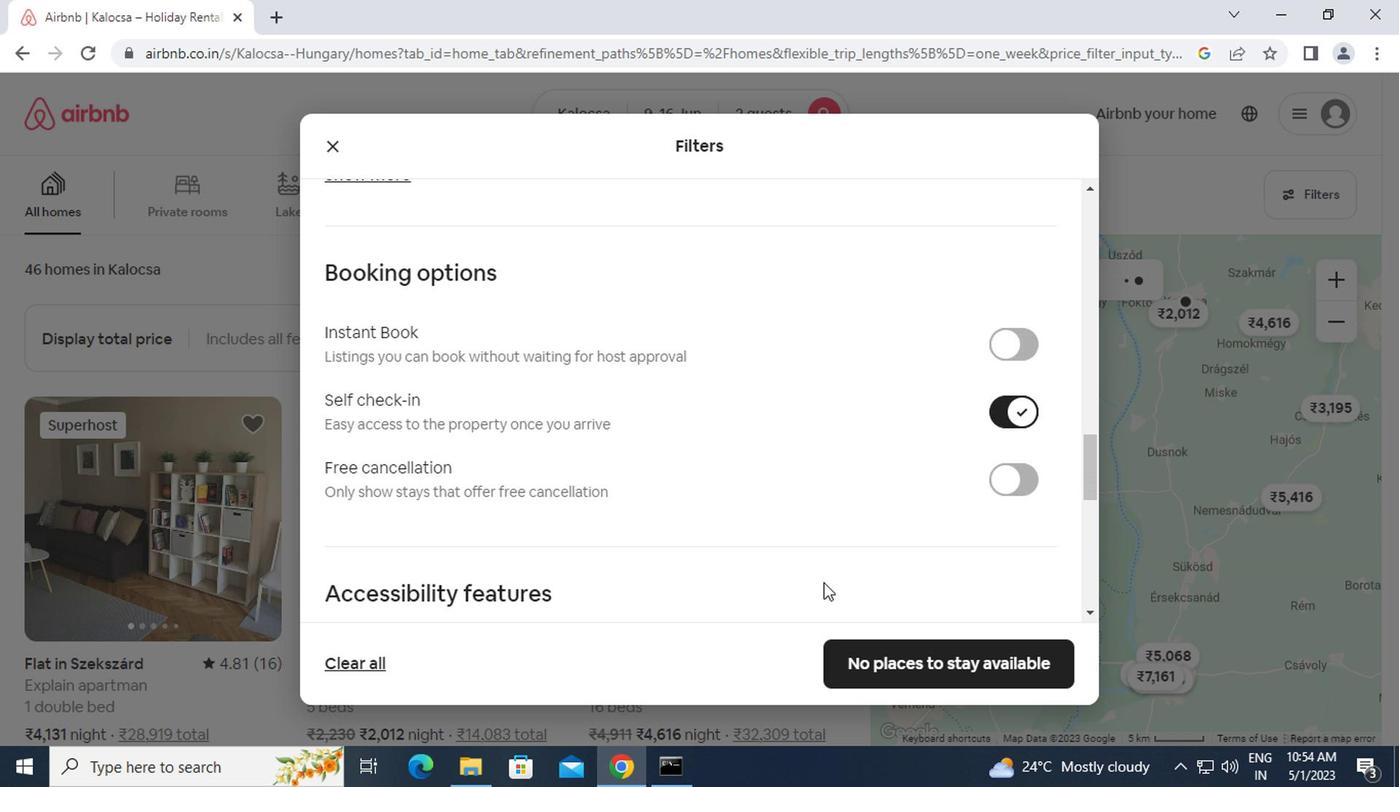 
Action: Mouse scrolled (818, 583) with delta (0, -1)
Screenshot: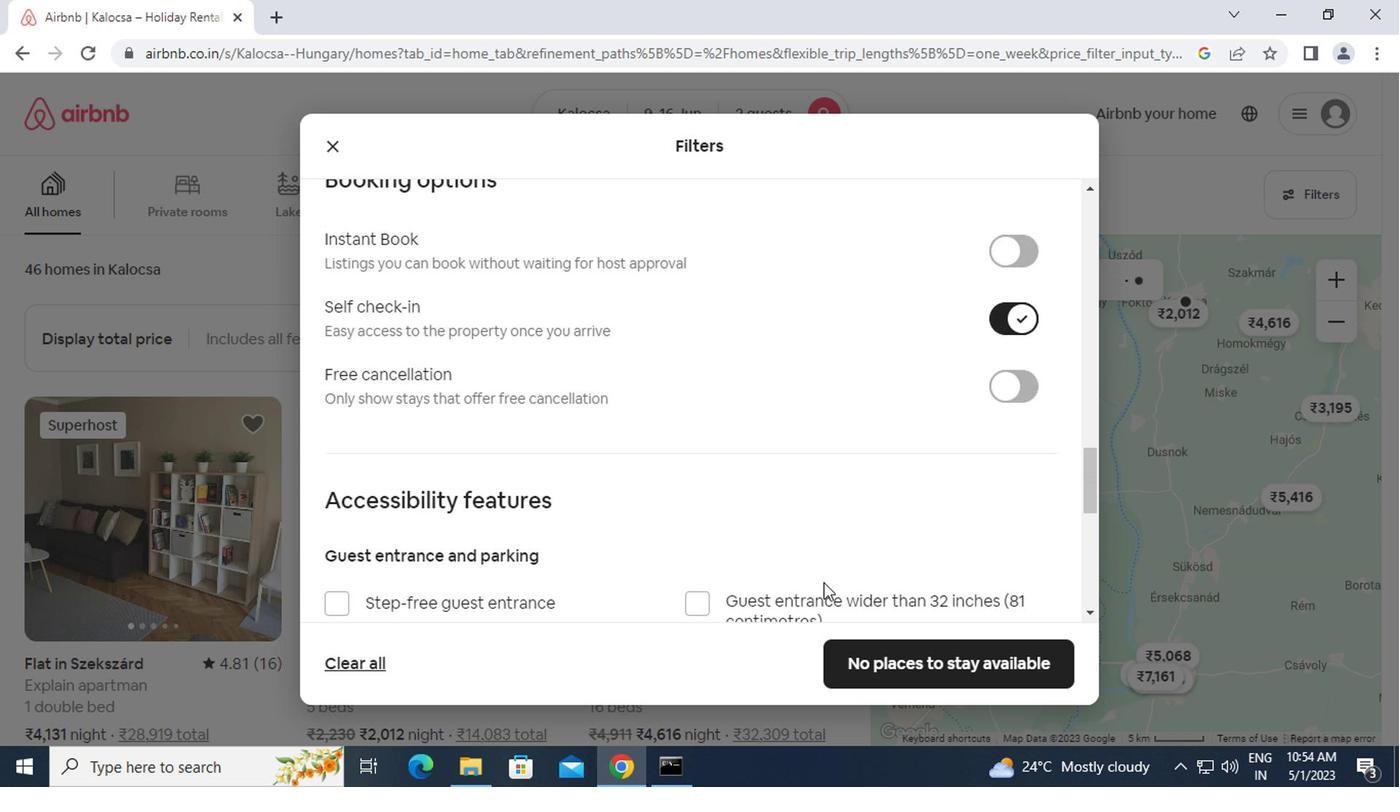 
Action: Mouse scrolled (818, 583) with delta (0, -1)
Screenshot: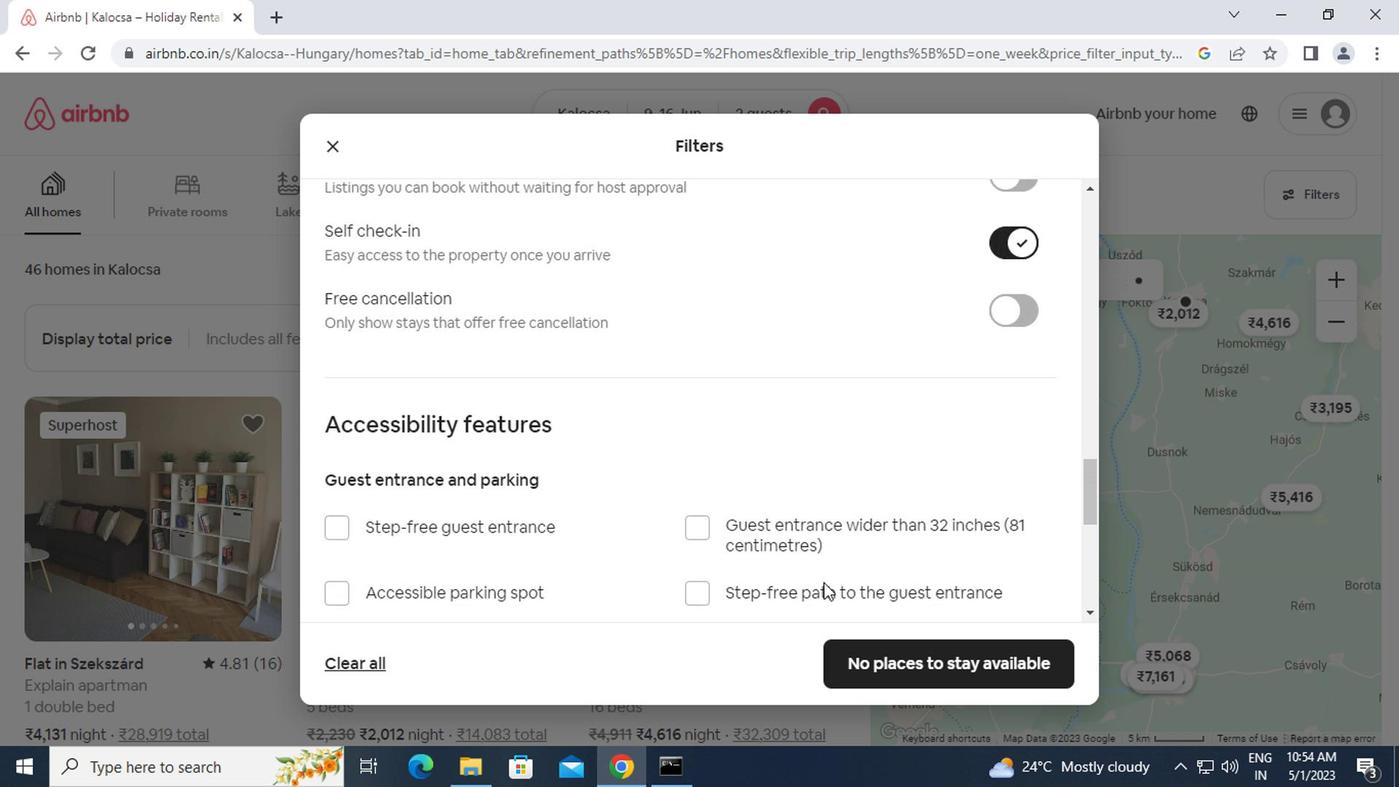 
Action: Mouse scrolled (818, 583) with delta (0, -1)
Screenshot: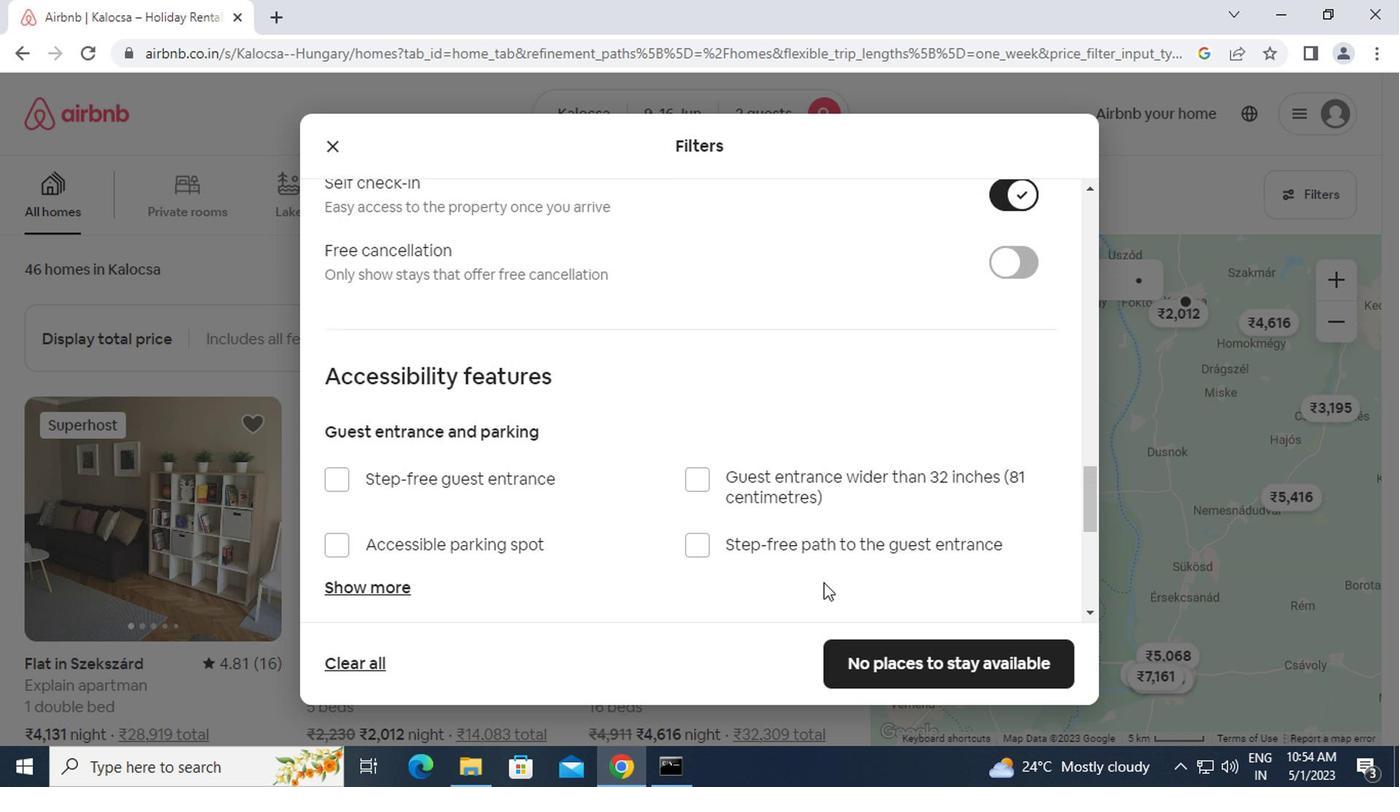 
Action: Mouse moved to (595, 555)
Screenshot: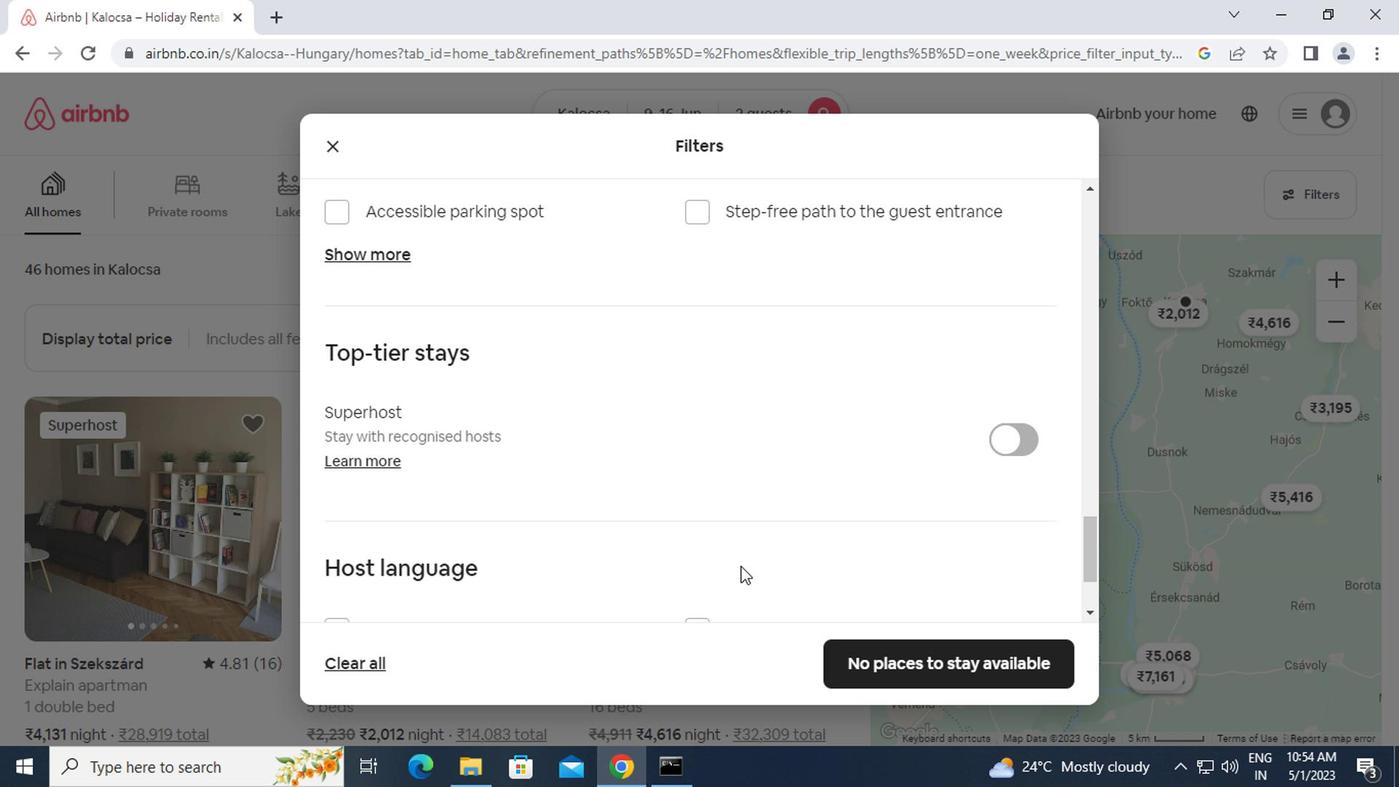 
Action: Mouse scrolled (595, 553) with delta (0, -1)
Screenshot: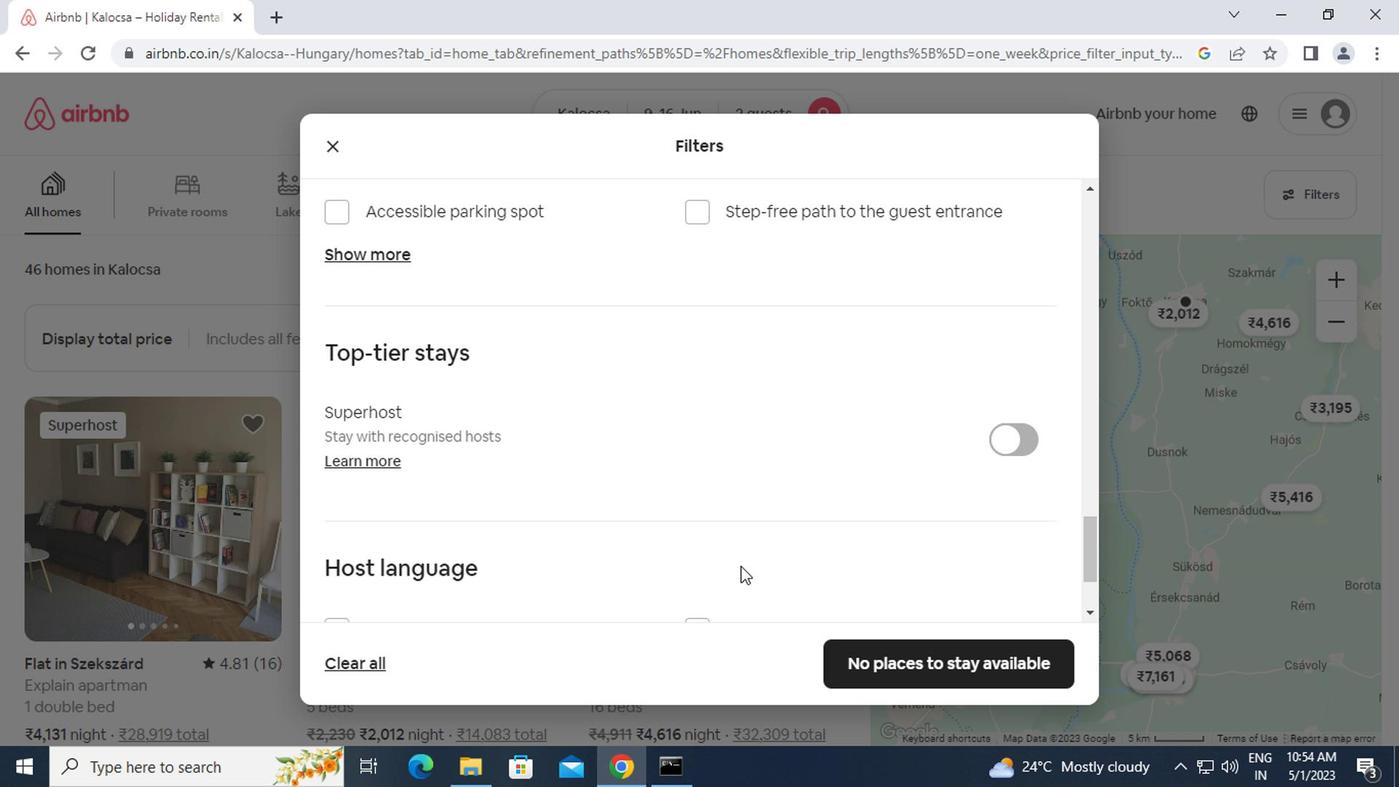 
Action: Mouse moved to (571, 556)
Screenshot: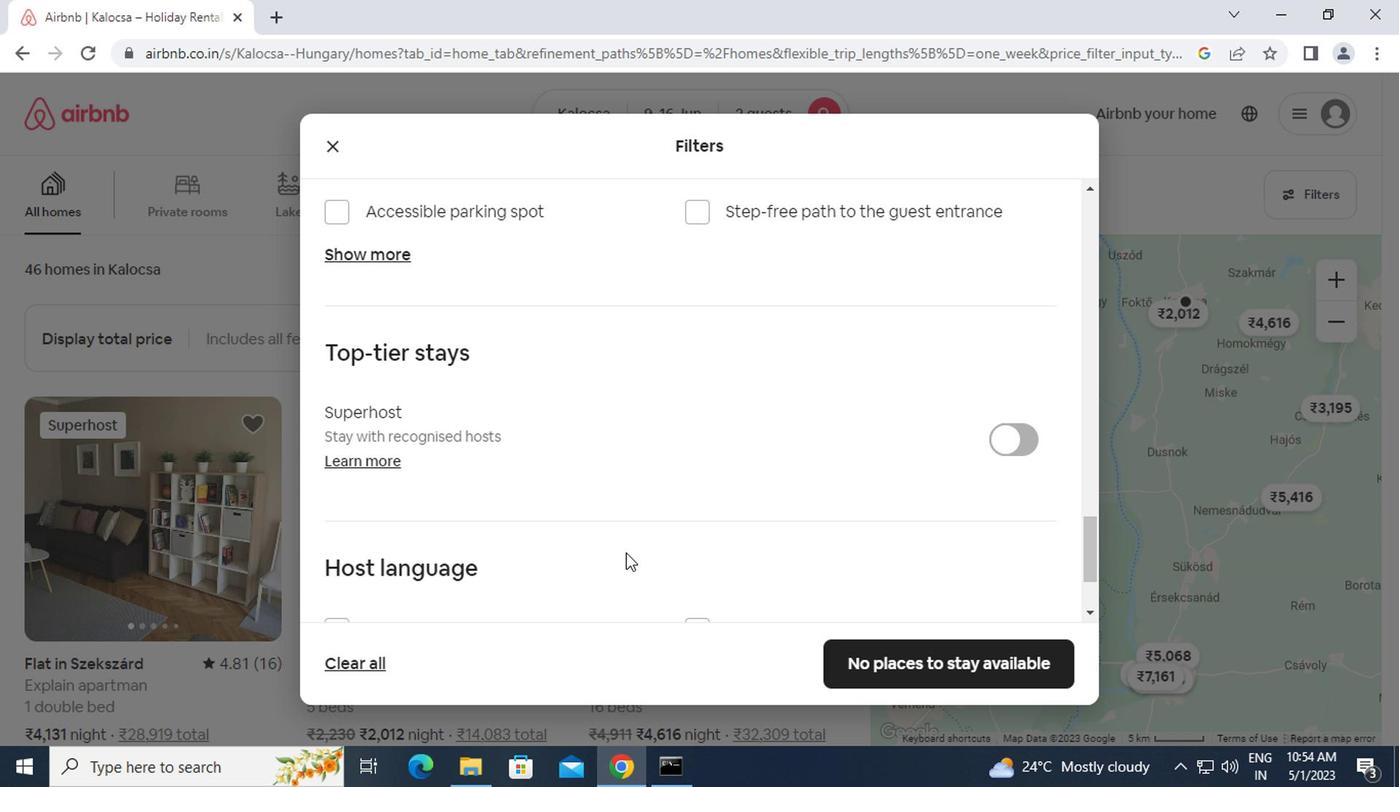 
Action: Mouse scrolled (571, 555) with delta (0, 0)
Screenshot: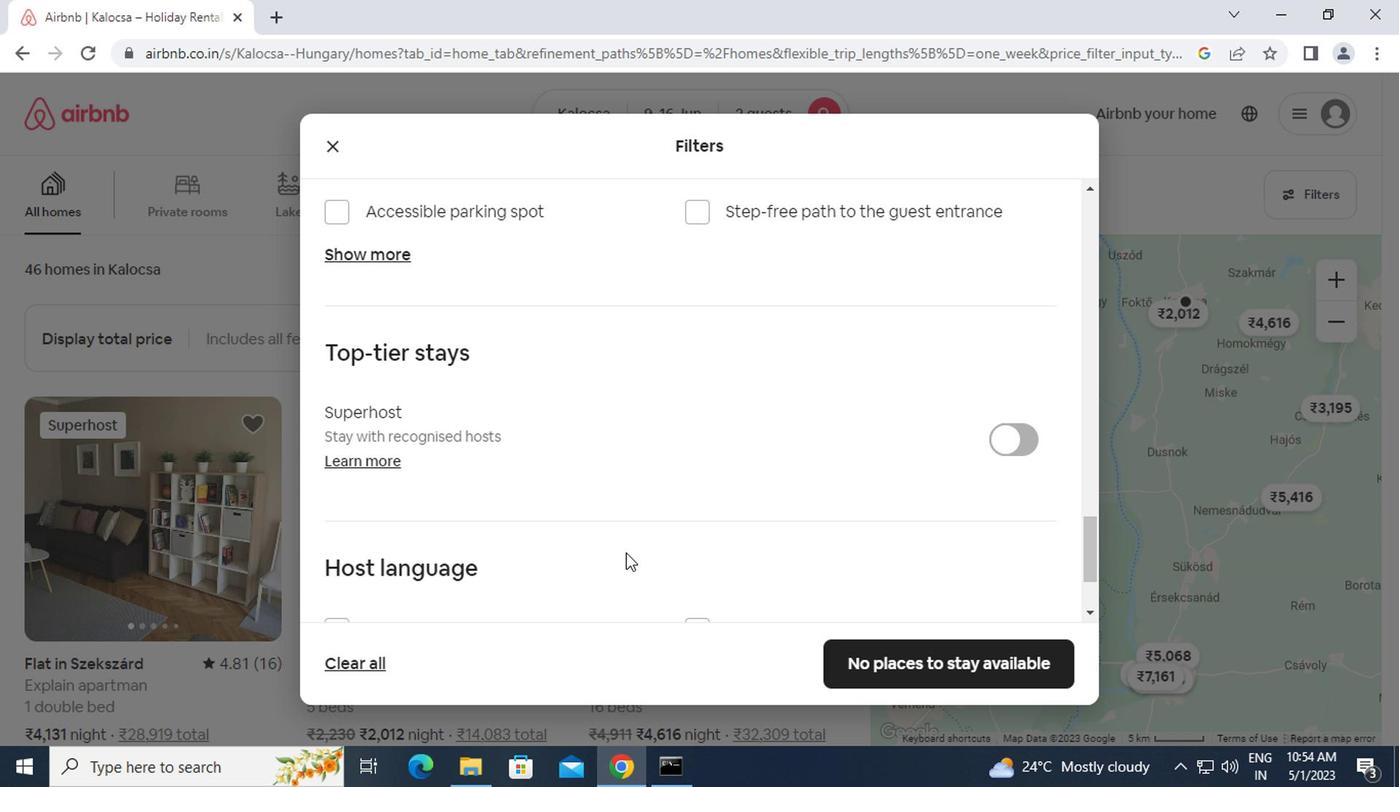 
Action: Mouse moved to (567, 557)
Screenshot: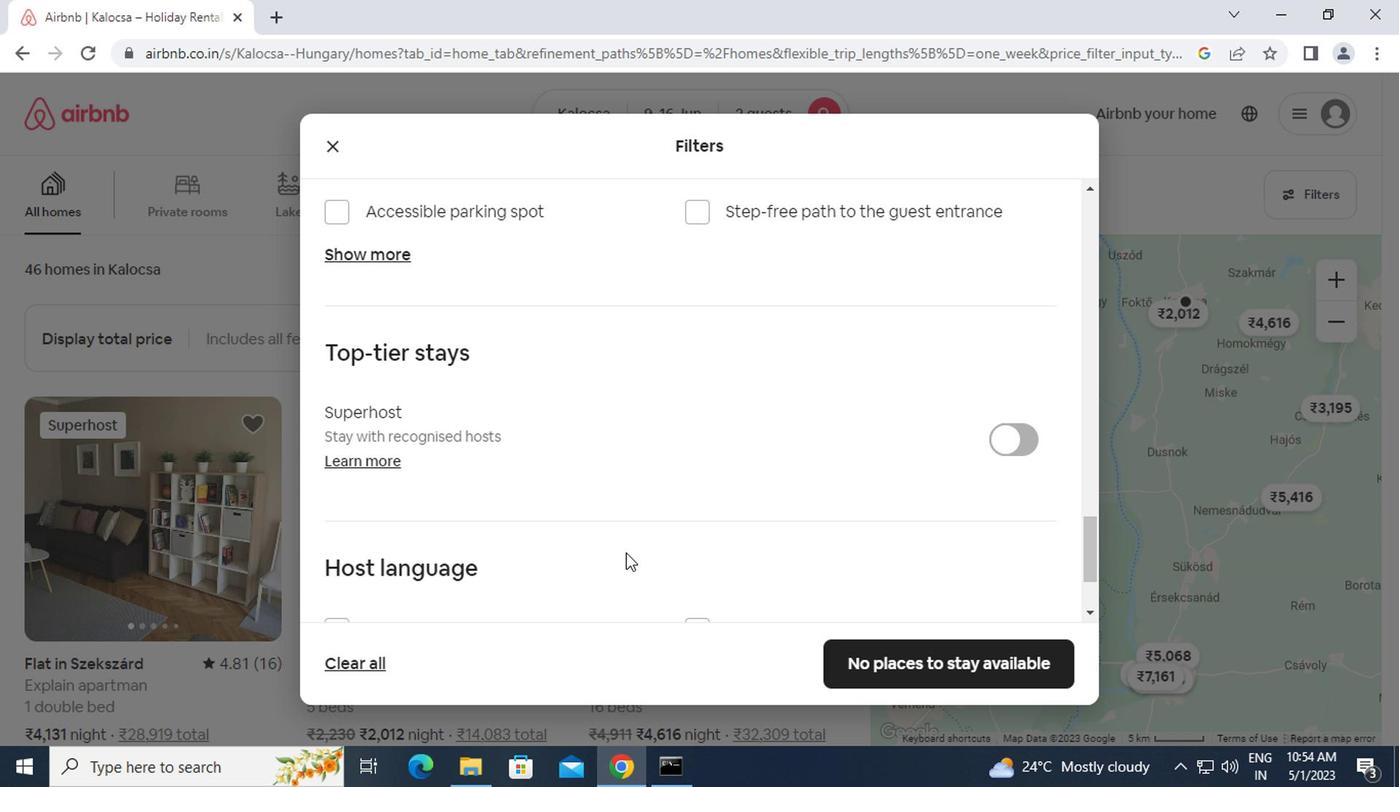 
Action: Mouse scrolled (567, 556) with delta (0, -1)
Screenshot: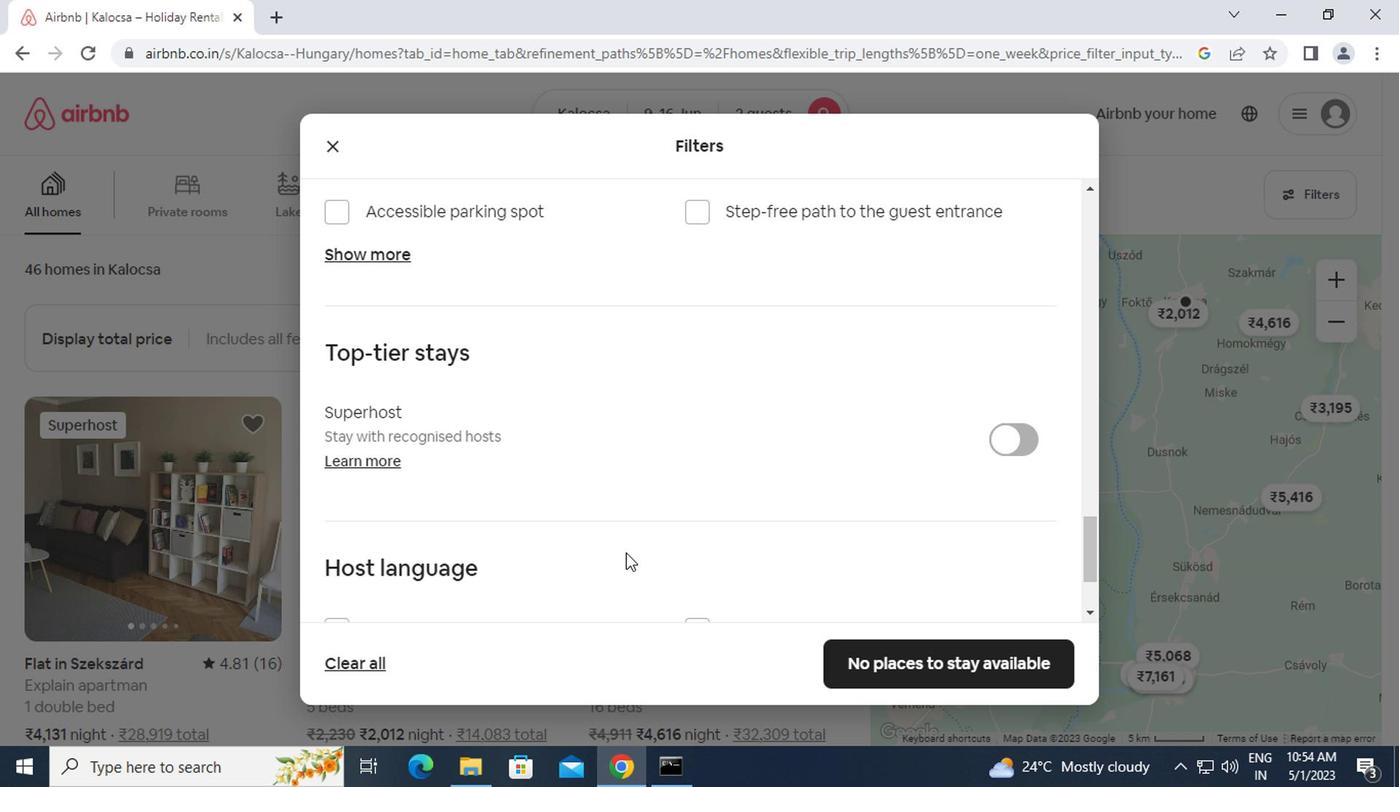
Action: Mouse moved to (342, 484)
Screenshot: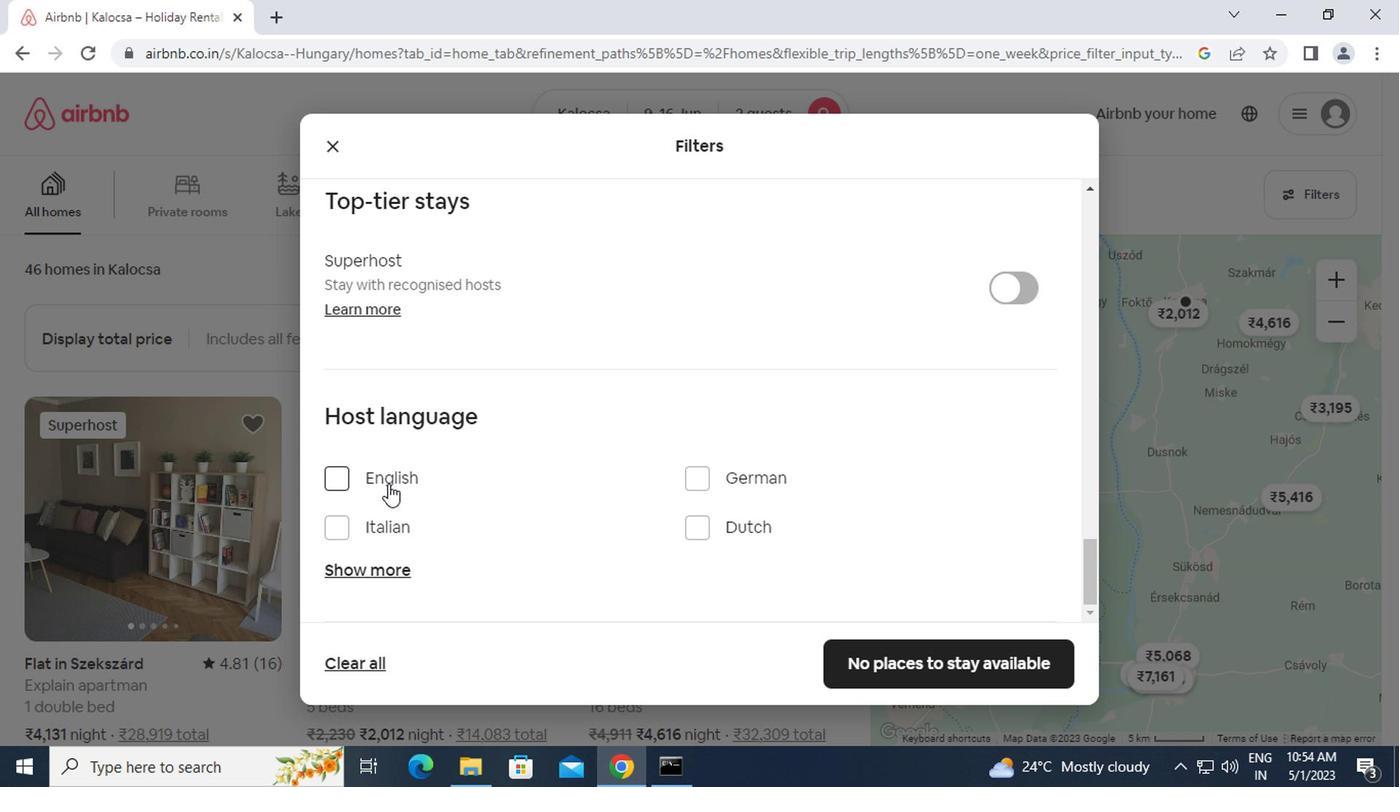 
Action: Mouse pressed left at (342, 484)
Screenshot: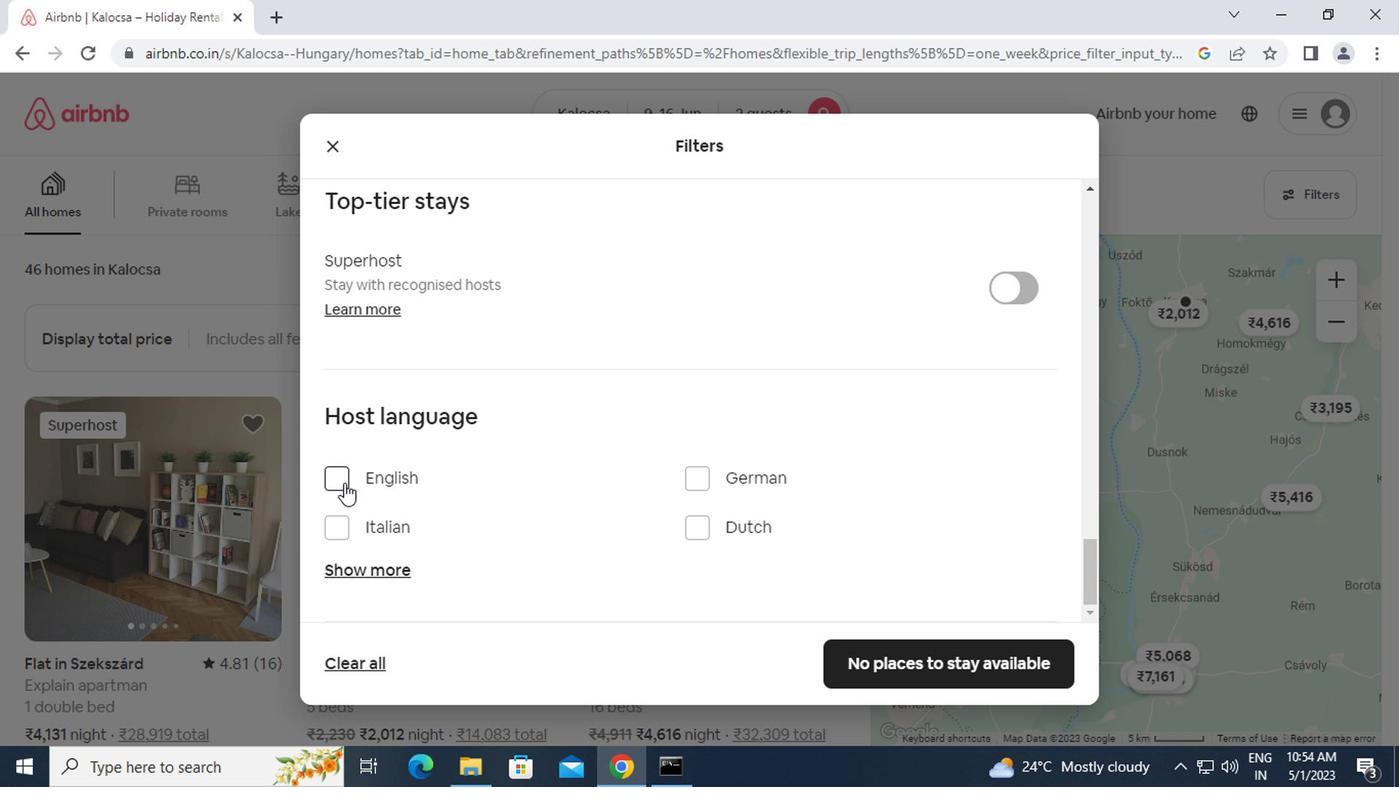 
Action: Mouse moved to (992, 659)
Screenshot: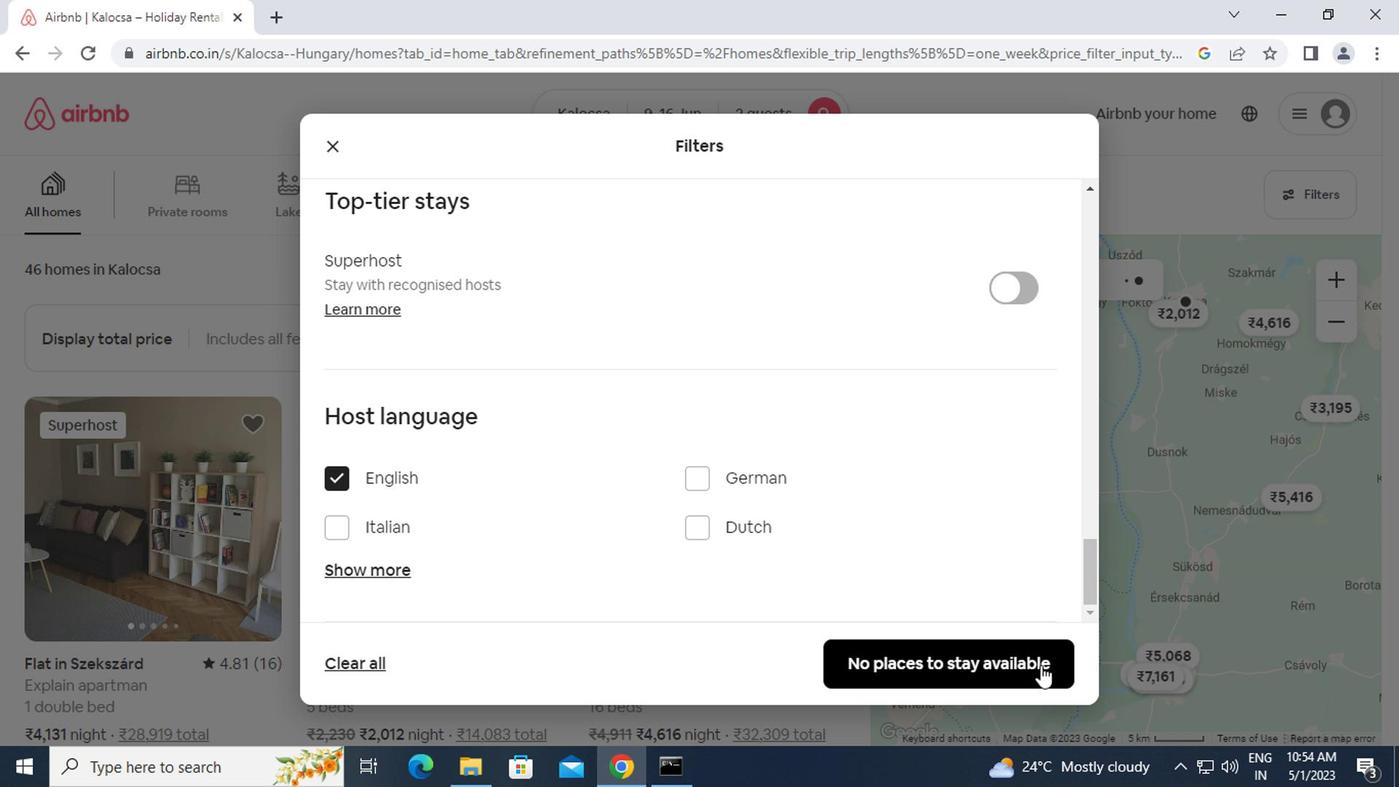 
Action: Mouse pressed left at (992, 659)
Screenshot: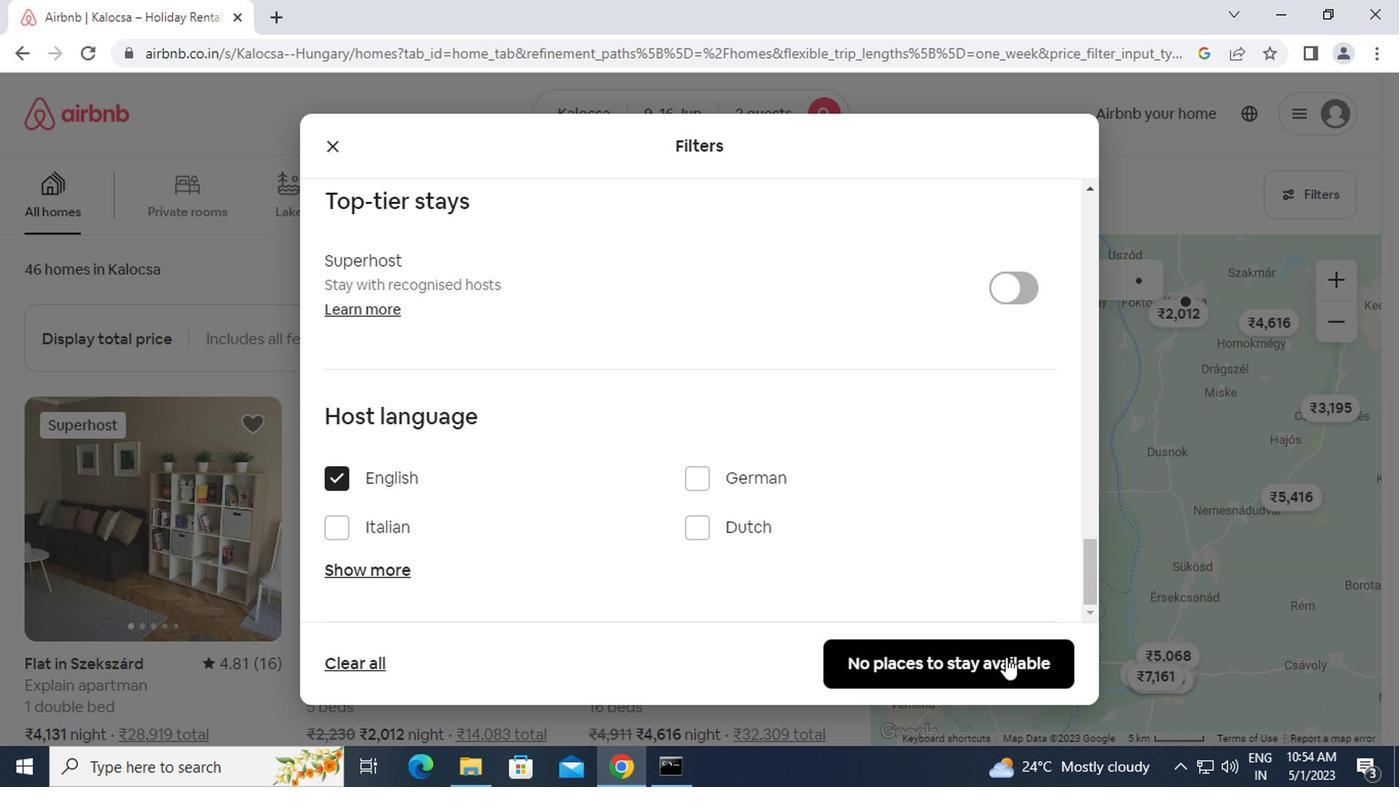 
Action: Mouse moved to (992, 658)
Screenshot: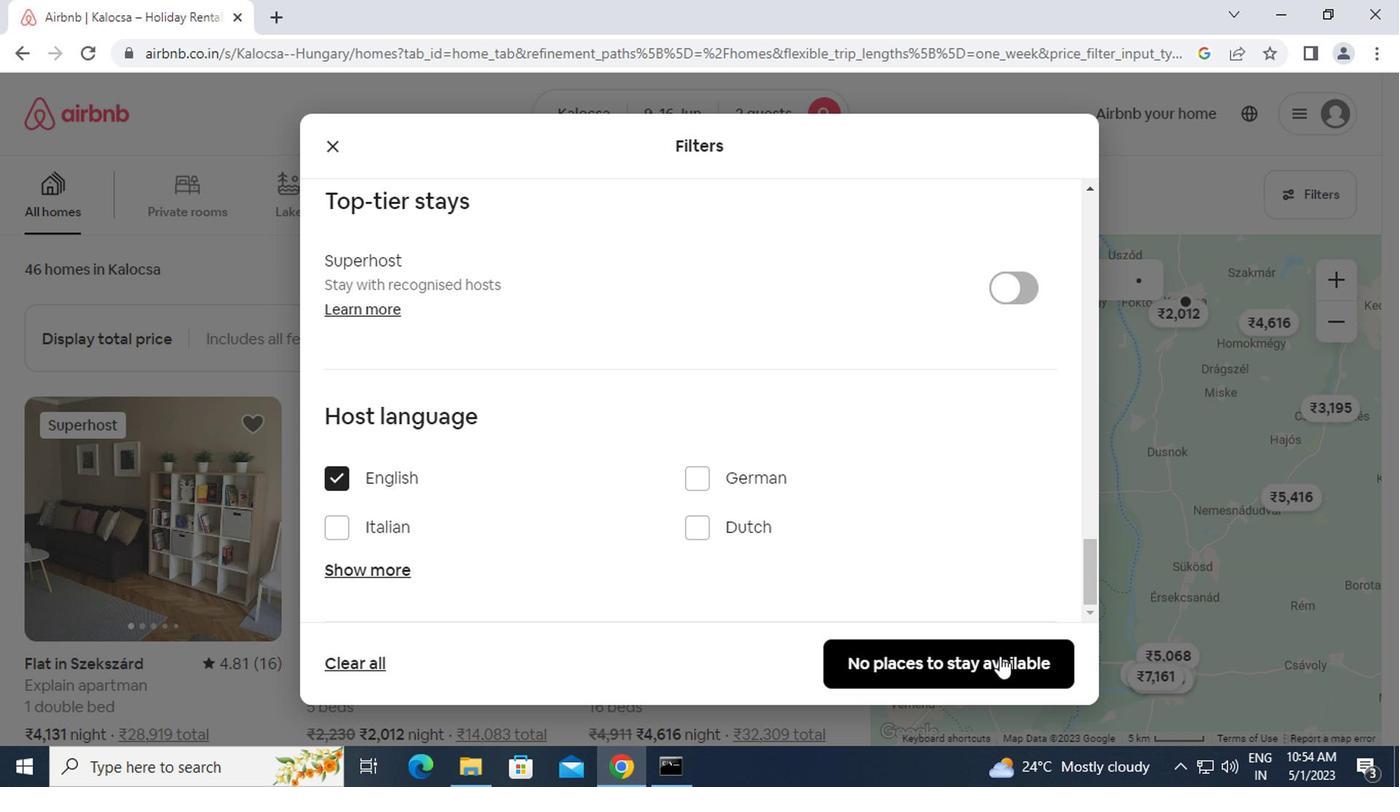
